 Task: Switch to Salesforce classic and create Few records for custom objects.
Action: Mouse moved to (779, 66)
Screenshot: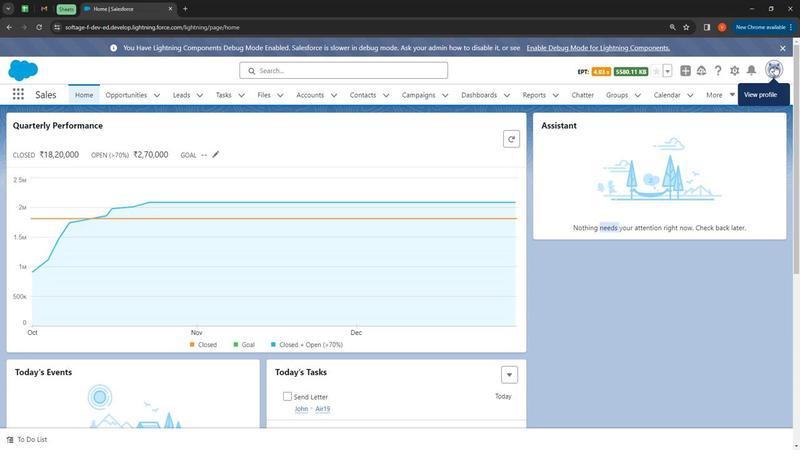 
Action: Mouse pressed left at (779, 66)
Screenshot: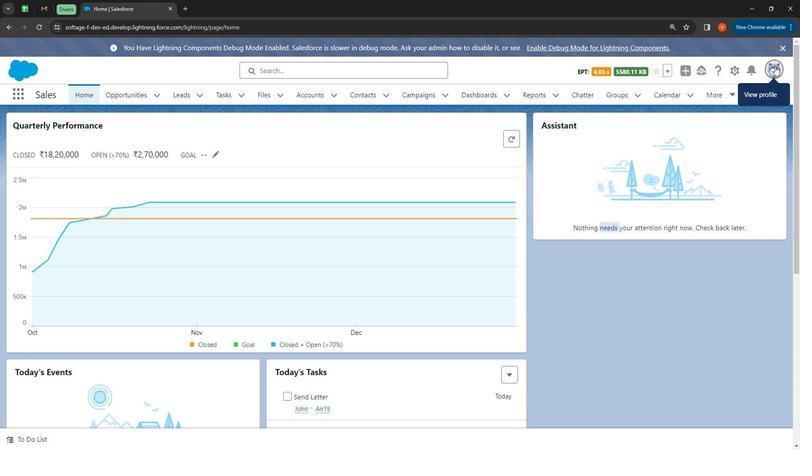 
Action: Mouse moved to (658, 228)
Screenshot: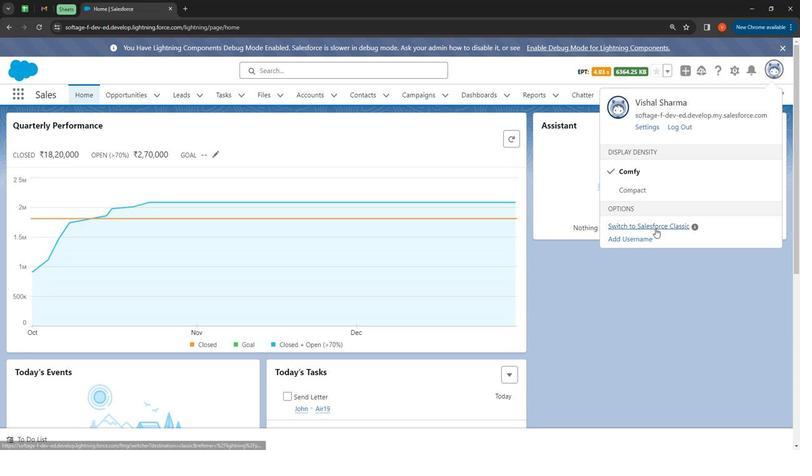 
Action: Mouse pressed left at (658, 228)
Screenshot: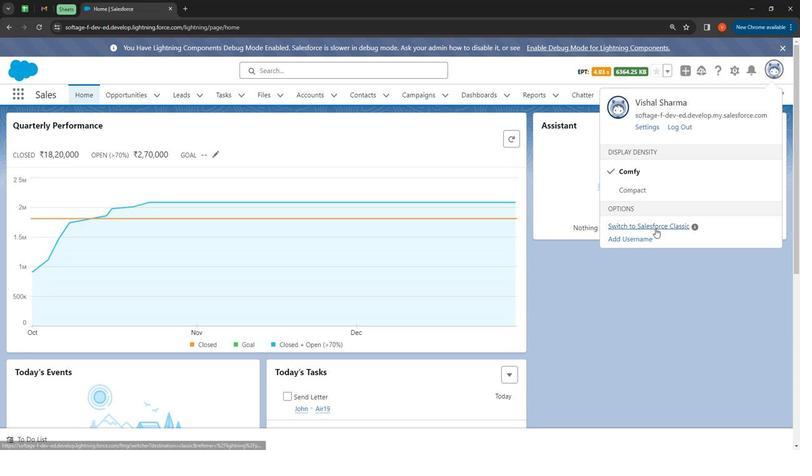 
Action: Mouse moved to (736, 78)
Screenshot: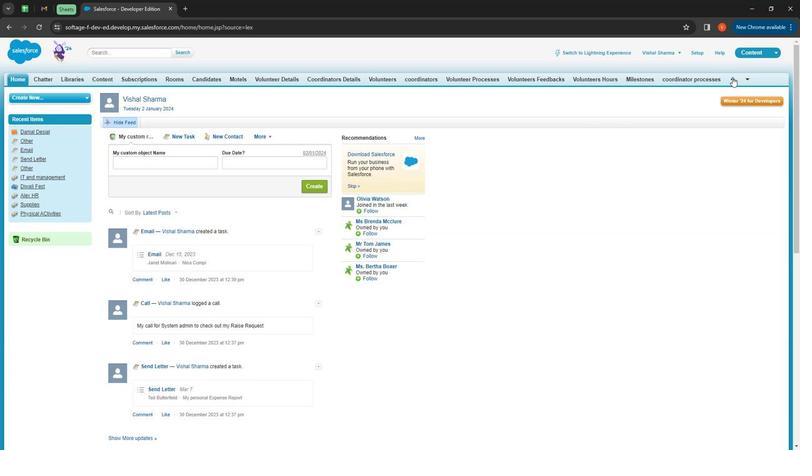 
Action: Mouse pressed left at (736, 78)
Screenshot: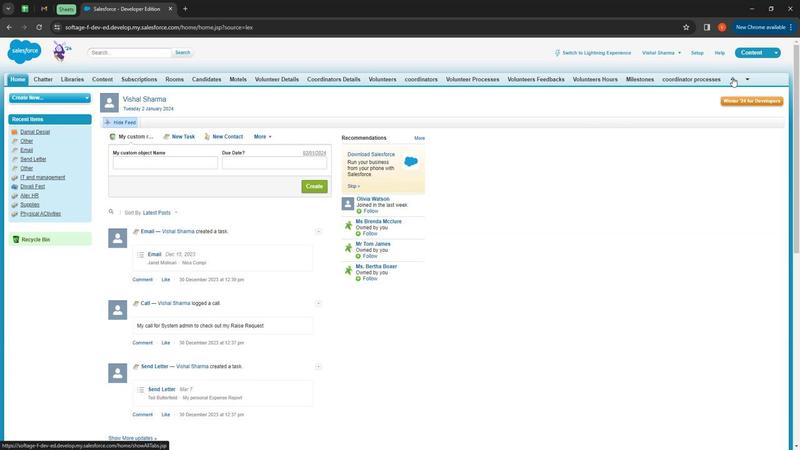 
Action: Mouse moved to (195, 266)
Screenshot: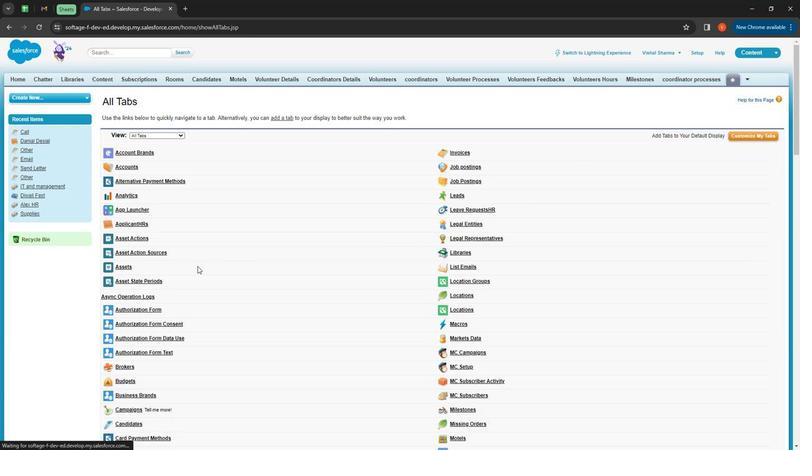 
Action: Mouse scrolled (195, 265) with delta (0, 0)
Screenshot: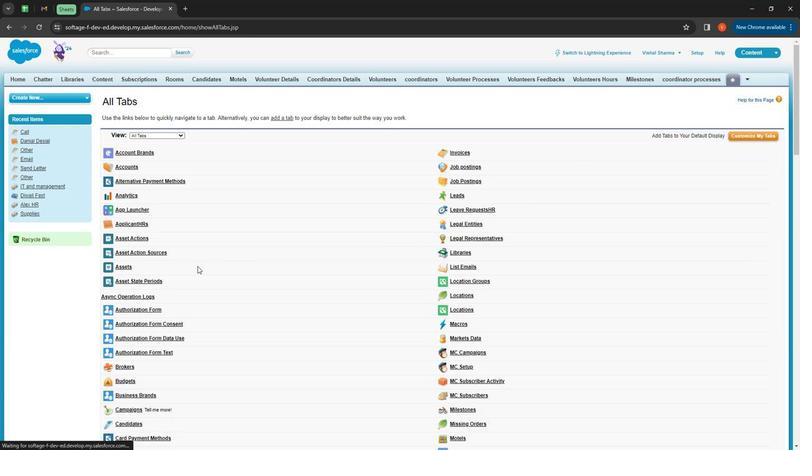 
Action: Mouse moved to (194, 266)
Screenshot: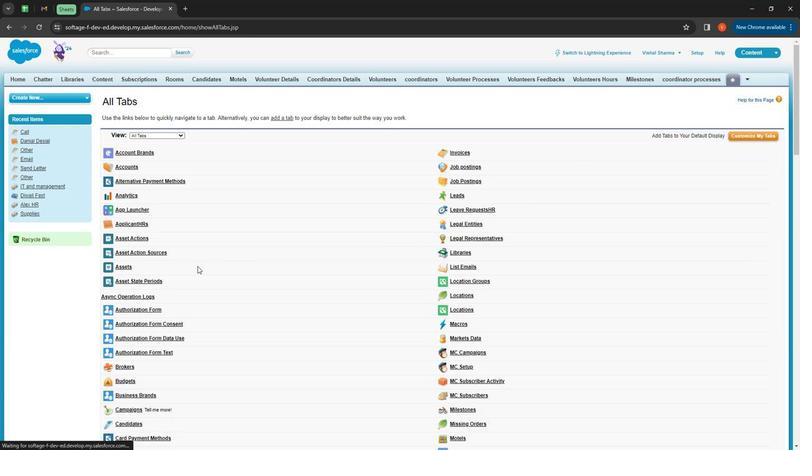 
Action: Mouse scrolled (194, 265) with delta (0, 0)
Screenshot: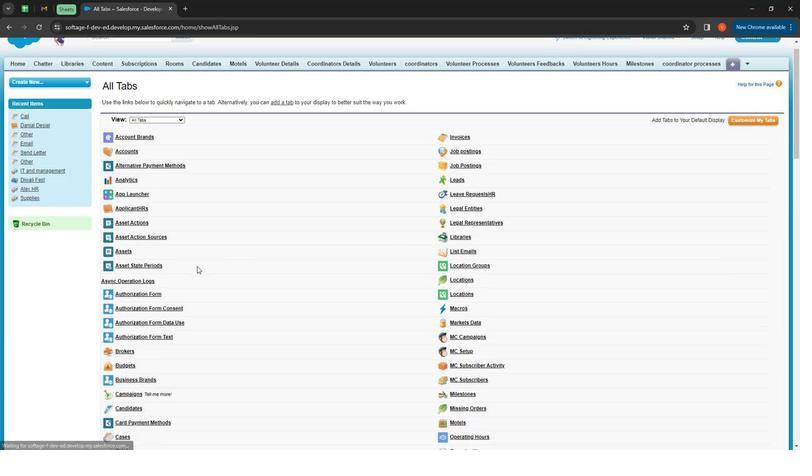 
Action: Mouse scrolled (194, 265) with delta (0, 0)
Screenshot: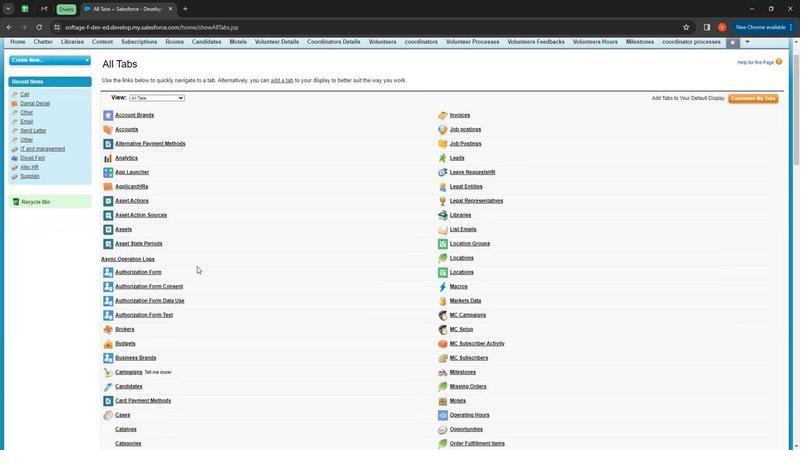
Action: Mouse moved to (193, 266)
Screenshot: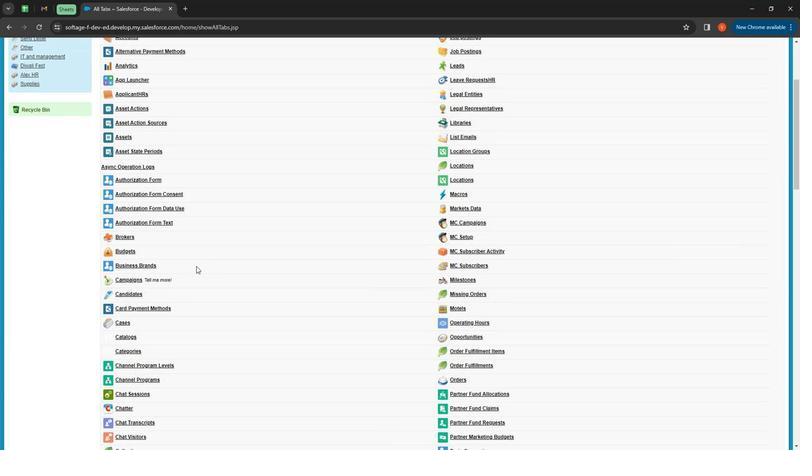 
Action: Mouse scrolled (193, 265) with delta (0, 0)
Screenshot: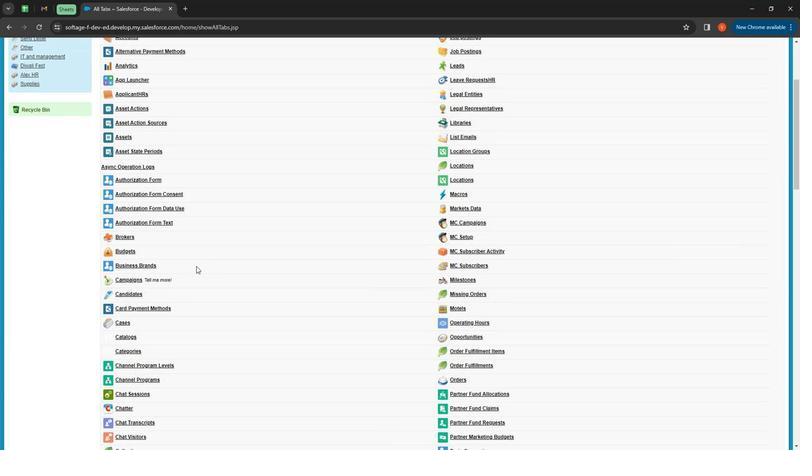 
Action: Mouse scrolled (193, 265) with delta (0, 0)
Screenshot: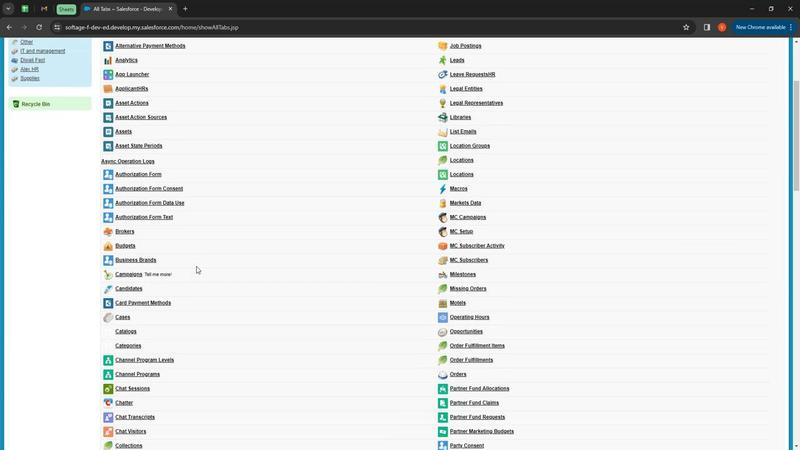 
Action: Mouse scrolled (193, 265) with delta (0, 0)
Screenshot: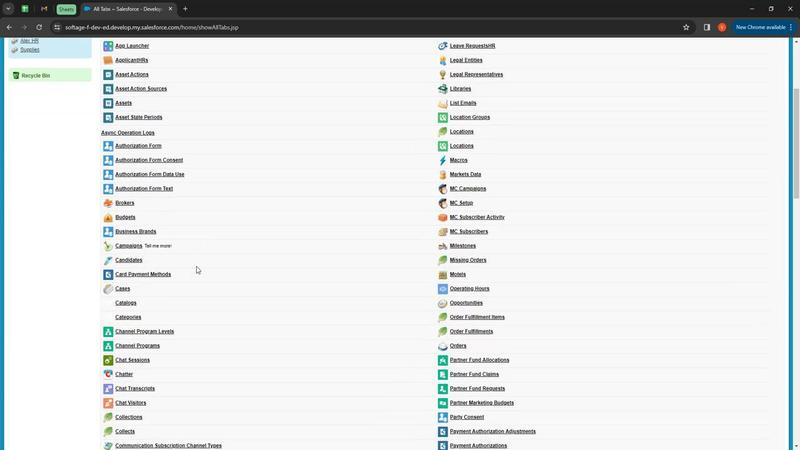 
Action: Mouse moved to (195, 266)
Screenshot: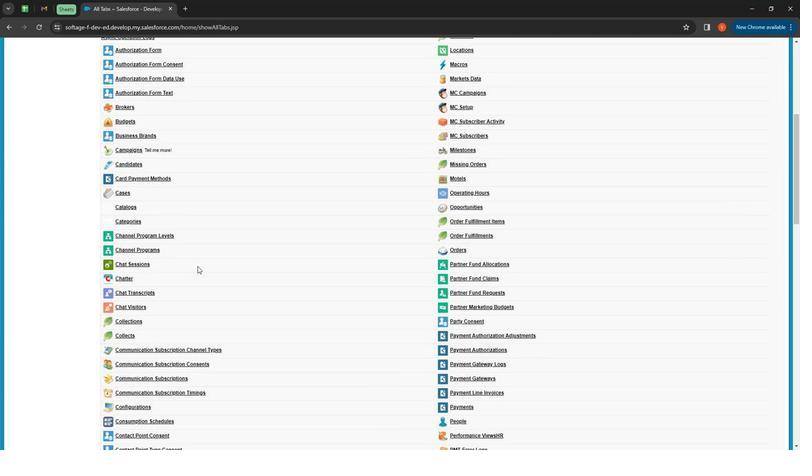
Action: Mouse scrolled (195, 265) with delta (0, 0)
Screenshot: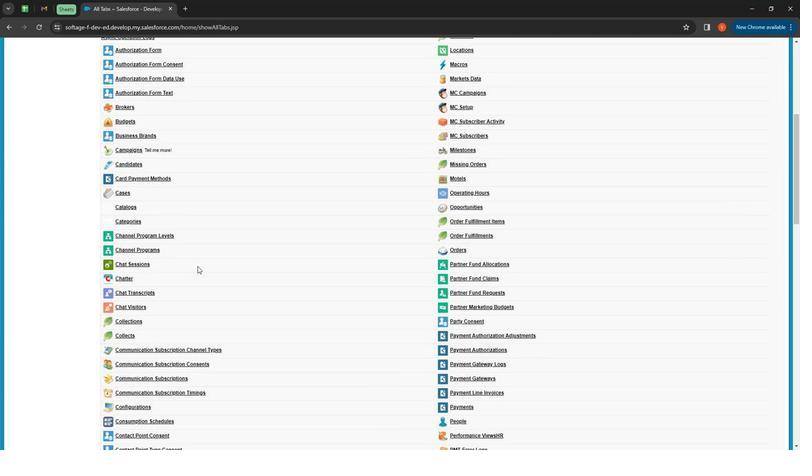 
Action: Mouse scrolled (195, 265) with delta (0, 0)
Screenshot: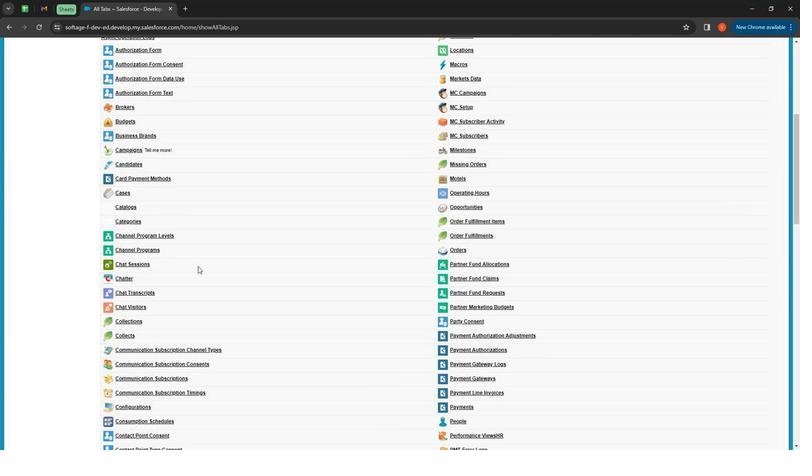 
Action: Mouse scrolled (195, 265) with delta (0, 0)
Screenshot: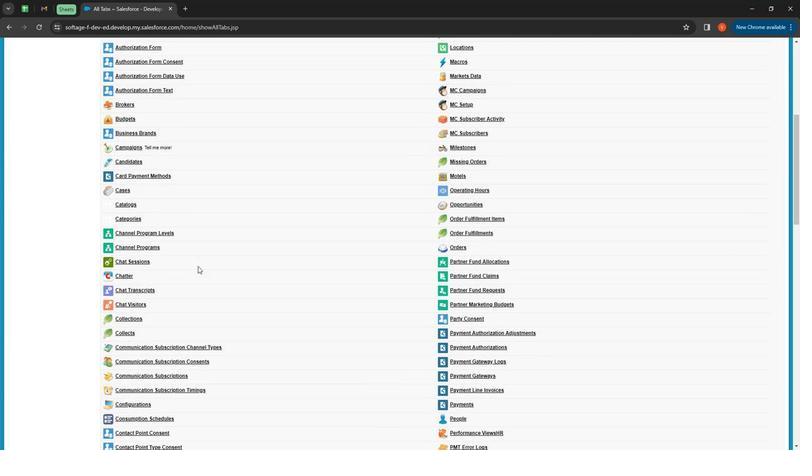 
Action: Mouse scrolled (195, 265) with delta (0, 0)
Screenshot: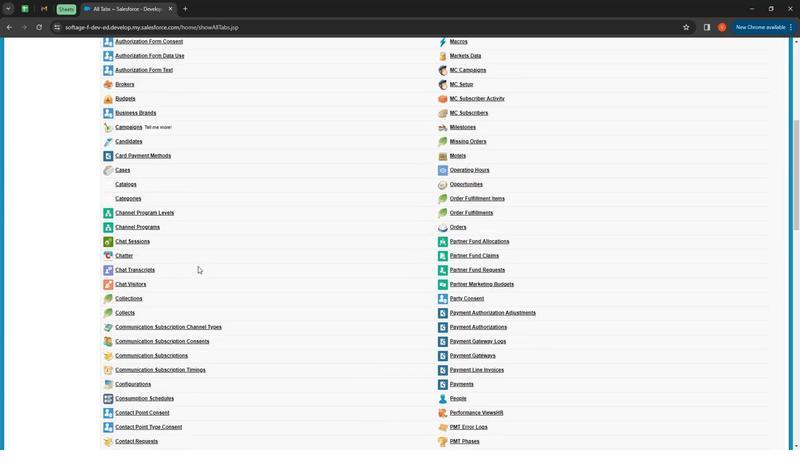
Action: Mouse scrolled (195, 265) with delta (0, 0)
Screenshot: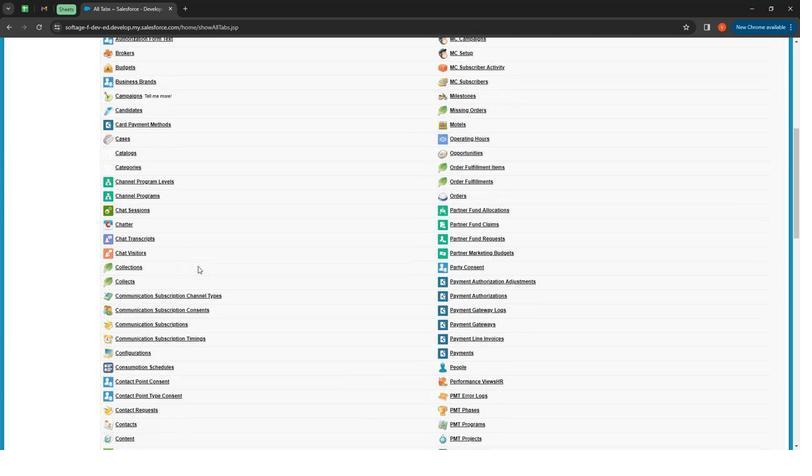 
Action: Mouse moved to (197, 264)
Screenshot: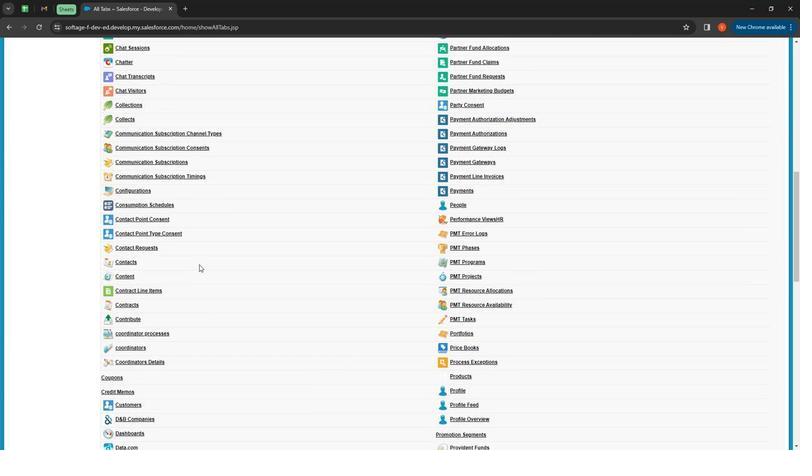 
Action: Mouse scrolled (197, 264) with delta (0, 0)
Screenshot: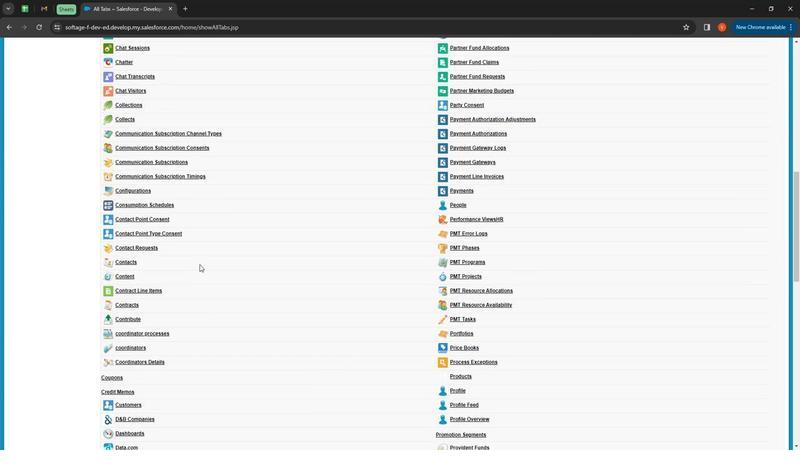 
Action: Mouse moved to (199, 264)
Screenshot: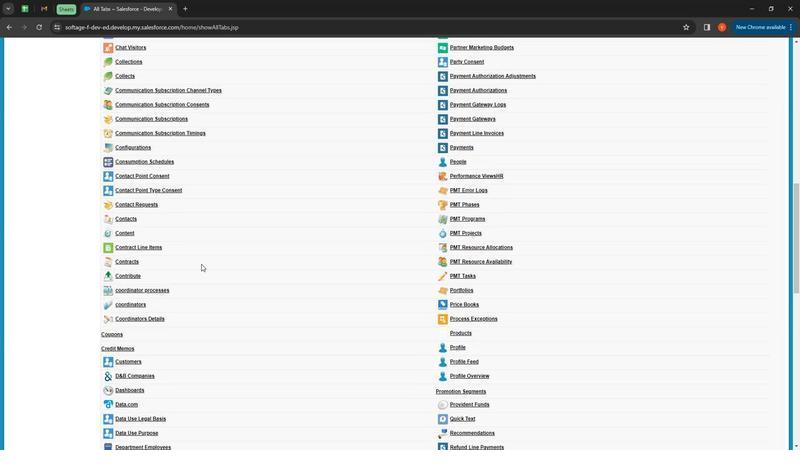 
Action: Mouse scrolled (199, 263) with delta (0, 0)
Screenshot: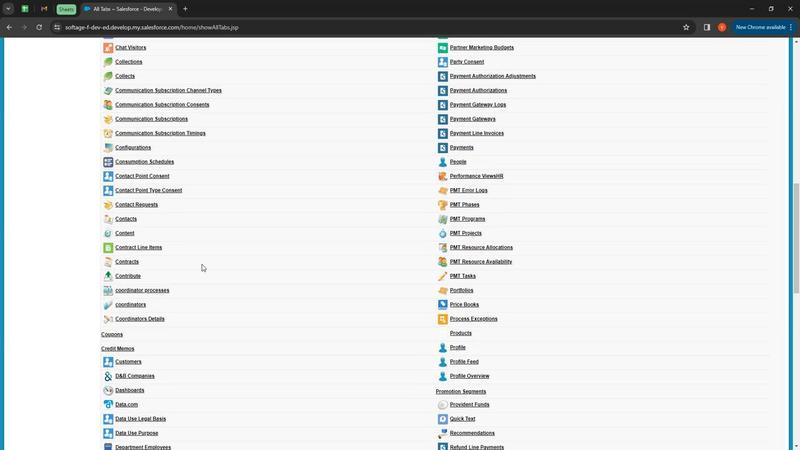 
Action: Mouse moved to (199, 264)
Screenshot: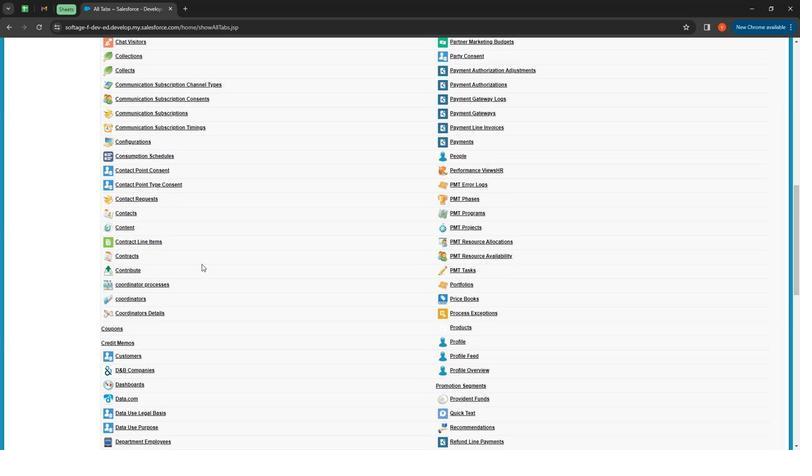 
Action: Mouse scrolled (199, 263) with delta (0, 0)
Screenshot: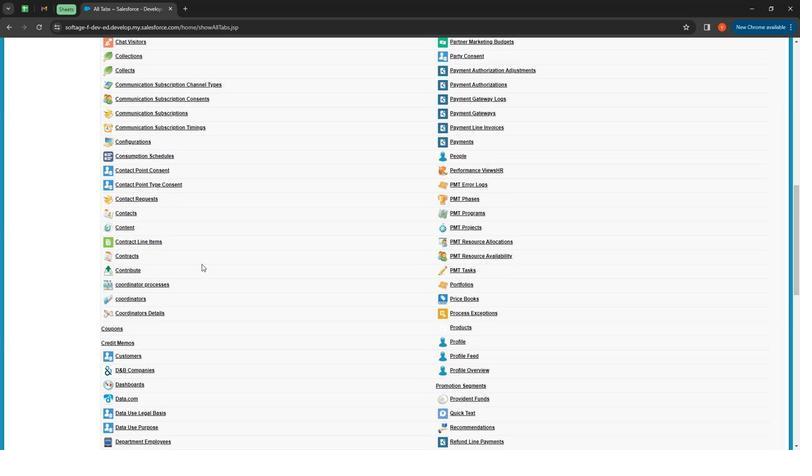 
Action: Mouse moved to (199, 265)
Screenshot: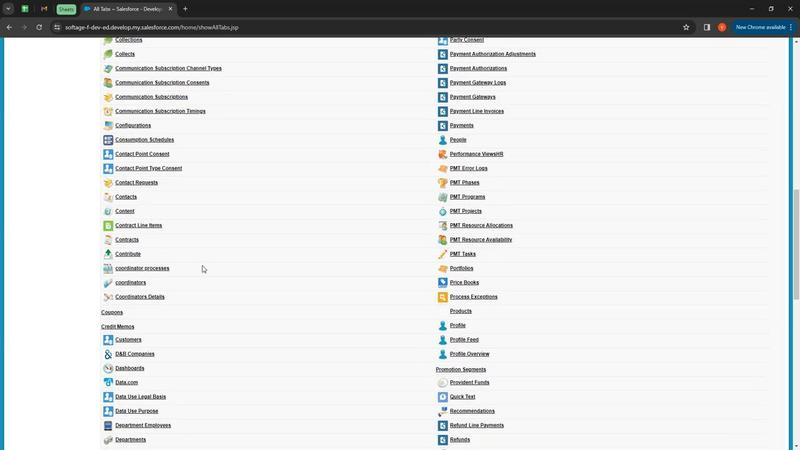 
Action: Mouse scrolled (199, 265) with delta (0, 0)
Screenshot: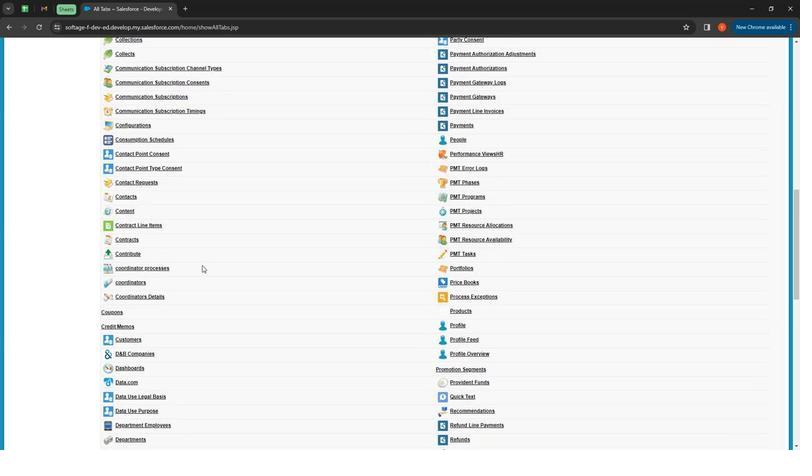
Action: Mouse scrolled (199, 265) with delta (0, 0)
Screenshot: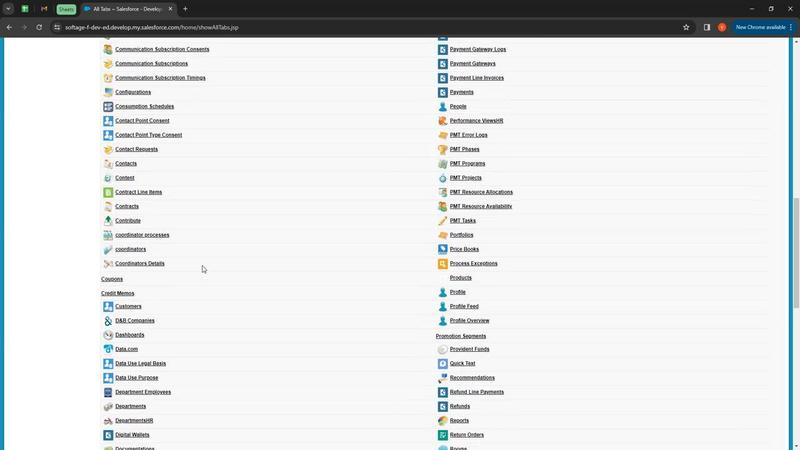 
Action: Mouse scrolled (199, 265) with delta (0, 0)
Screenshot: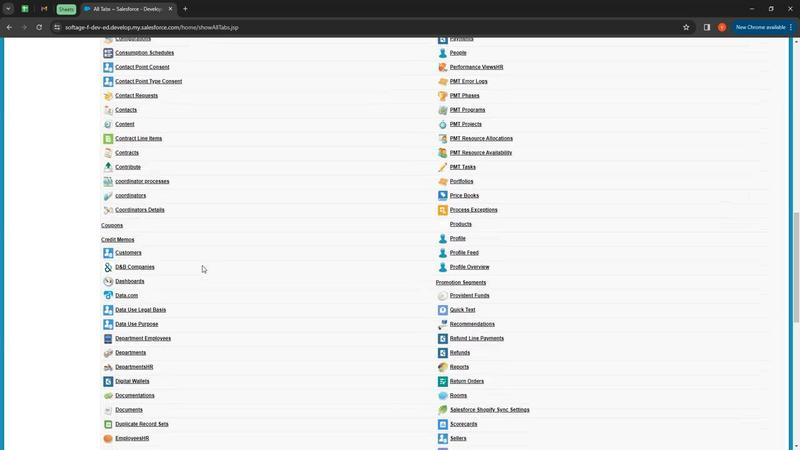 
Action: Mouse moved to (200, 262)
Screenshot: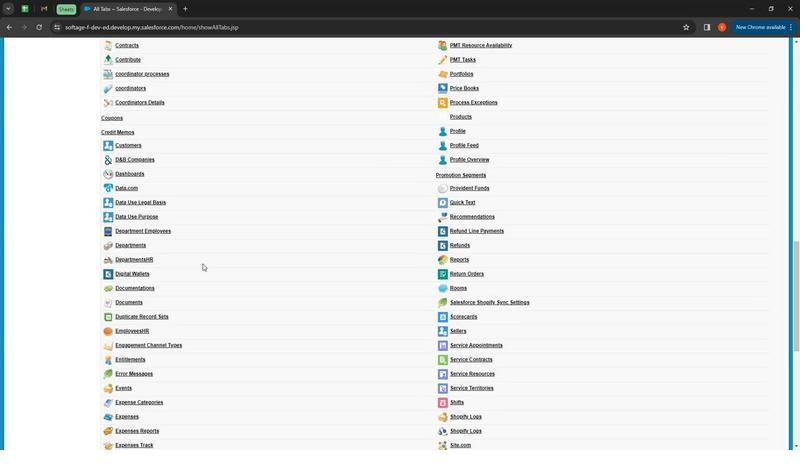 
Action: Mouse scrolled (200, 262) with delta (0, 0)
Screenshot: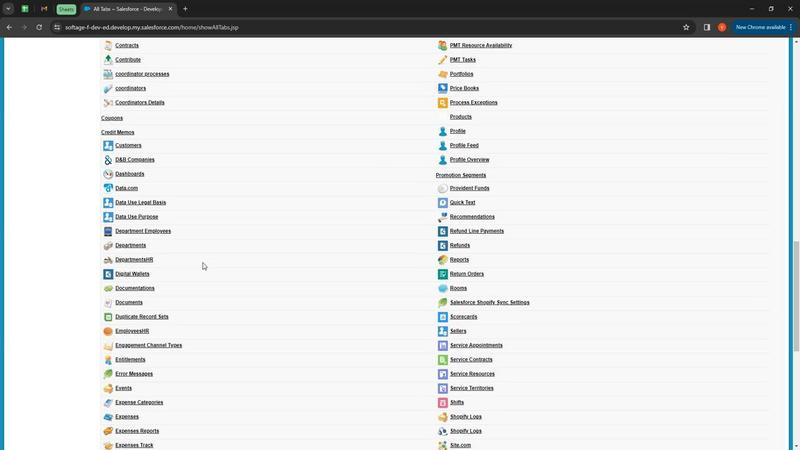 
Action: Mouse moved to (200, 262)
Screenshot: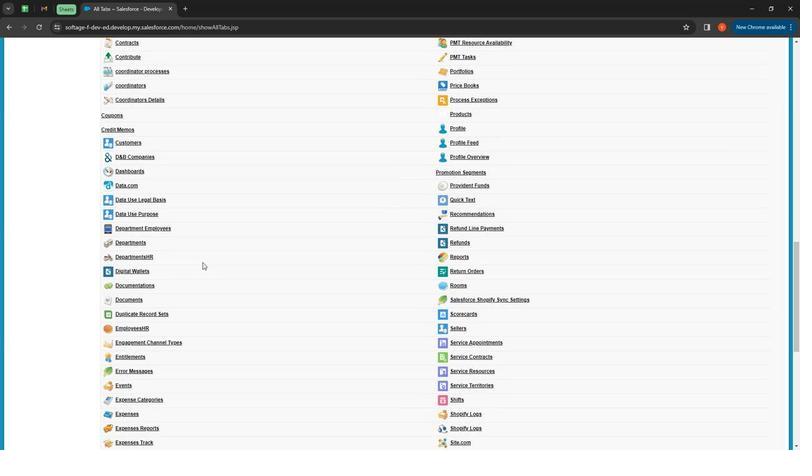 
Action: Mouse scrolled (200, 262) with delta (0, 0)
Screenshot: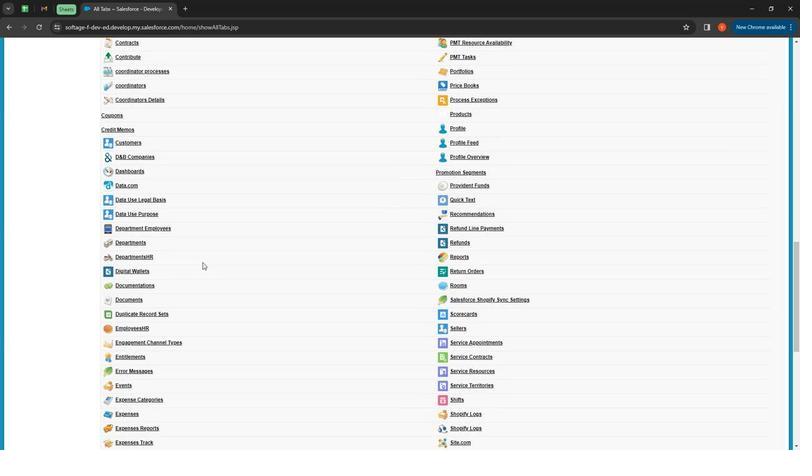 
Action: Mouse moved to (200, 263)
Screenshot: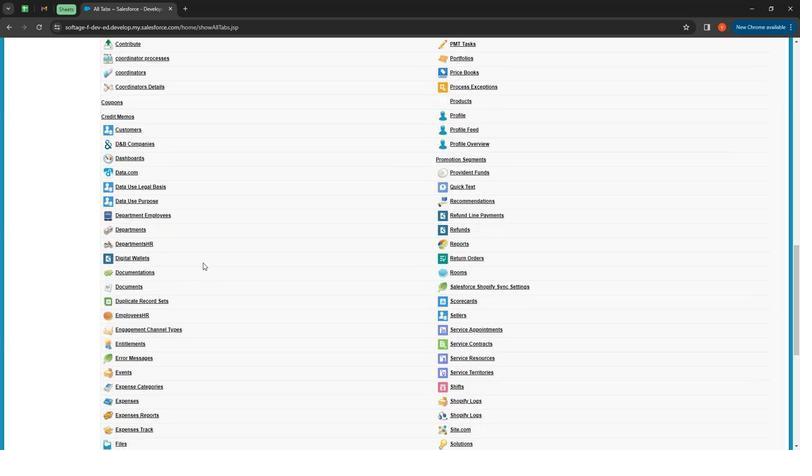 
Action: Mouse scrolled (200, 262) with delta (0, 0)
Screenshot: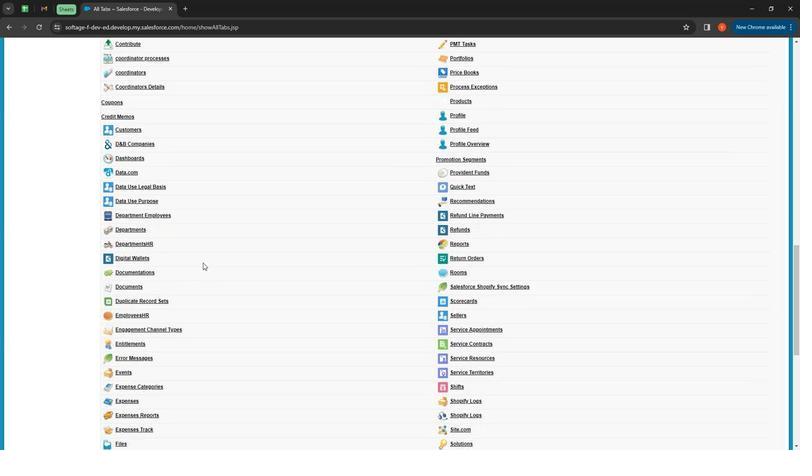 
Action: Mouse scrolled (200, 262) with delta (0, 0)
Screenshot: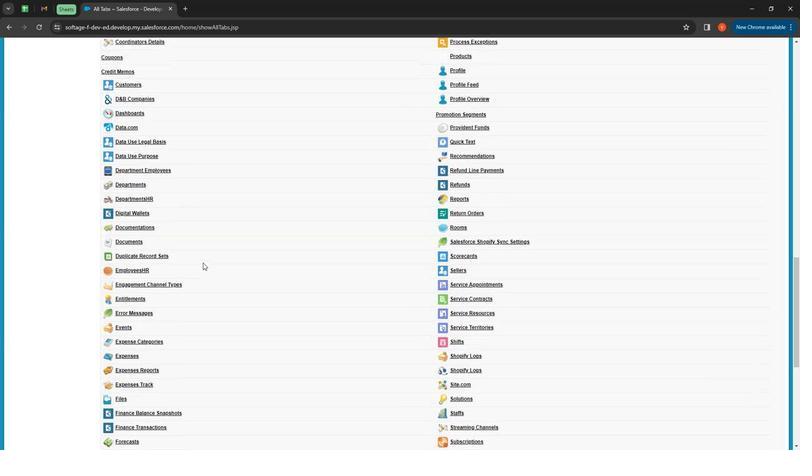 
Action: Mouse moved to (129, 243)
Screenshot: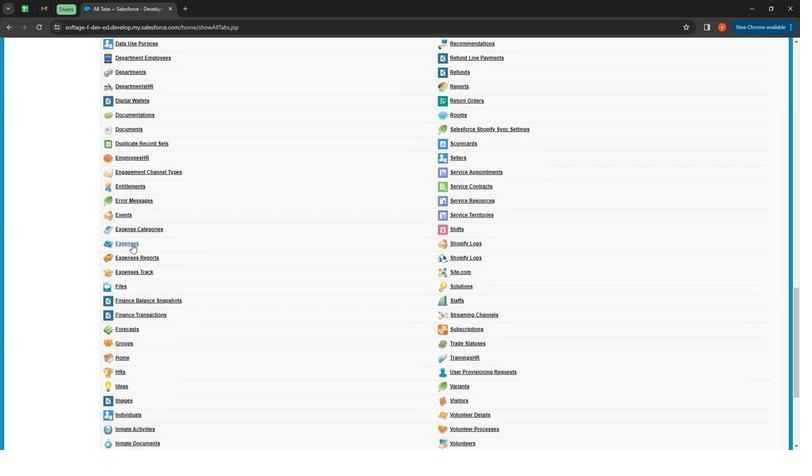 
Action: Mouse pressed left at (129, 243)
Screenshot: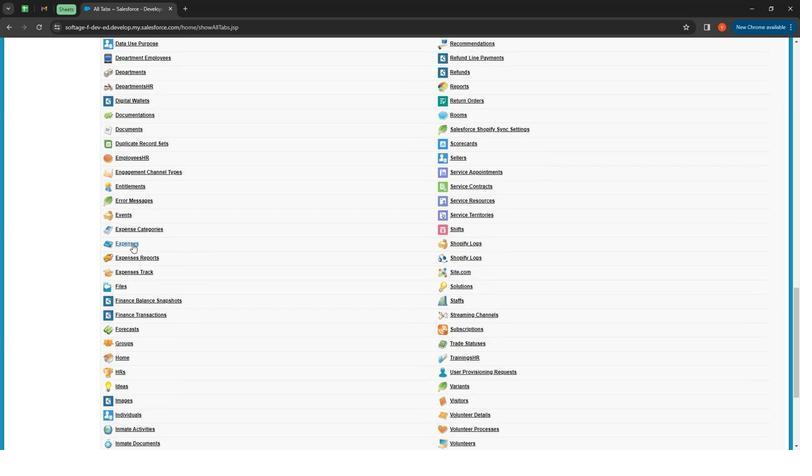
Action: Mouse moved to (313, 145)
Screenshot: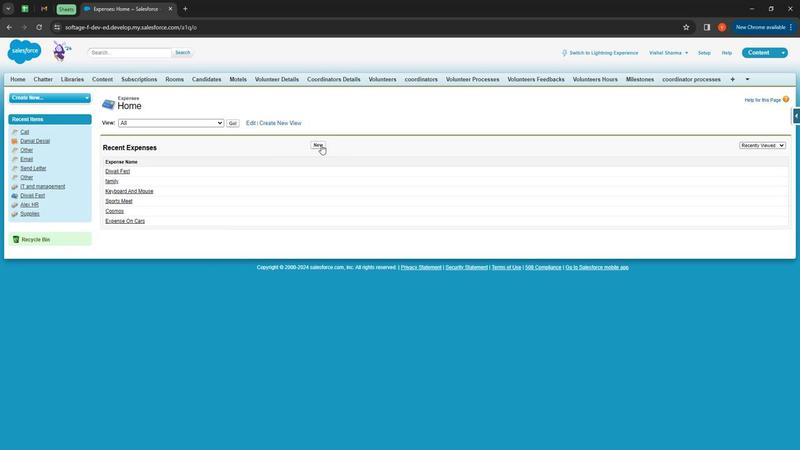 
Action: Mouse pressed left at (313, 145)
Screenshot: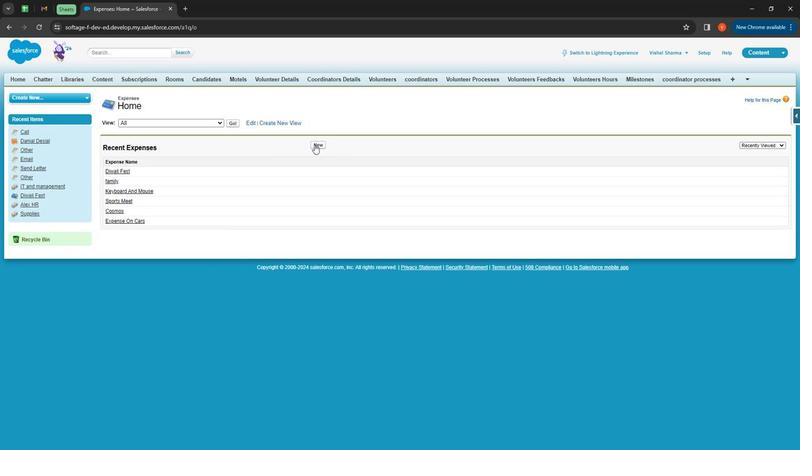 
Action: Mouse moved to (259, 158)
Screenshot: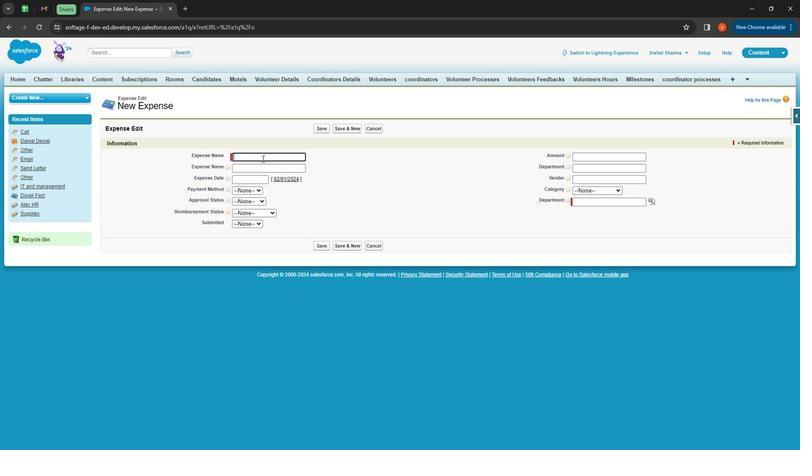 
Action: Mouse pressed left at (259, 158)
Screenshot: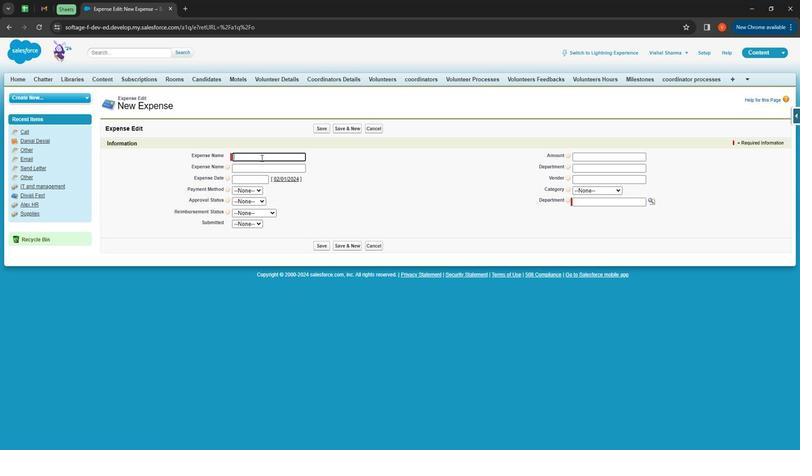 
Action: Mouse moved to (253, 142)
Screenshot: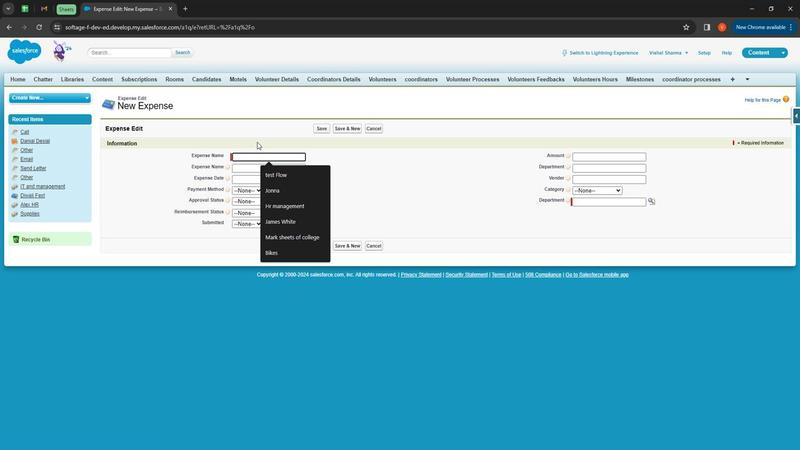 
Action: Key pressed <Key.shift>College<Key.space><Key.shift>Fee
Screenshot: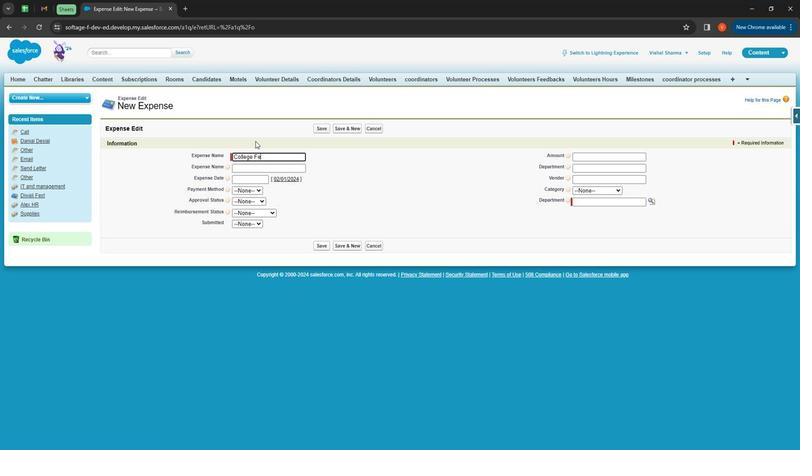
Action: Mouse moved to (257, 167)
Screenshot: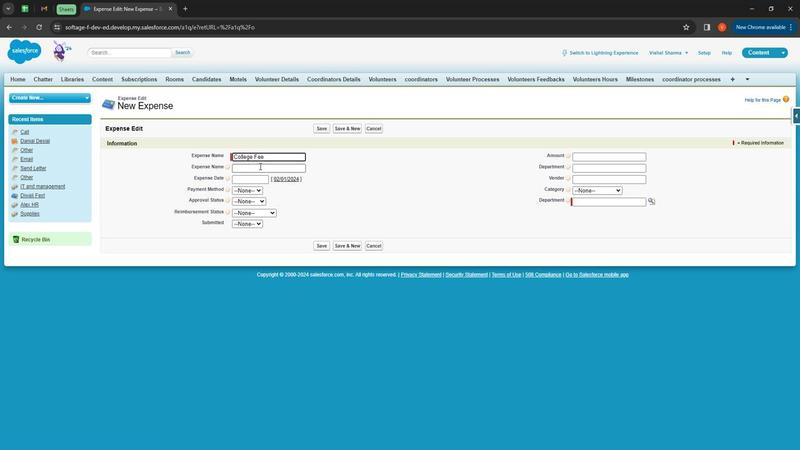 
Action: Mouse pressed left at (257, 167)
Screenshot: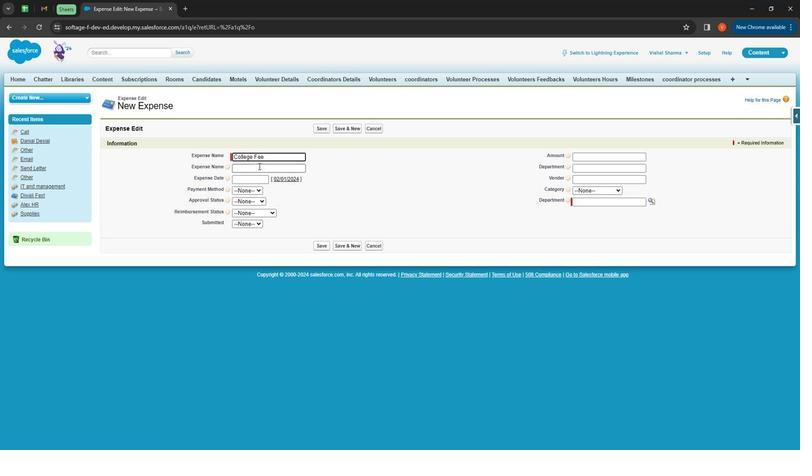 
Action: Mouse moved to (254, 157)
Screenshot: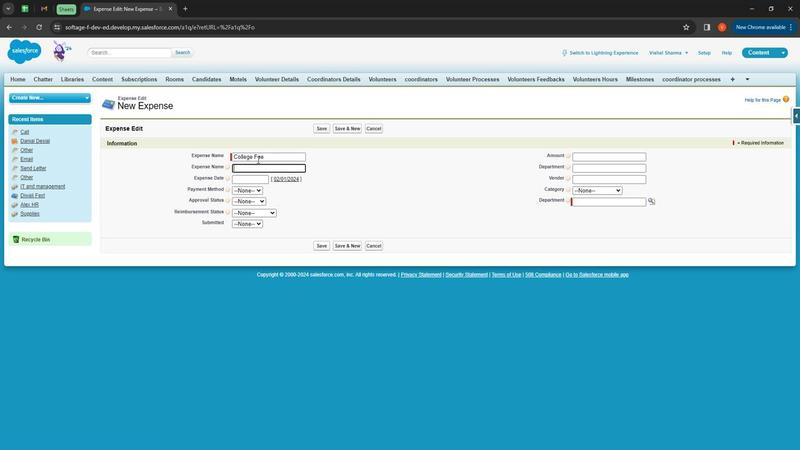 
Action: Key pressed <Key.shift>
Screenshot: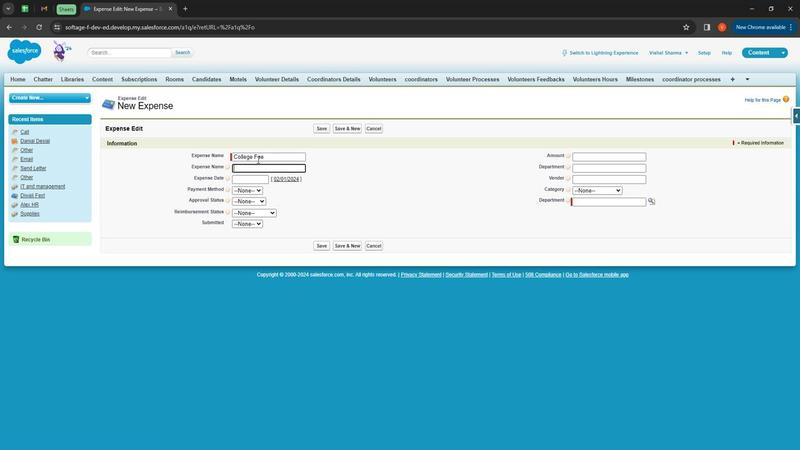 
Action: Mouse moved to (253, 157)
Screenshot: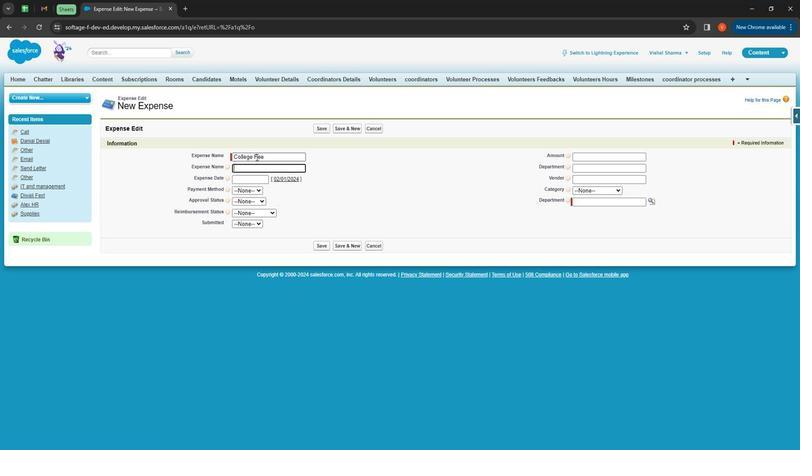
Action: Key pressed College<Key.space><Key.shift>Fee
Screenshot: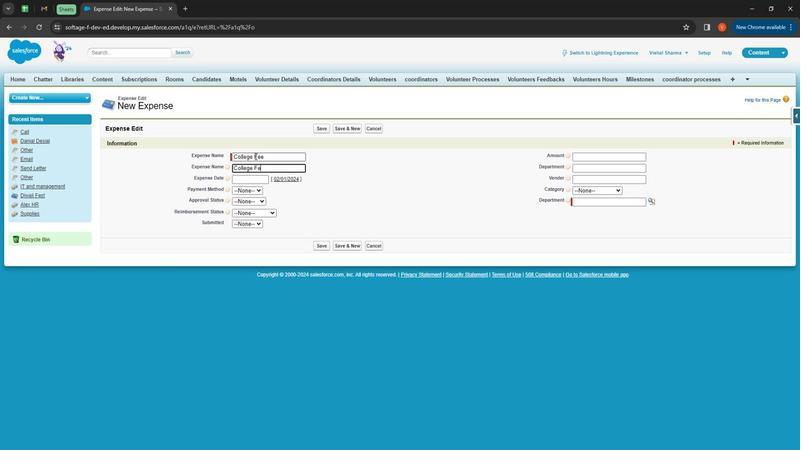 
Action: Mouse moved to (253, 177)
Screenshot: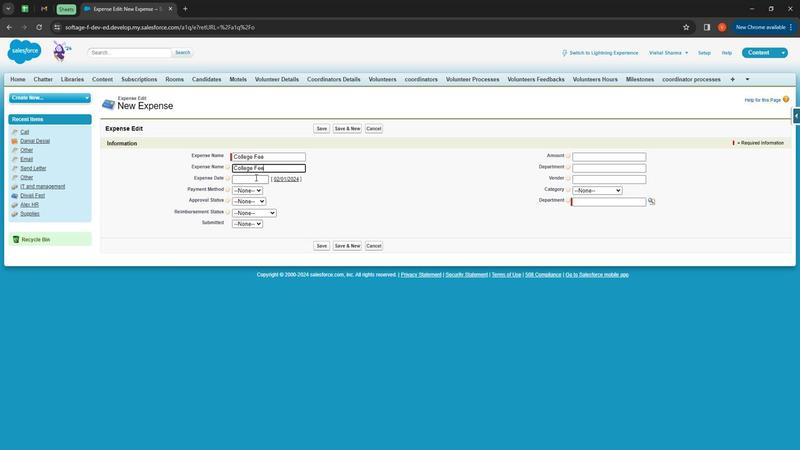 
Action: Mouse pressed left at (253, 177)
Screenshot: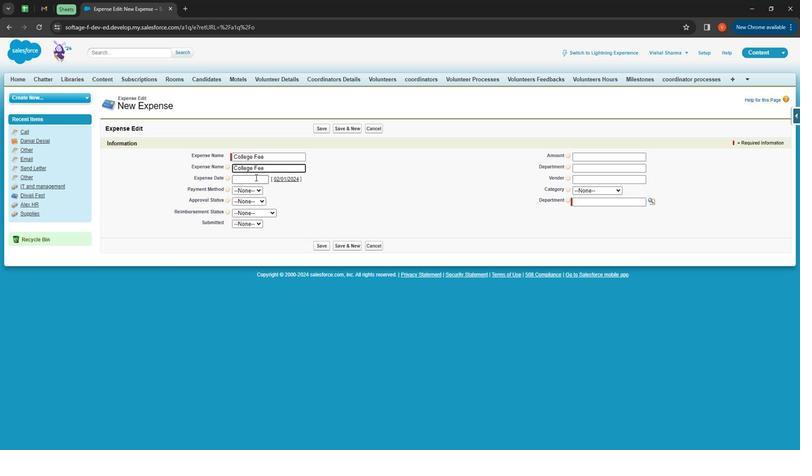 
Action: Mouse moved to (304, 193)
Screenshot: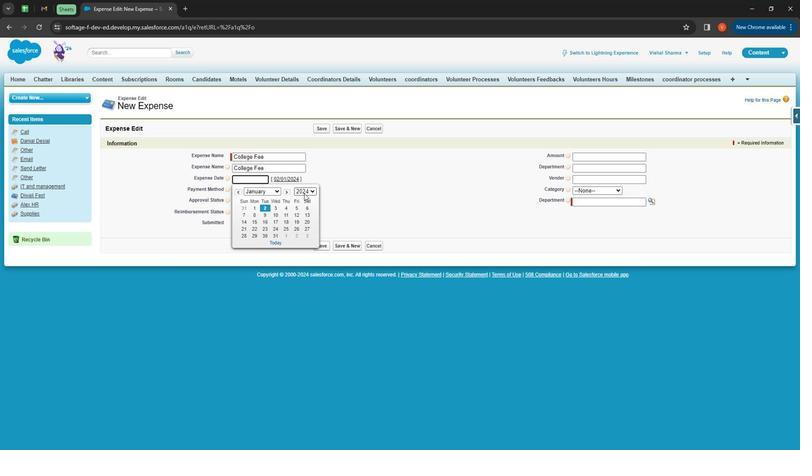 
Action: Mouse pressed left at (304, 193)
Screenshot: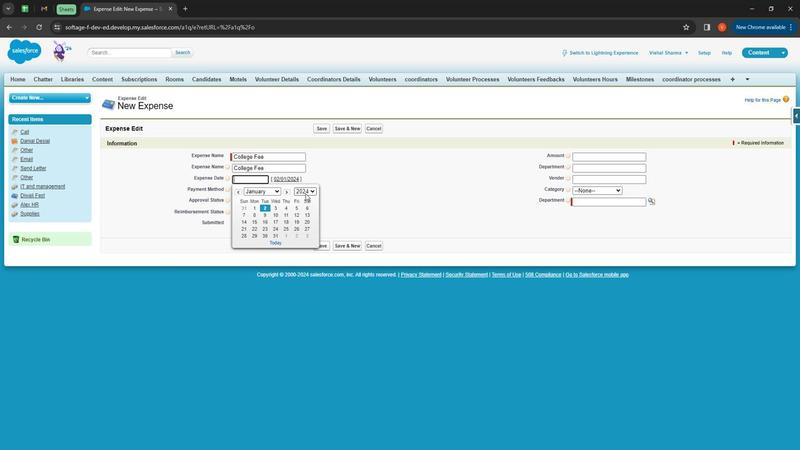 
Action: Mouse moved to (305, 206)
Screenshot: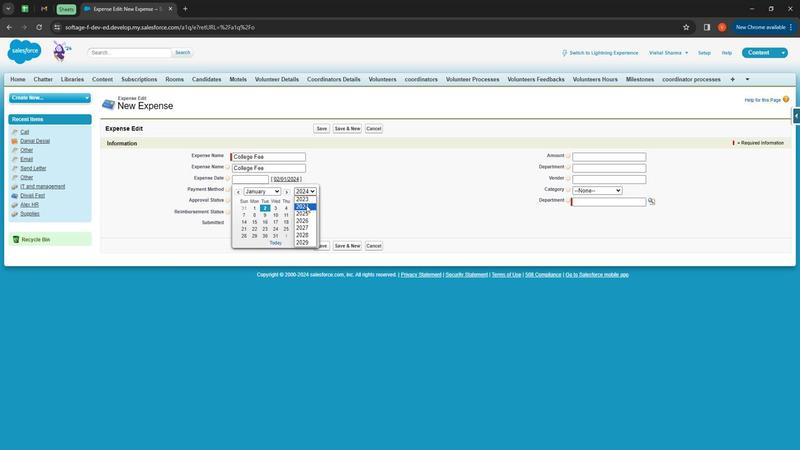 
Action: Mouse scrolled (305, 207) with delta (0, 0)
Screenshot: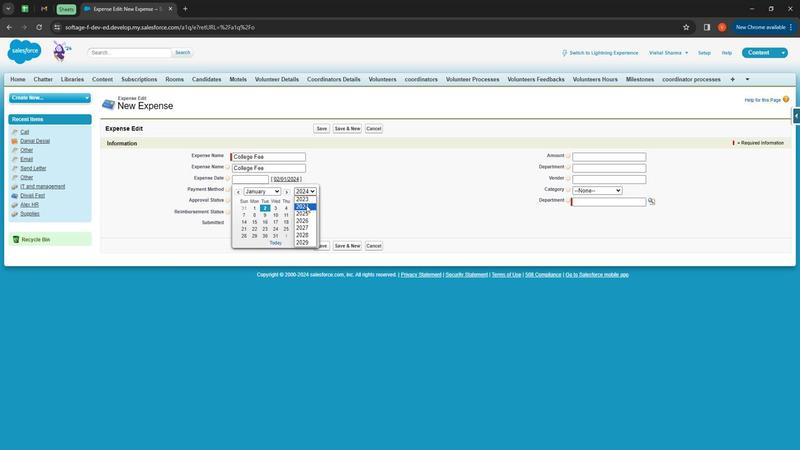 
Action: Mouse moved to (304, 198)
Screenshot: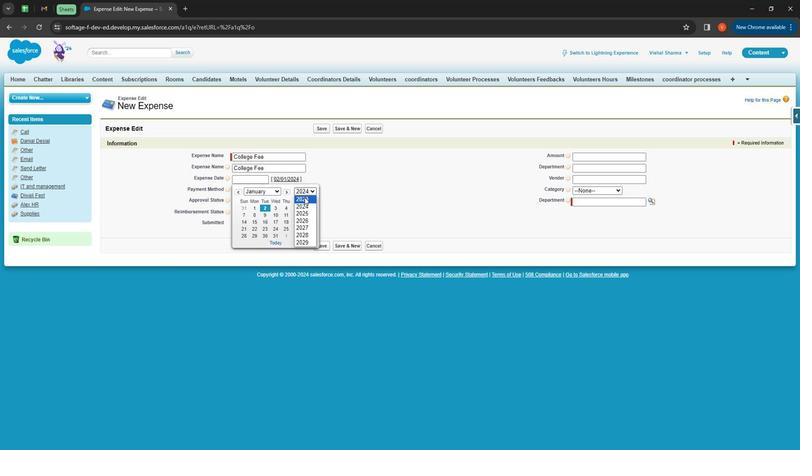 
Action: Mouse pressed left at (304, 198)
Screenshot: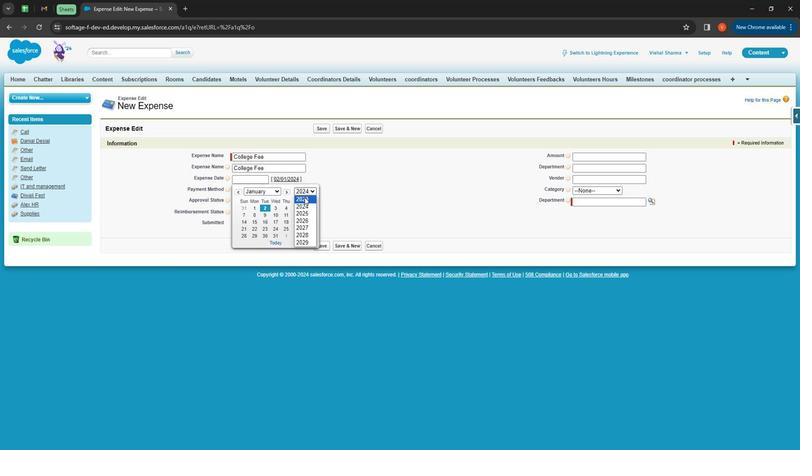 
Action: Mouse moved to (275, 190)
Screenshot: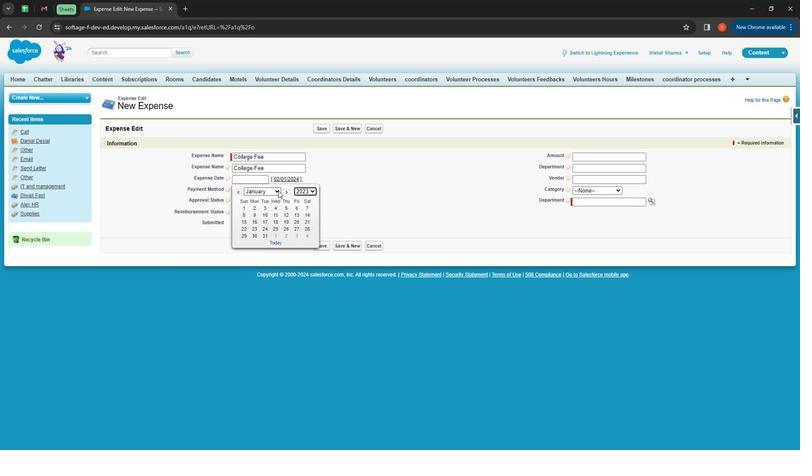 
Action: Mouse pressed left at (275, 190)
Screenshot: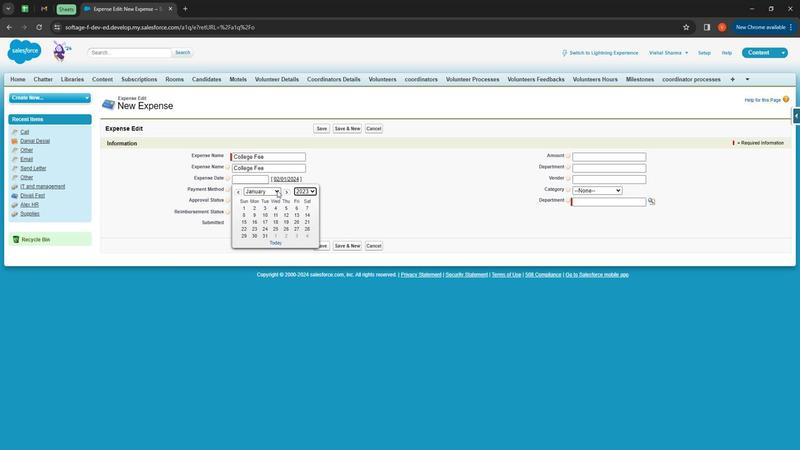 
Action: Mouse moved to (260, 258)
Screenshot: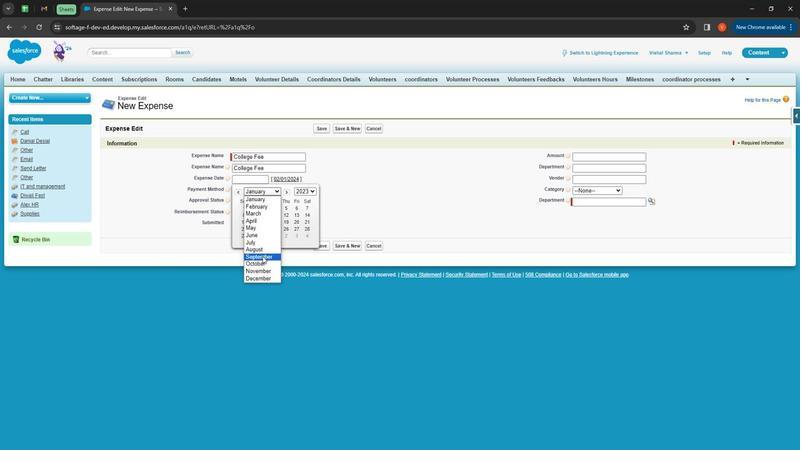 
Action: Mouse pressed left at (260, 258)
Screenshot: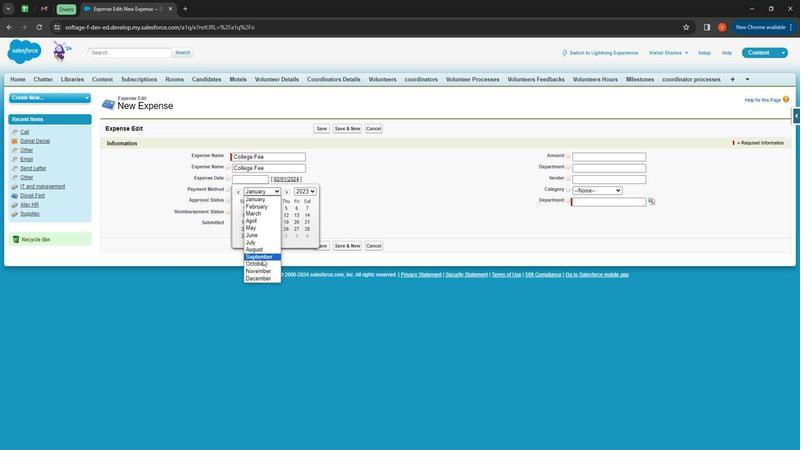 
Action: Mouse moved to (293, 228)
Screenshot: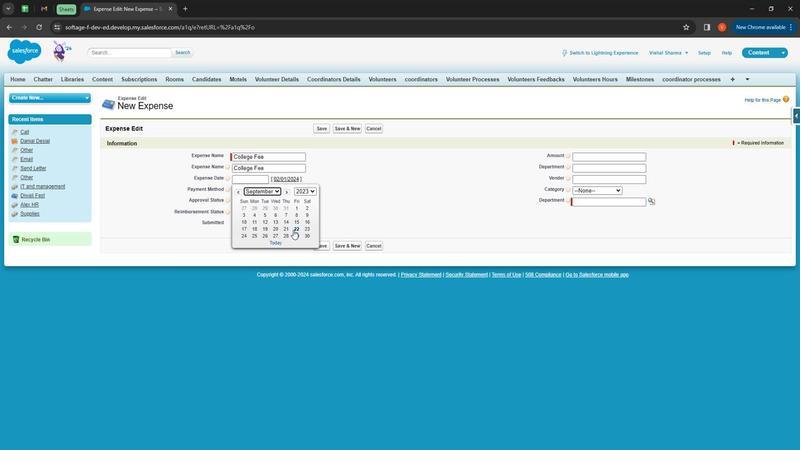 
Action: Mouse pressed left at (293, 228)
Screenshot: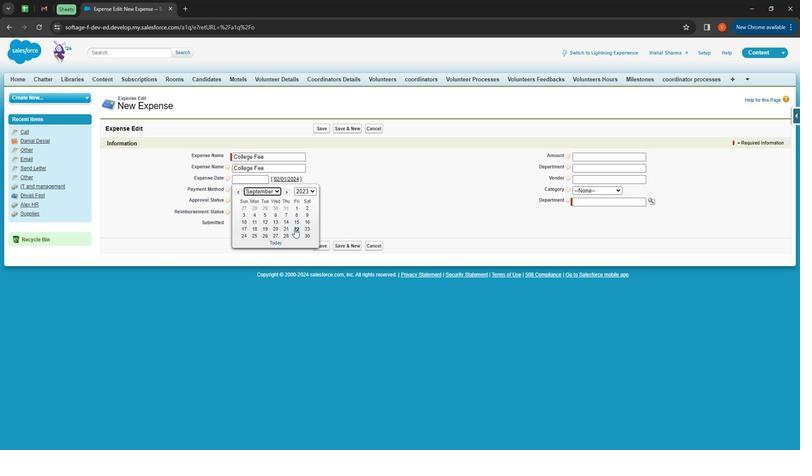 
Action: Mouse moved to (257, 178)
Screenshot: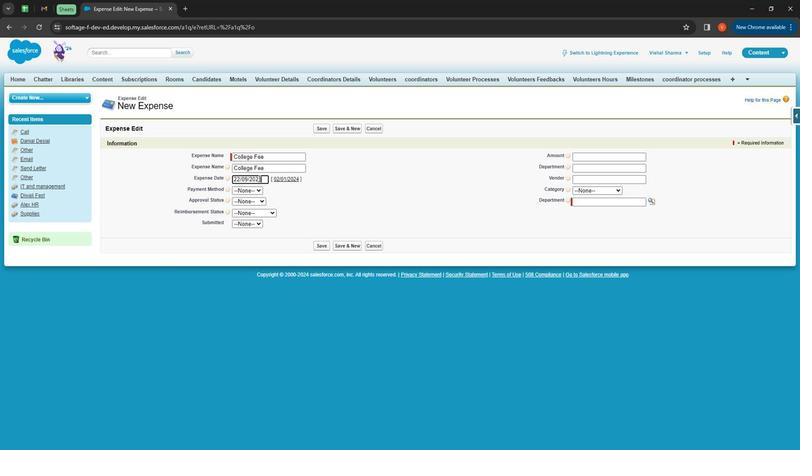 
Action: Mouse pressed left at (257, 178)
Screenshot: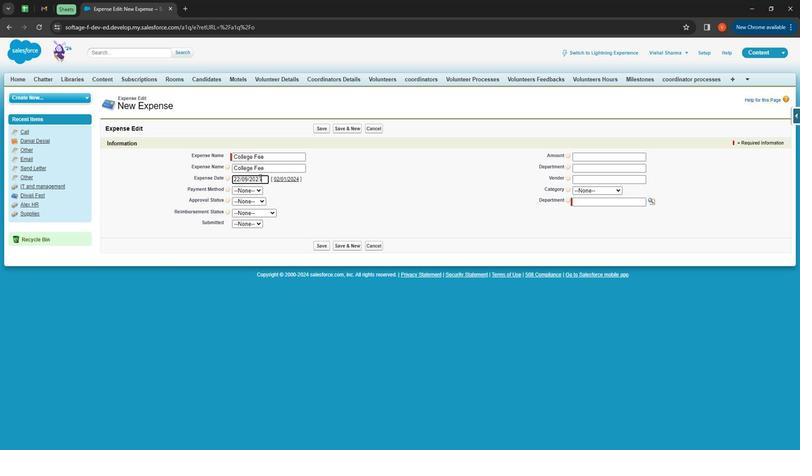 
Action: Mouse moved to (236, 145)
Screenshot: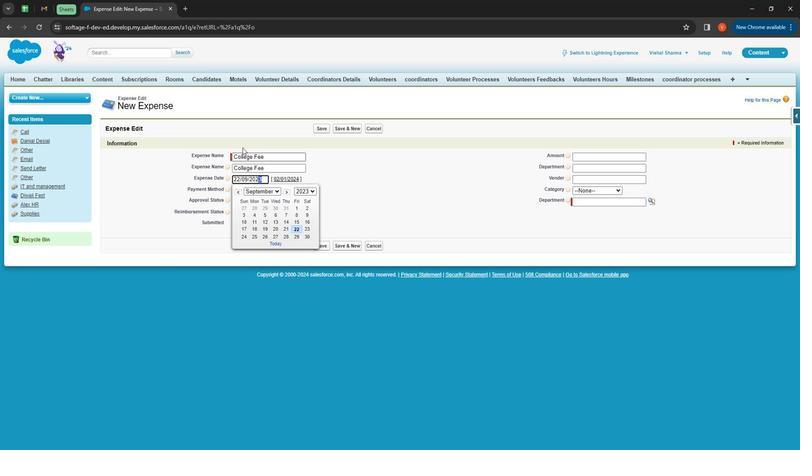 
Action: Key pressed 0
Screenshot: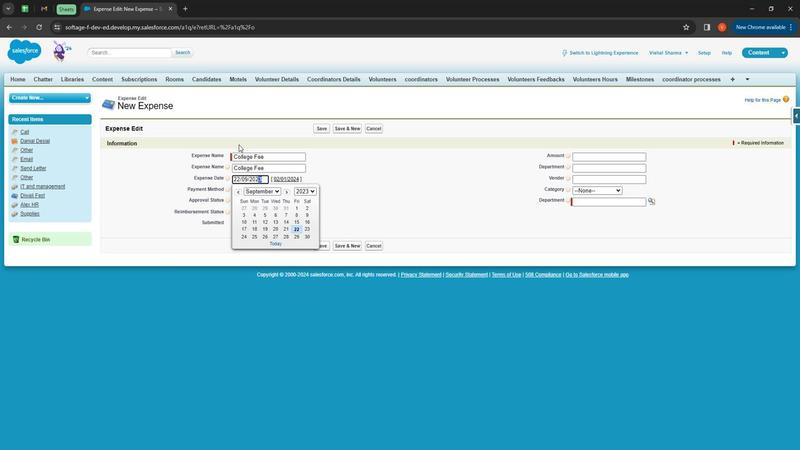 
Action: Mouse moved to (355, 210)
Screenshot: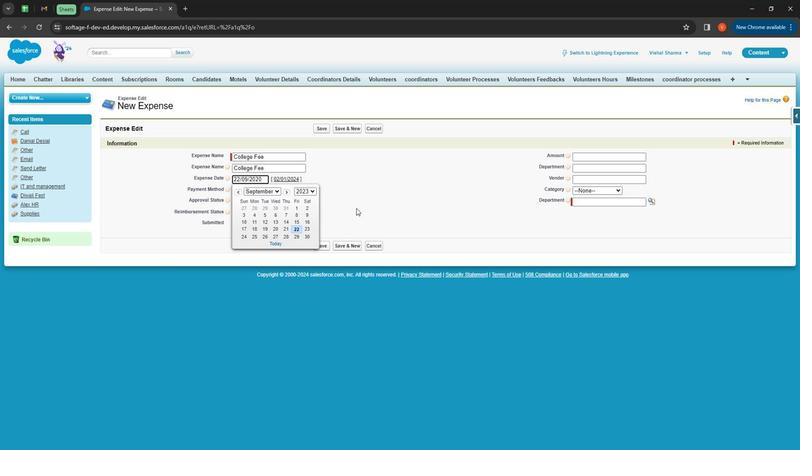 
Action: Mouse pressed left at (355, 210)
Screenshot: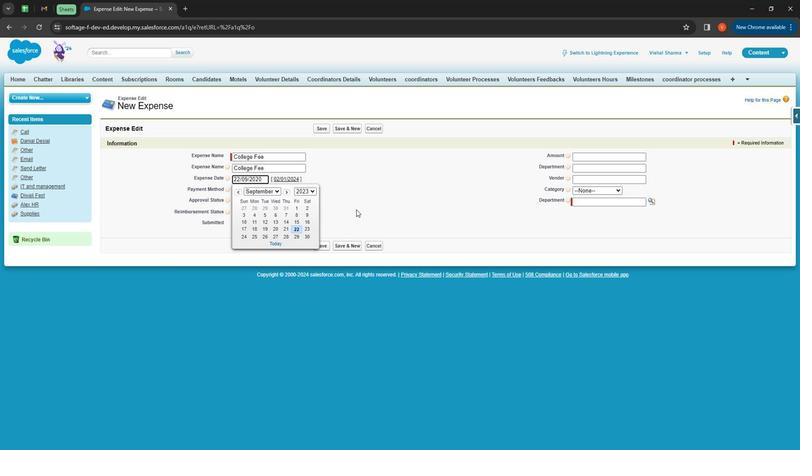 
Action: Mouse moved to (250, 193)
Screenshot: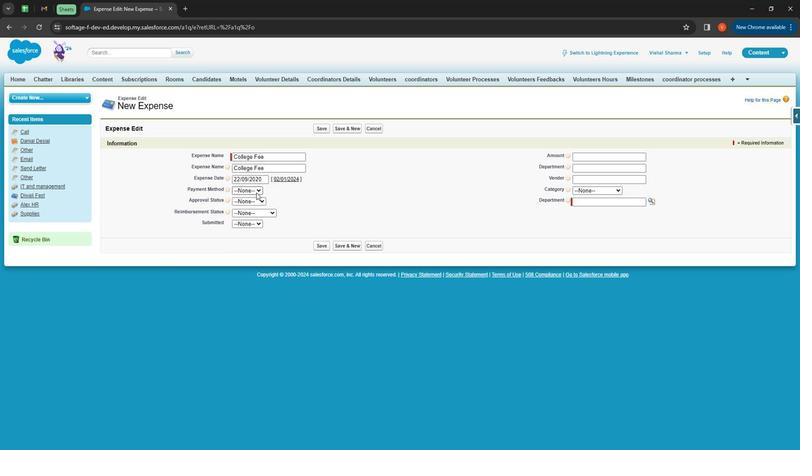 
Action: Mouse pressed left at (250, 193)
Screenshot: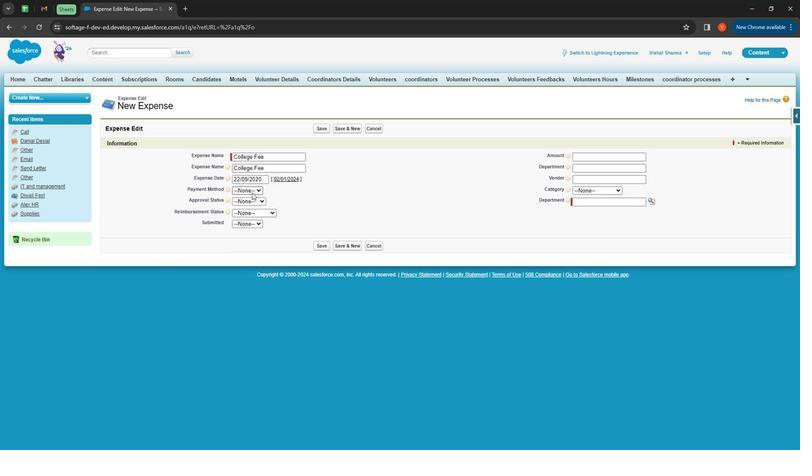 
Action: Mouse moved to (248, 213)
Screenshot: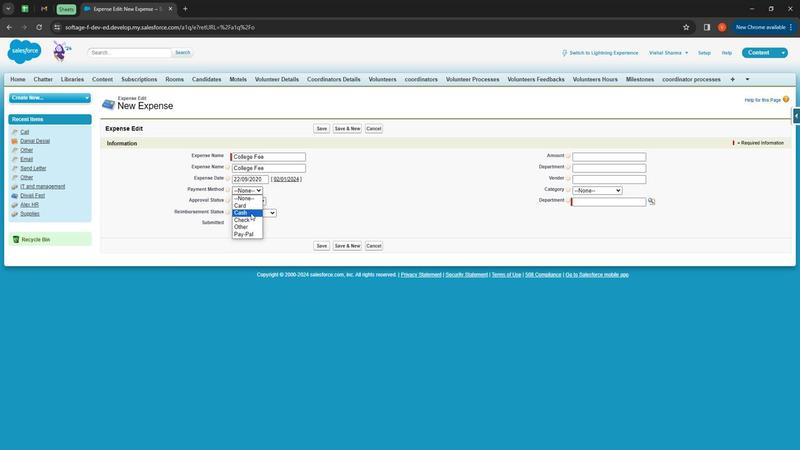 
Action: Mouse pressed left at (248, 213)
Screenshot: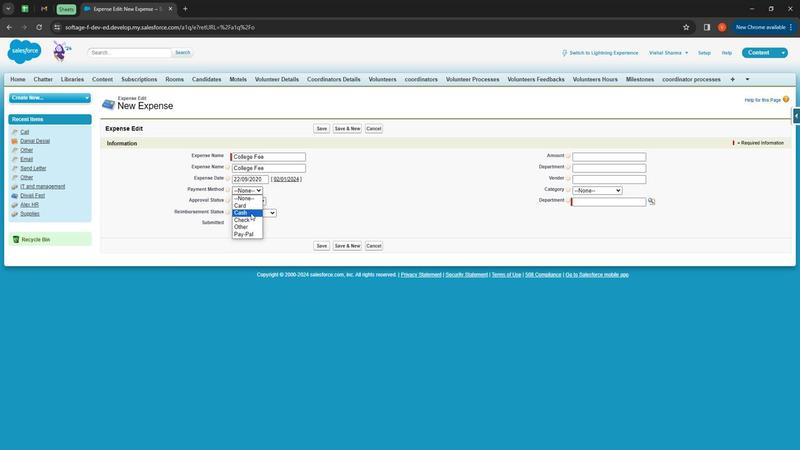
Action: Mouse moved to (253, 202)
Screenshot: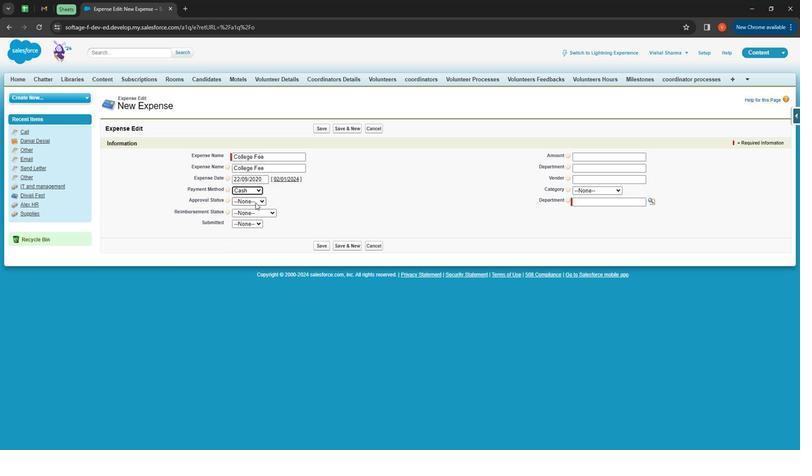 
Action: Mouse pressed left at (253, 202)
Screenshot: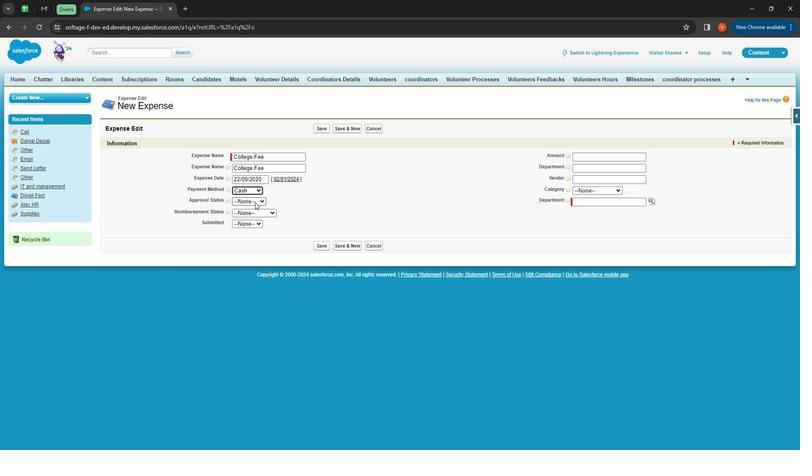 
Action: Mouse moved to (255, 217)
Screenshot: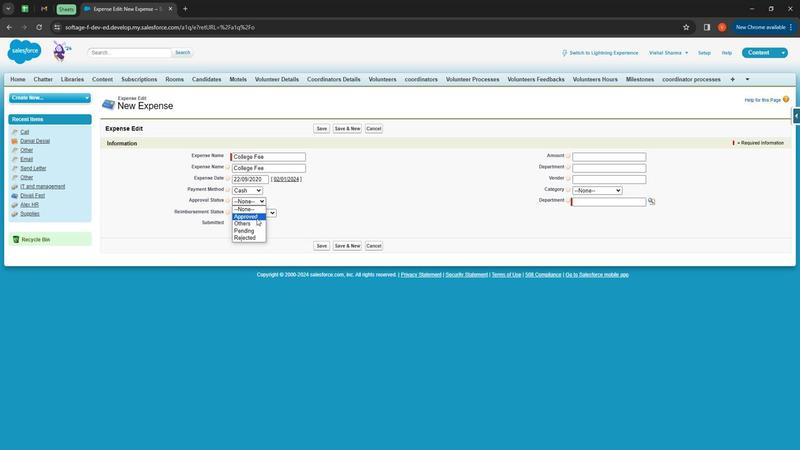 
Action: Mouse pressed left at (255, 217)
Screenshot: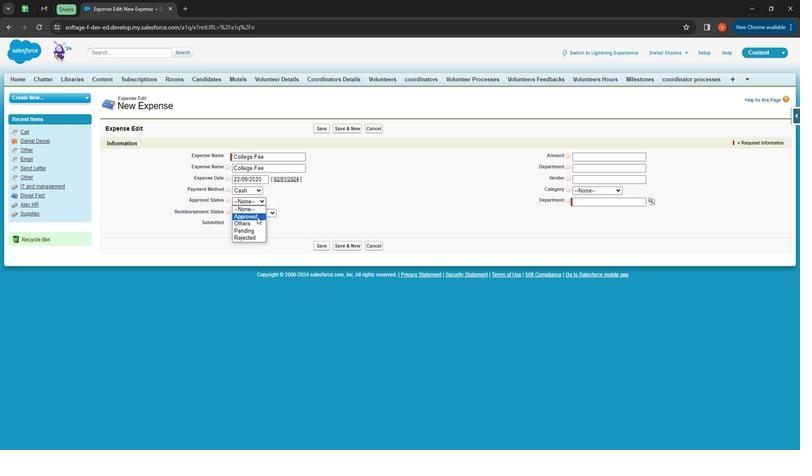 
Action: Mouse moved to (258, 212)
Screenshot: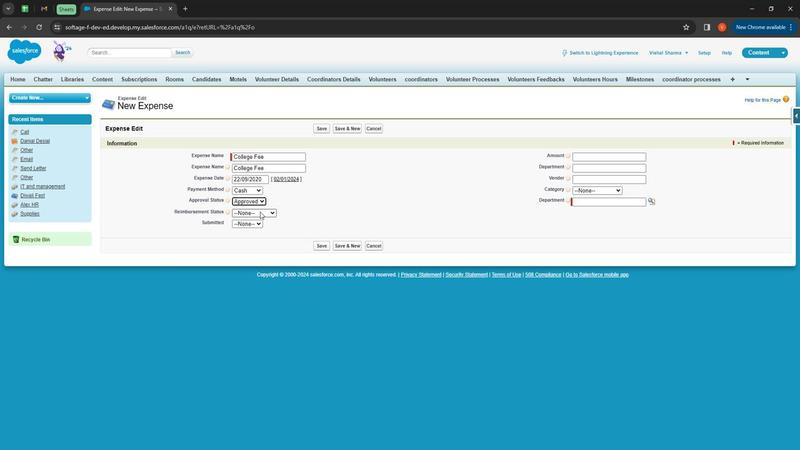 
Action: Mouse pressed left at (258, 212)
Screenshot: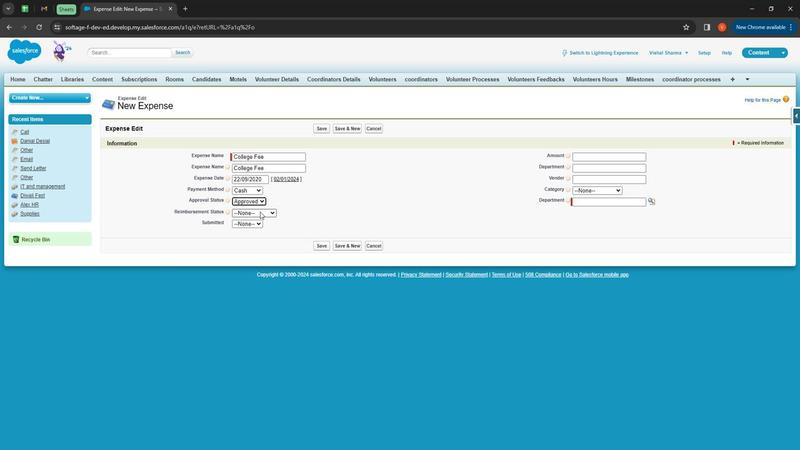 
Action: Mouse moved to (263, 232)
Screenshot: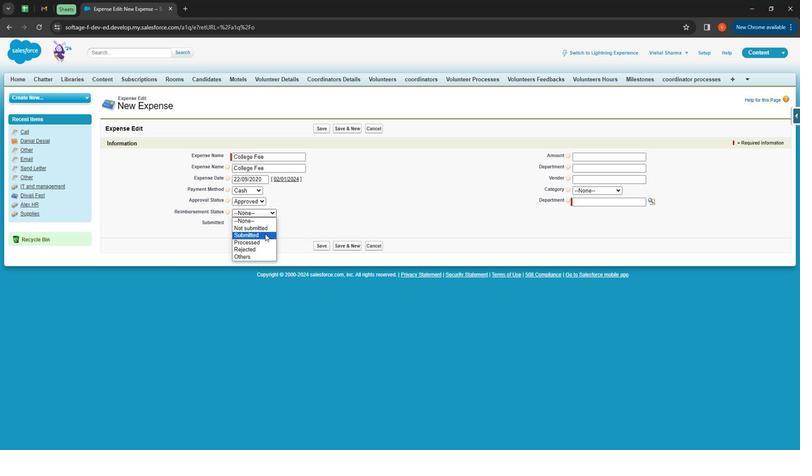 
Action: Mouse pressed left at (263, 232)
Screenshot: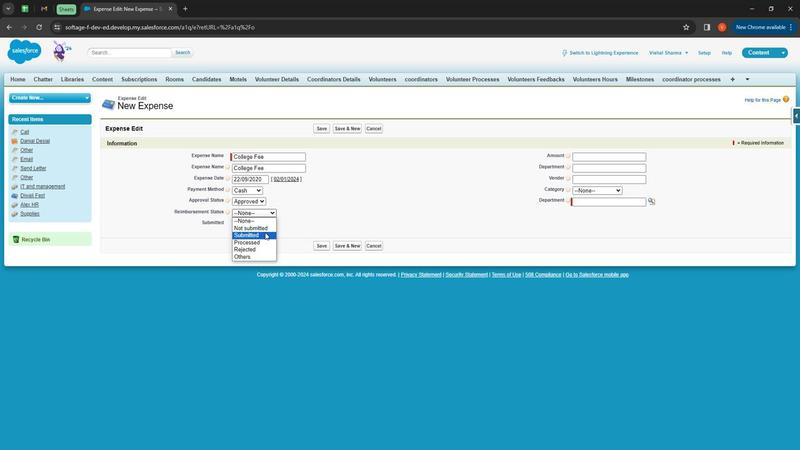 
Action: Mouse moved to (252, 225)
Screenshot: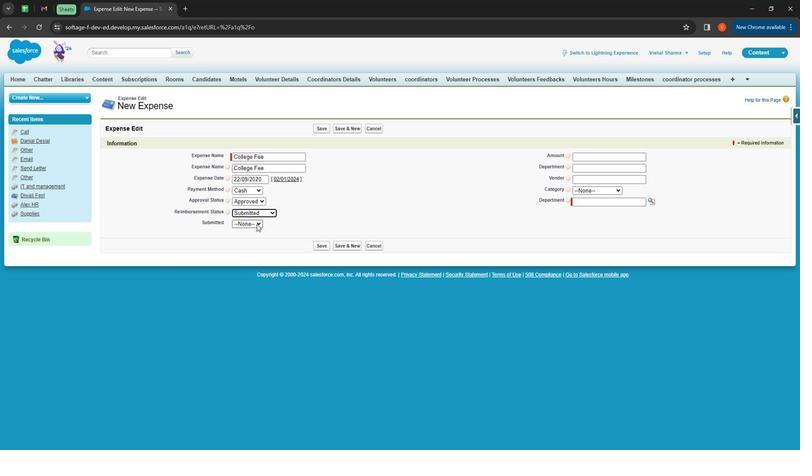 
Action: Mouse pressed left at (252, 225)
Screenshot: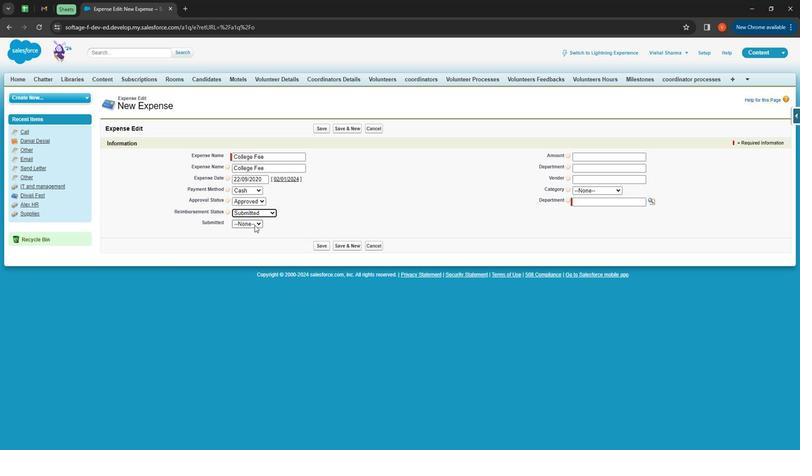 
Action: Mouse moved to (251, 240)
Screenshot: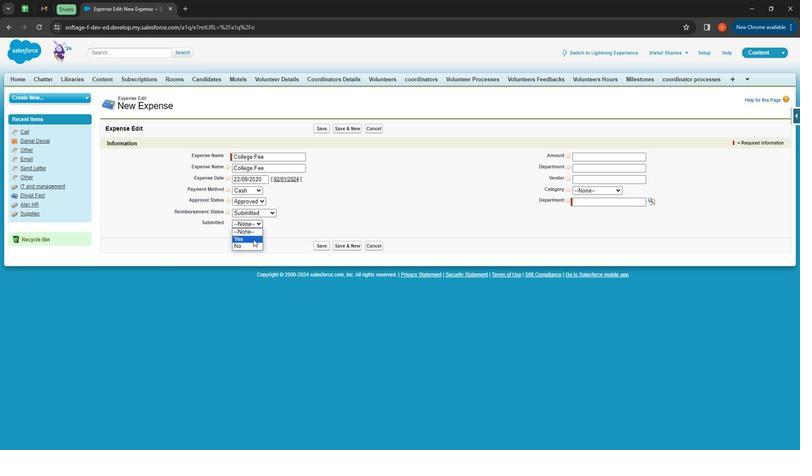 
Action: Mouse pressed left at (251, 240)
Screenshot: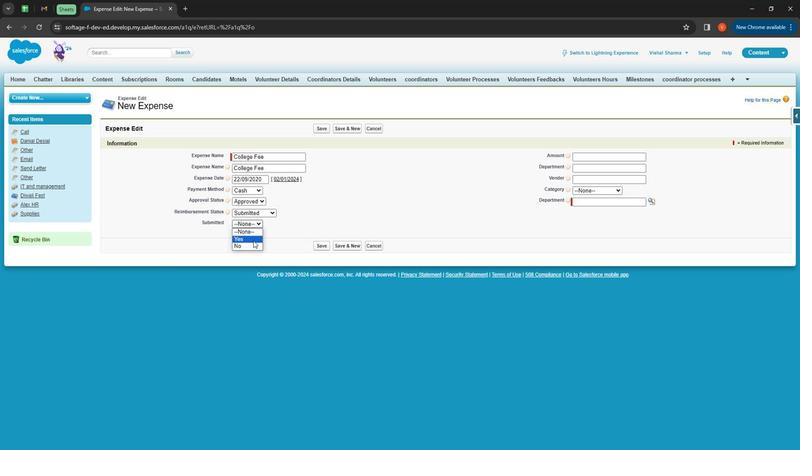 
Action: Mouse moved to (629, 158)
Screenshot: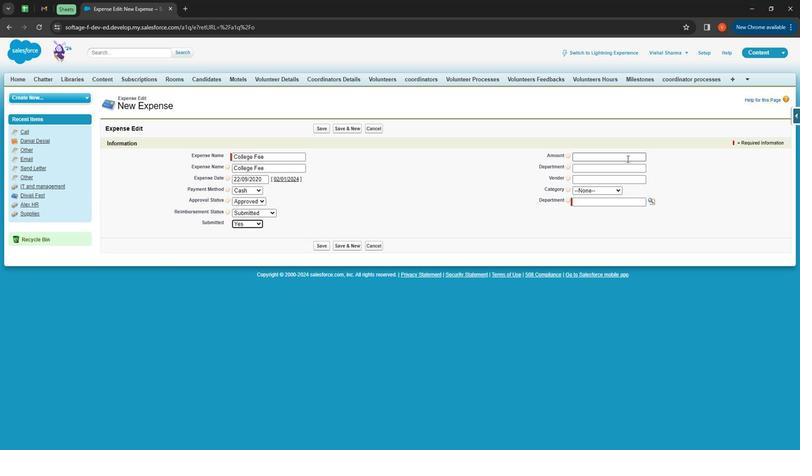 
Action: Mouse pressed left at (629, 158)
Screenshot: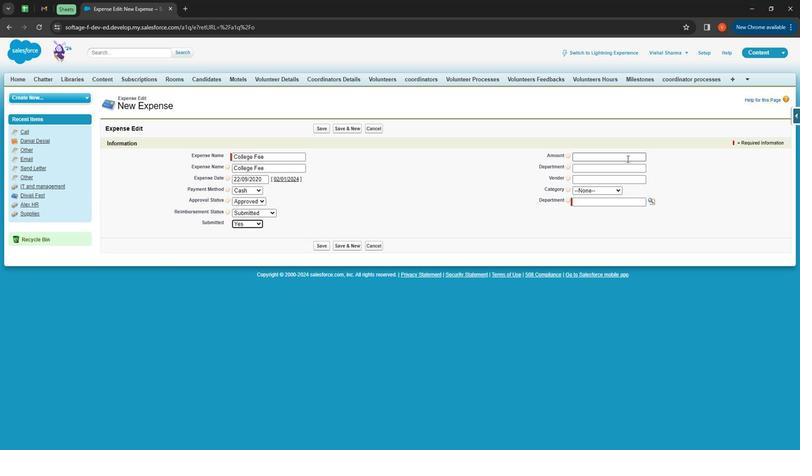 
Action: Mouse moved to (377, 33)
Screenshot: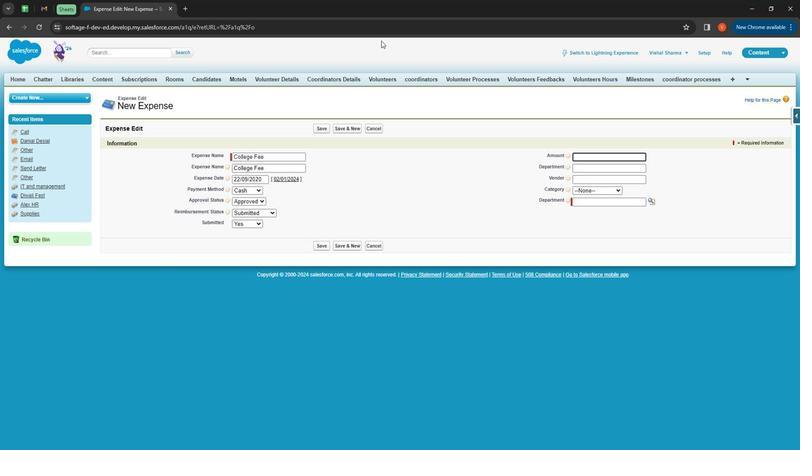 
Action: Key pressed 1500000
Screenshot: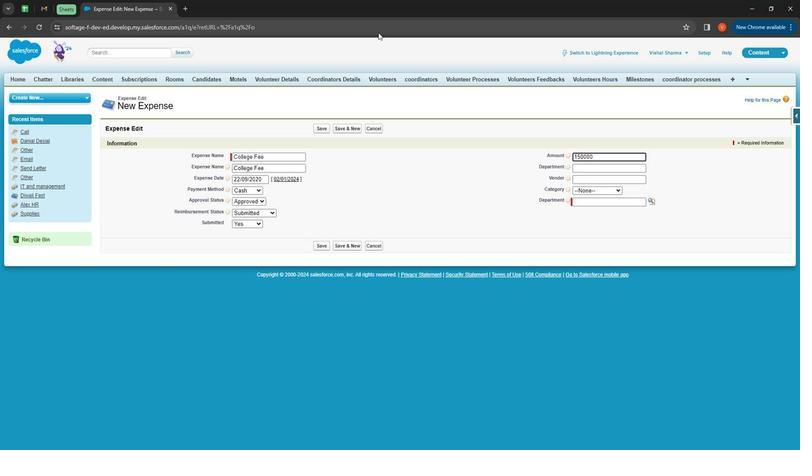 
Action: Mouse moved to (701, 157)
Screenshot: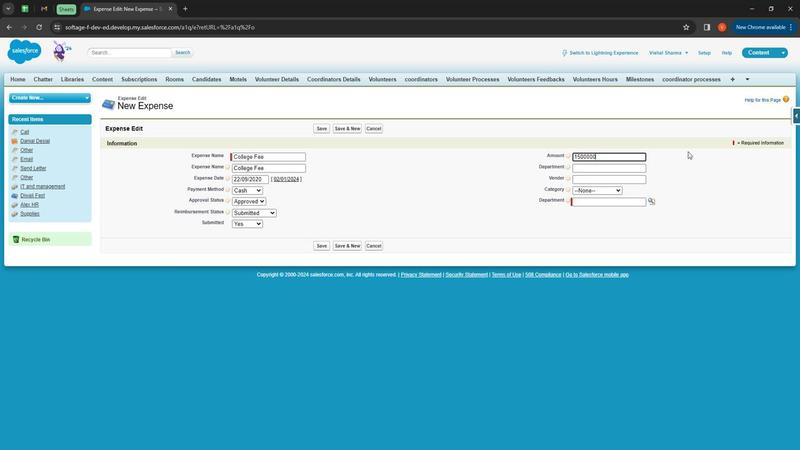 
Action: Mouse pressed left at (701, 157)
Screenshot: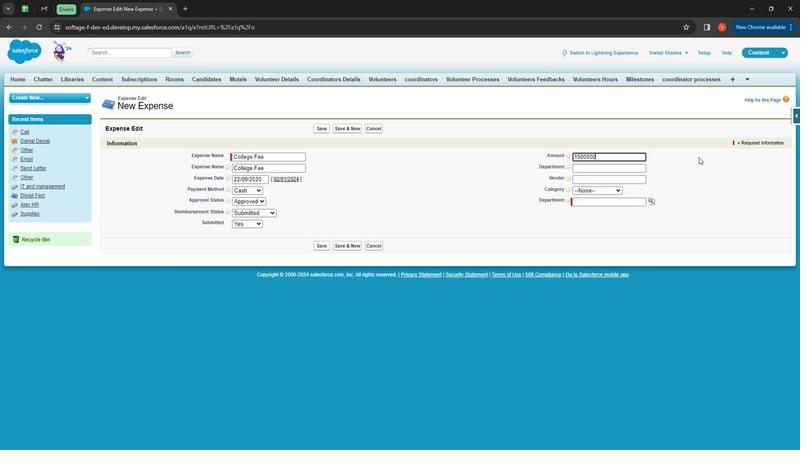 
Action: Mouse moved to (591, 159)
Screenshot: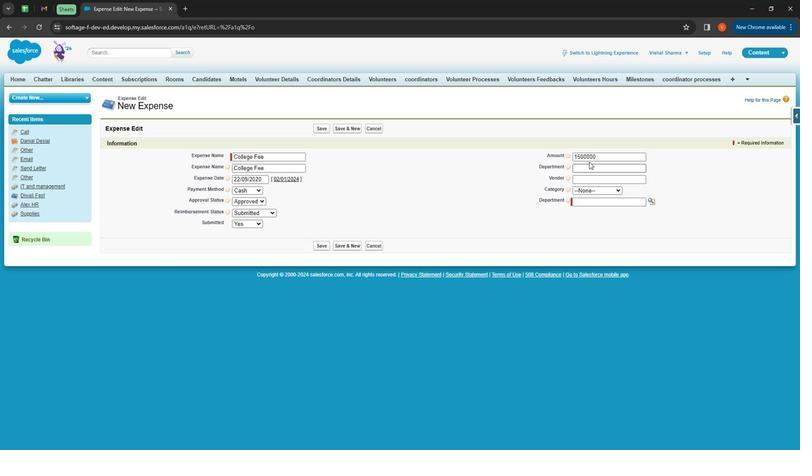 
Action: Mouse pressed left at (591, 159)
Screenshot: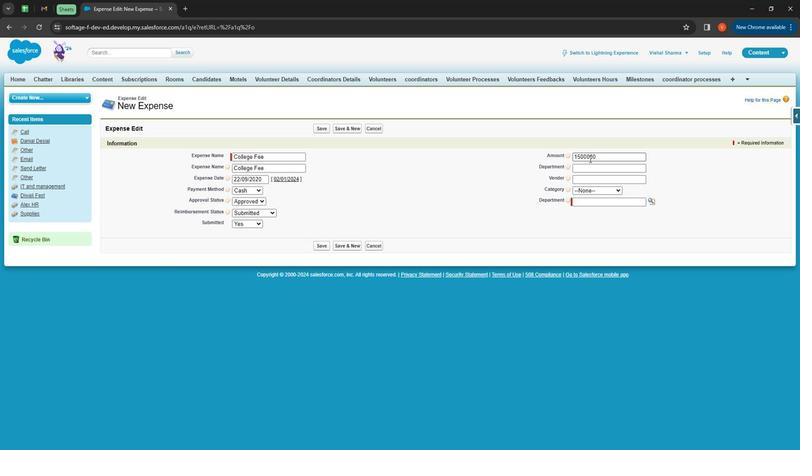 
Action: Mouse moved to (594, 163)
Screenshot: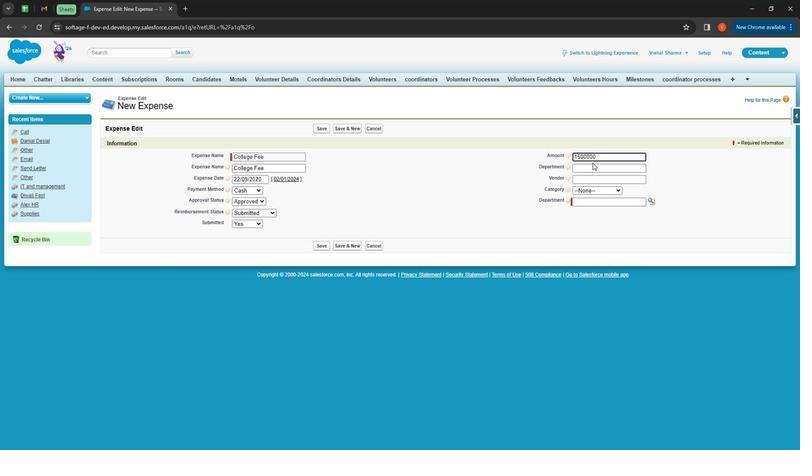 
Action: Mouse pressed left at (594, 163)
Screenshot: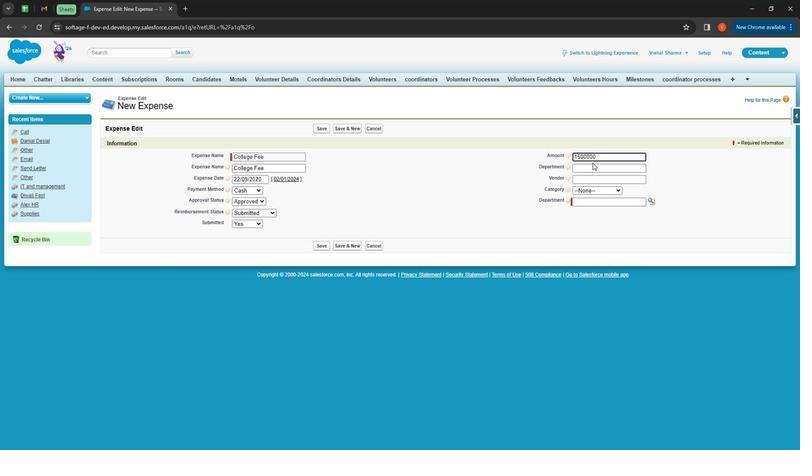 
Action: Mouse moved to (596, 164)
Screenshot: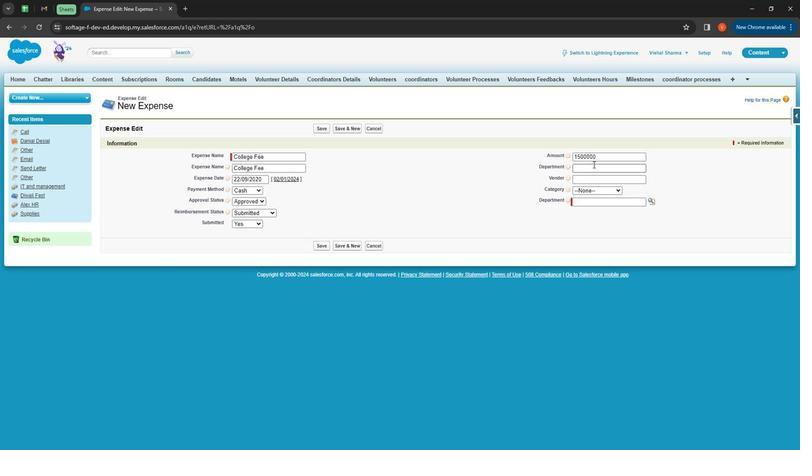 
Action: Mouse pressed left at (596, 164)
Screenshot: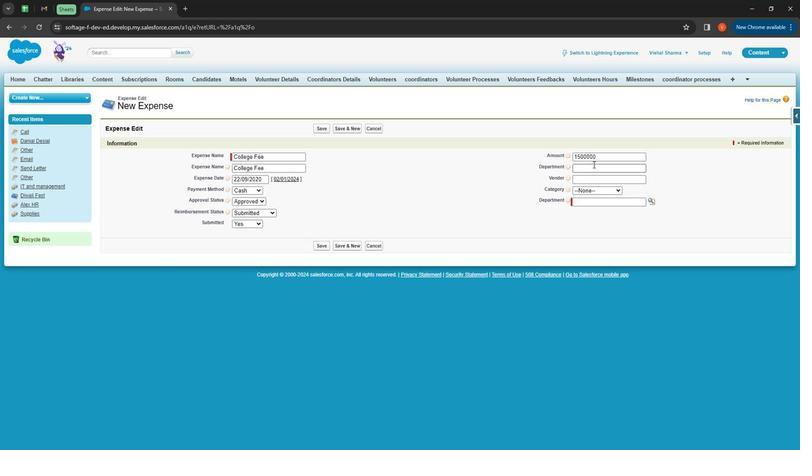 
Action: Mouse moved to (594, 169)
Screenshot: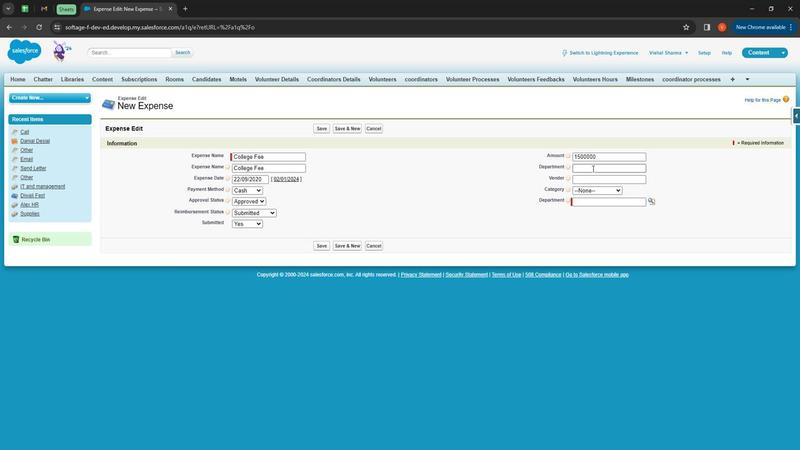 
Action: Mouse pressed left at (594, 169)
Screenshot: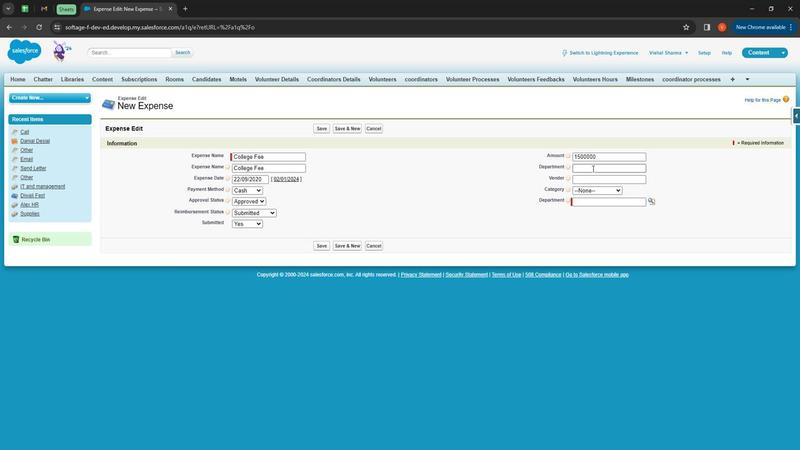 
Action: Mouse moved to (558, 123)
Screenshot: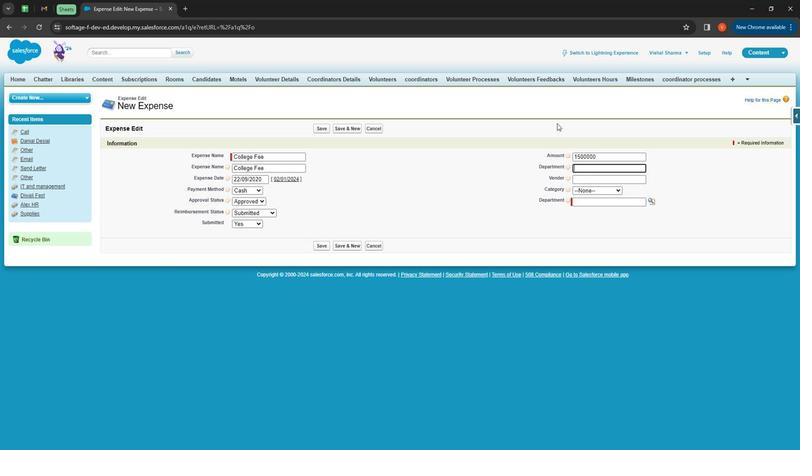 
Action: Key pressed <Key.shift><Key.shift><Key.shift><Key.shift><Key.shift><Key.shift><Key.shift><Key.shift><Key.shift><Key.shift><Key.shift><Key.shift><Key.shift><Key.shift><Key.shift><Key.shift><Key.shift><Key.shift><Key.shift><Key.shift><Key.shift><Key.shift><Key.shift><Key.shift><Key.shift><Key.shift><Key.shift><Key.shift><Key.shift><Key.shift><Key.shift><Key.shift><Key.shift><Key.shift><Key.shift><Key.shift><Key.shift><Key.shift><Key.shift><Key.shift><Key.shift><Key.shift><Key.shift><Key.shift><Key.shift>B-tech<Key.space><Key.shift><Key.shift><Key.shift><Key.shift><Key.shift><Key.shift><Key.shift><Key.shift><Key.shift><Key.shift><Key.shift>CL<Key.backspace>SE
Screenshot: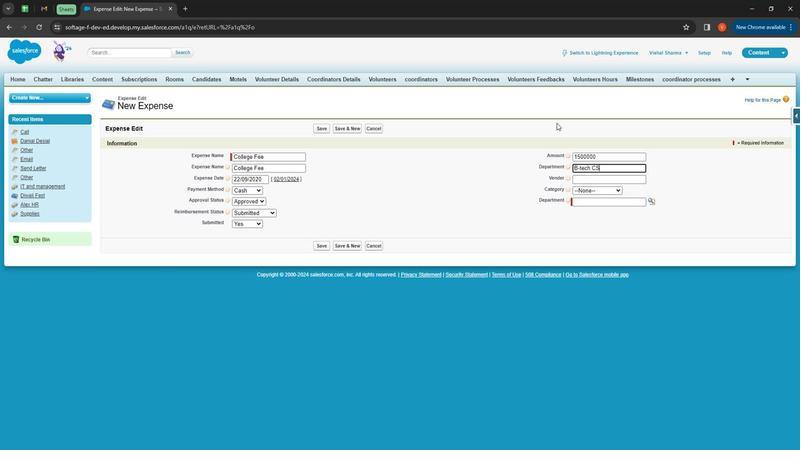 
Action: Mouse moved to (623, 188)
Screenshot: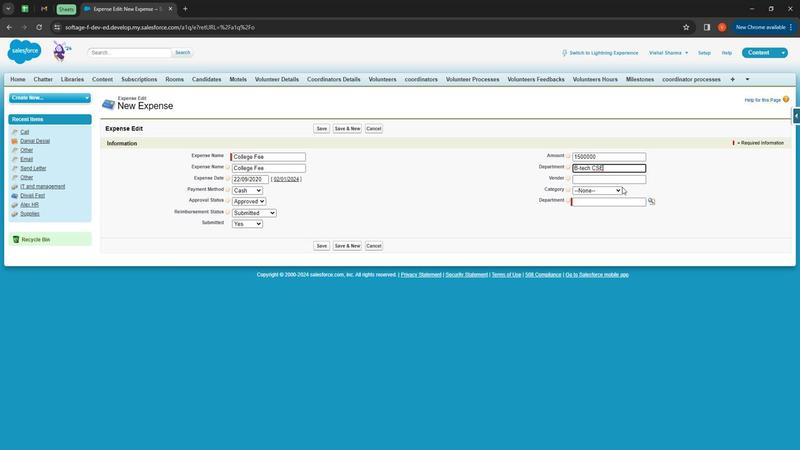 
Action: Mouse pressed left at (623, 188)
Screenshot: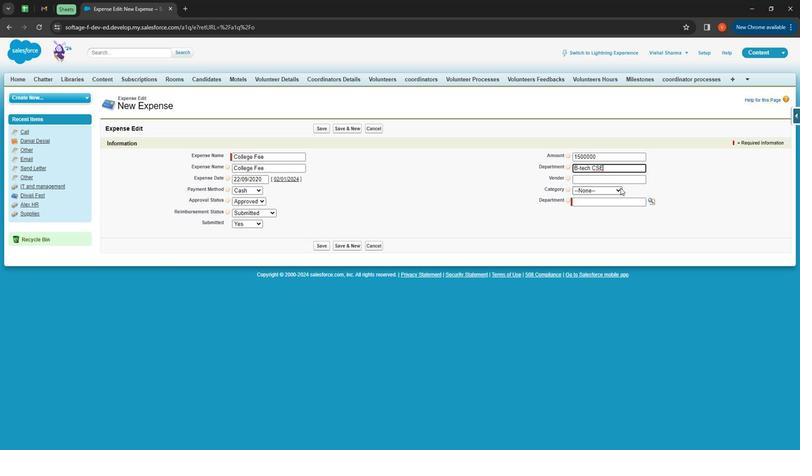 
Action: Mouse moved to (616, 179)
Screenshot: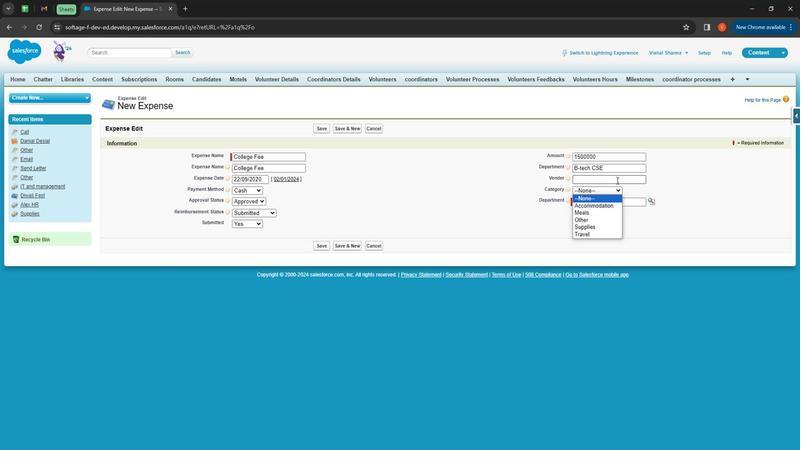 
Action: Mouse pressed left at (616, 179)
Screenshot: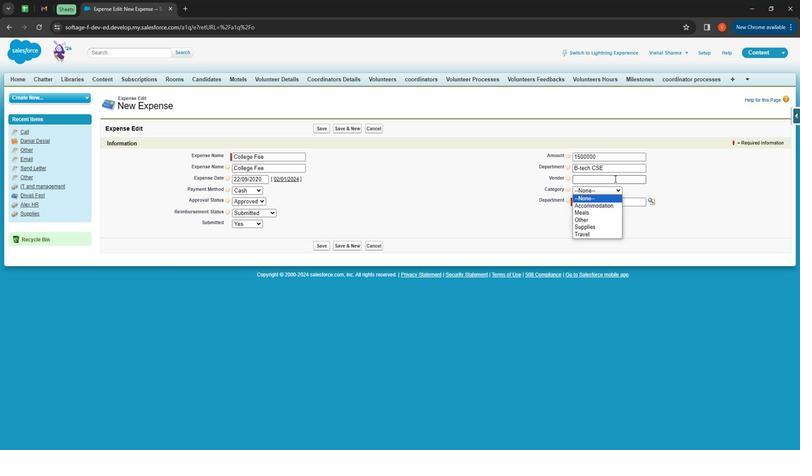 
Action: Mouse moved to (651, 146)
Screenshot: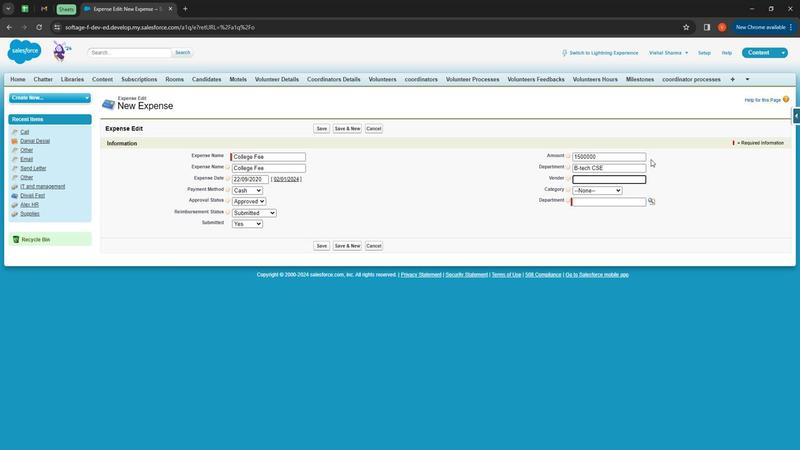 
Action: Key pressed <Key.shift>
Screenshot: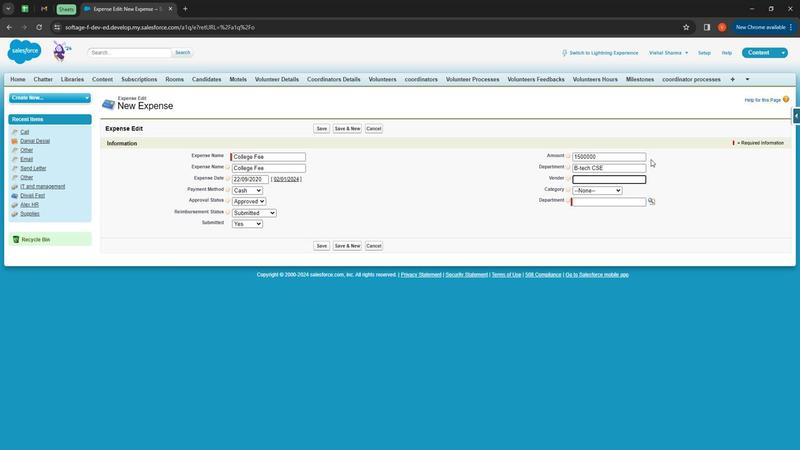 
Action: Mouse moved to (616, 96)
Screenshot: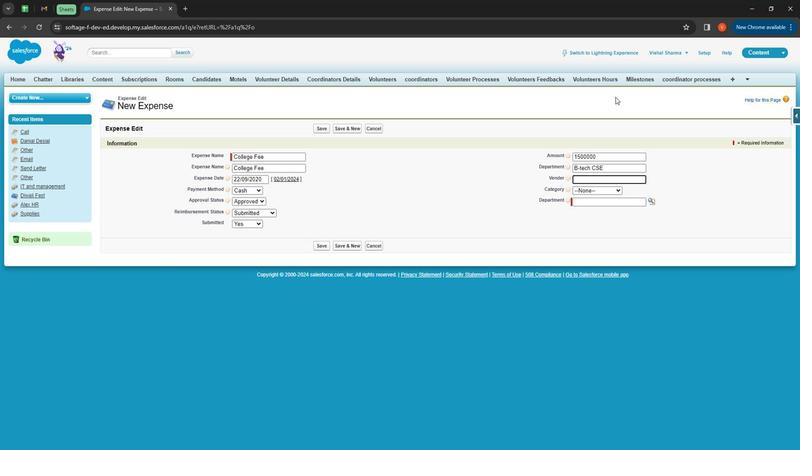 
Action: Key pressed Aruna
Screenshot: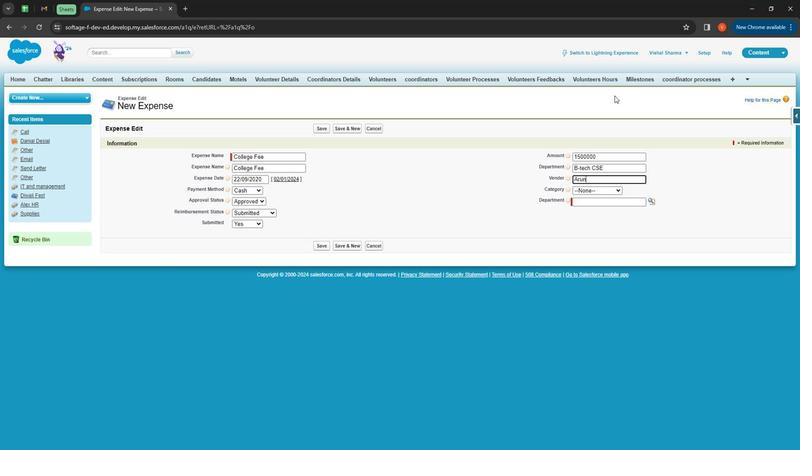 
Action: Mouse moved to (601, 193)
Screenshot: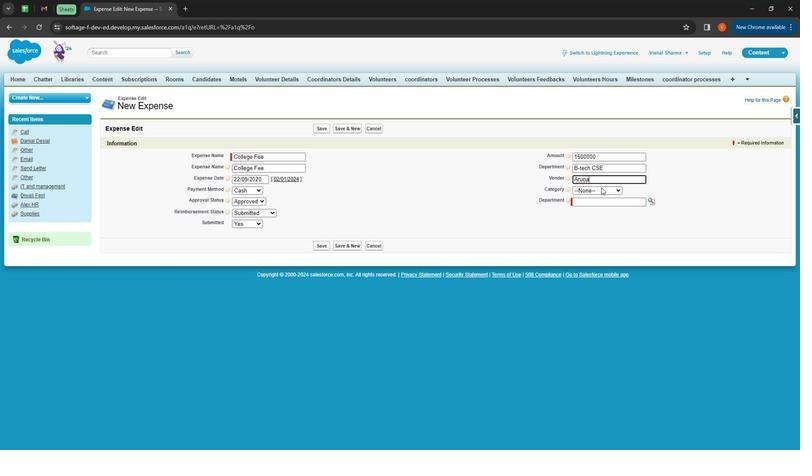 
Action: Mouse pressed left at (601, 193)
Screenshot: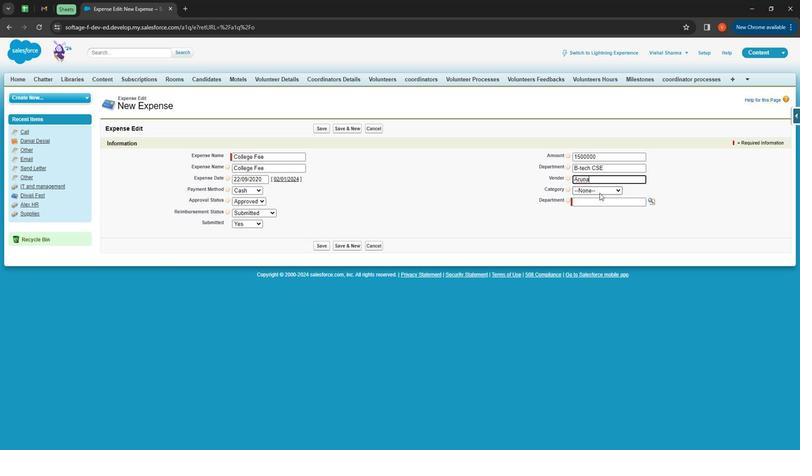 
Action: Mouse moved to (595, 220)
Screenshot: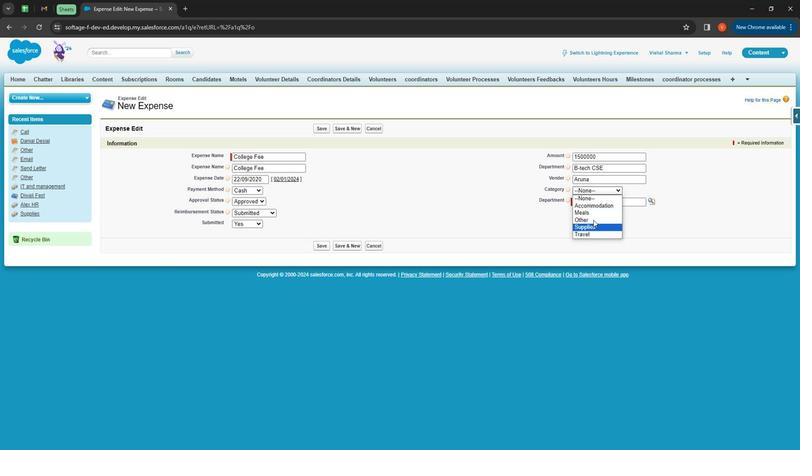 
Action: Mouse pressed left at (595, 220)
Screenshot: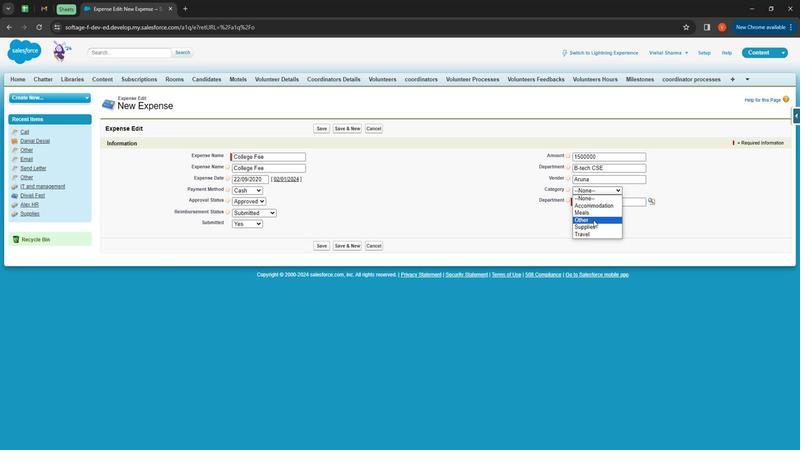 
Action: Mouse moved to (589, 198)
Screenshot: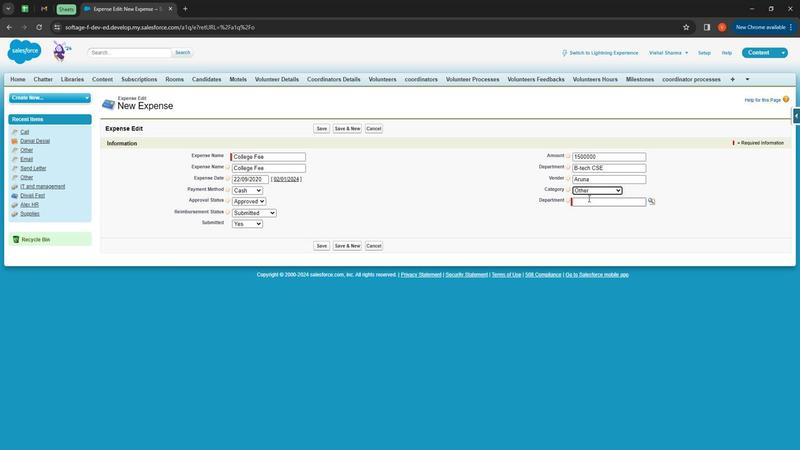 
Action: Mouse pressed left at (589, 198)
Screenshot: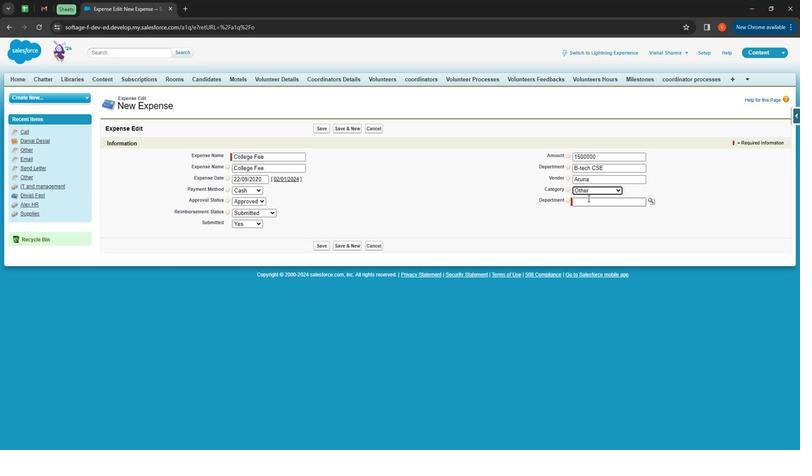 
Action: Mouse moved to (659, 203)
Screenshot: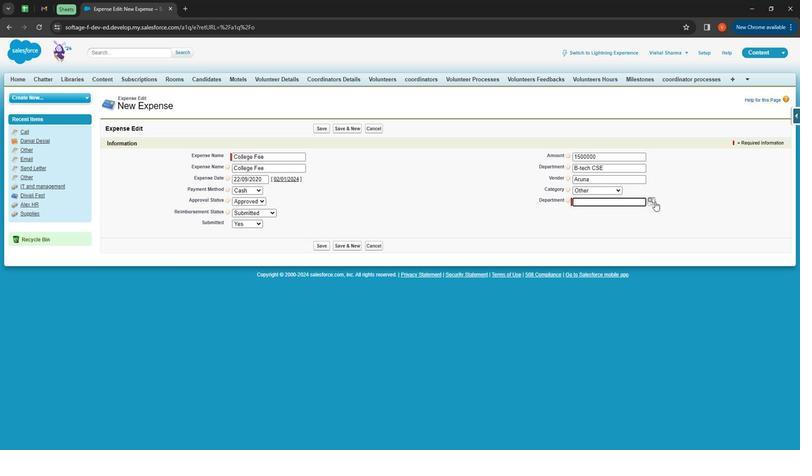 
Action: Mouse pressed left at (659, 203)
Screenshot: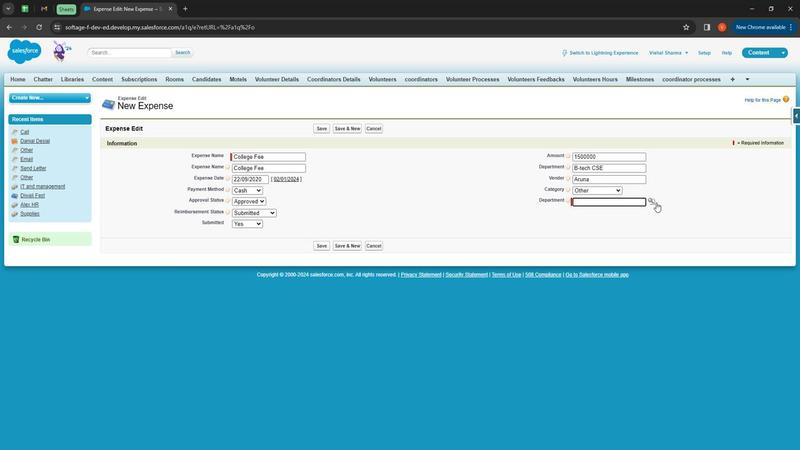
Action: Mouse moved to (655, 202)
Screenshot: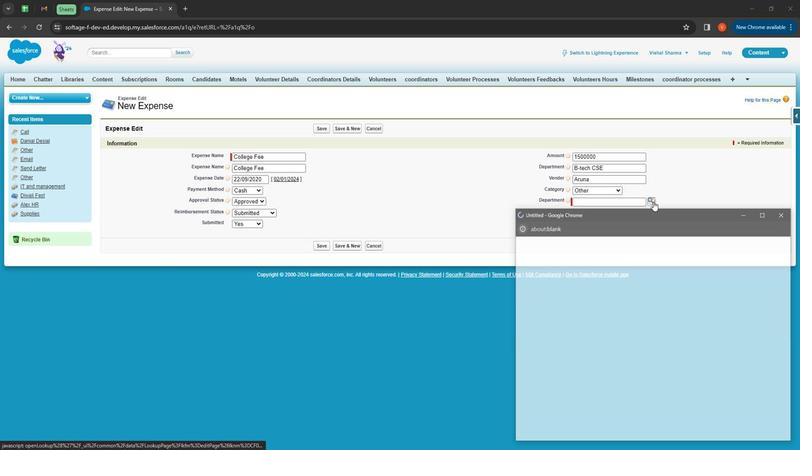 
Action: Mouse pressed left at (655, 202)
Screenshot: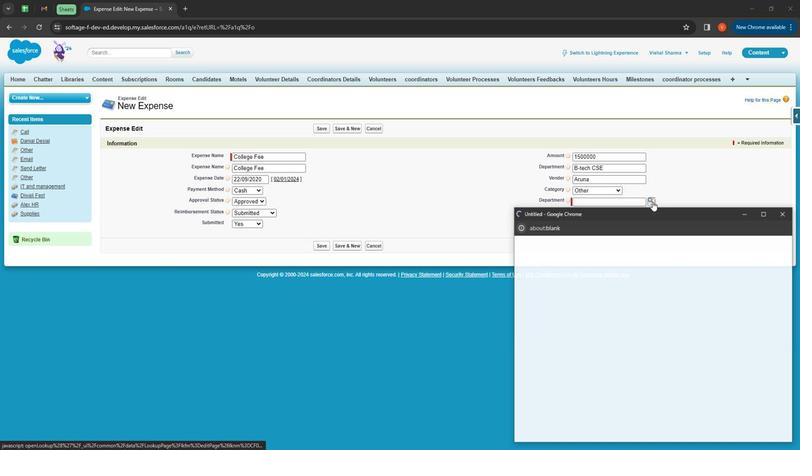 
Action: Mouse moved to (522, 340)
Screenshot: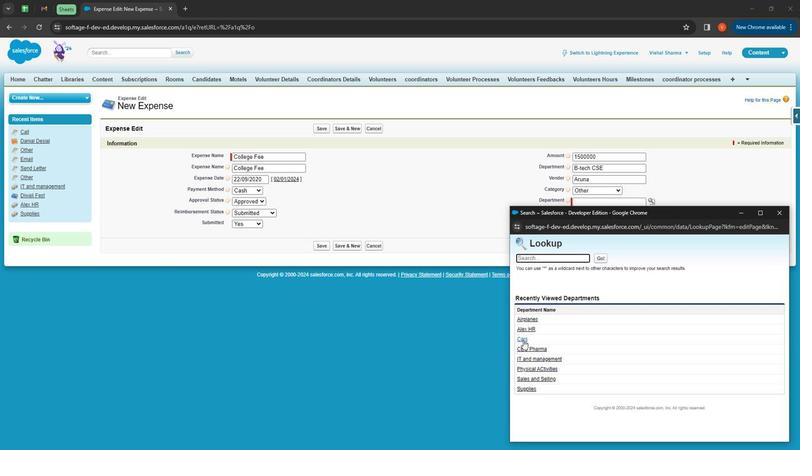 
Action: Mouse pressed left at (522, 340)
Screenshot: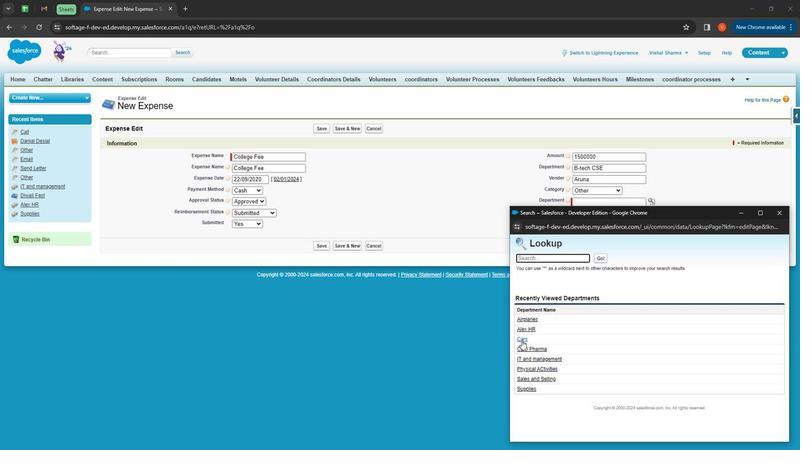 
Action: Mouse moved to (623, 238)
Screenshot: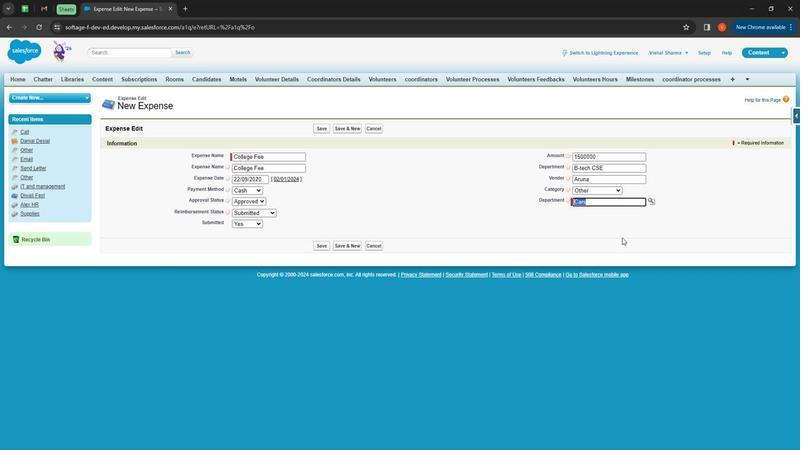 
Action: Mouse pressed left at (623, 238)
Screenshot: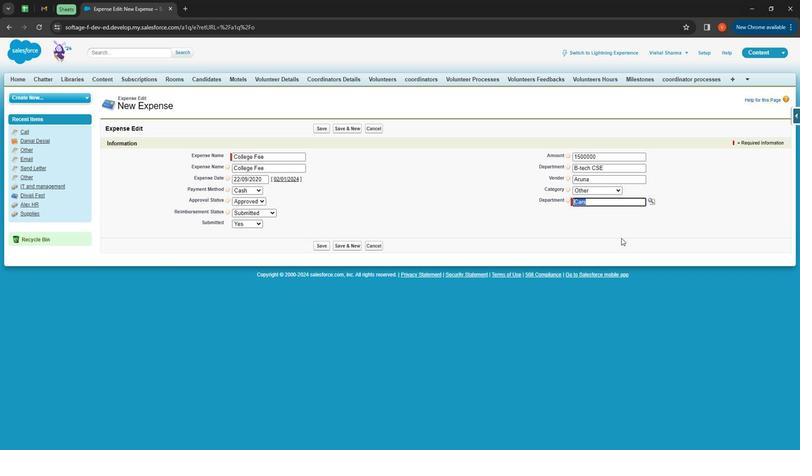 
Action: Mouse moved to (318, 242)
Screenshot: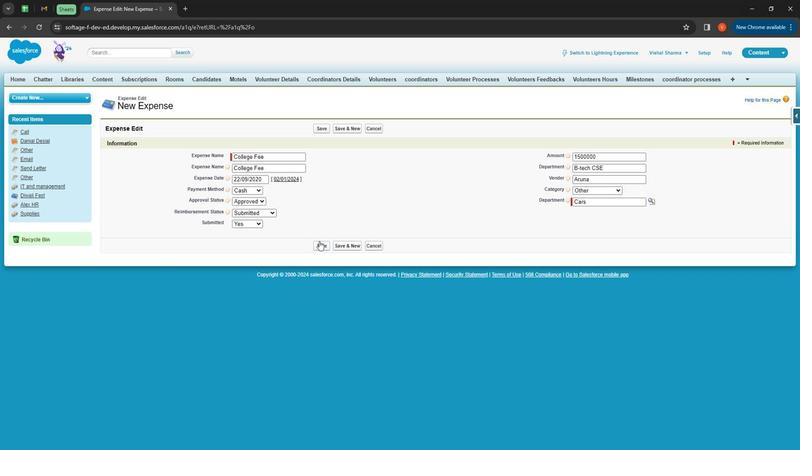 
Action: Mouse pressed left at (318, 242)
Screenshot: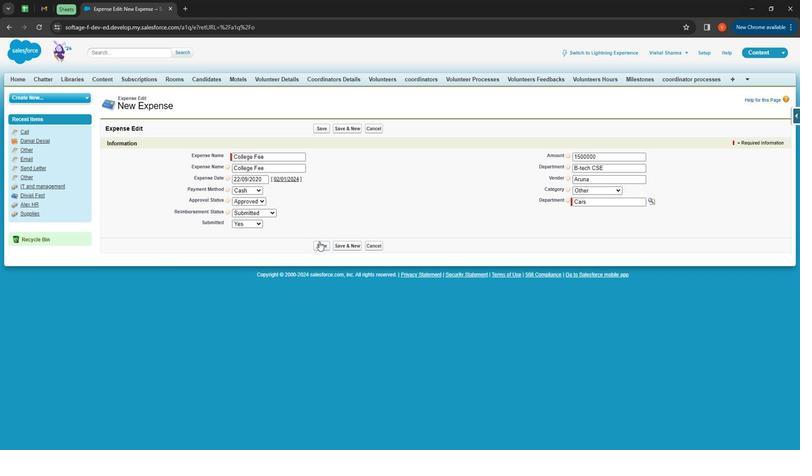 
Action: Mouse moved to (328, 240)
Screenshot: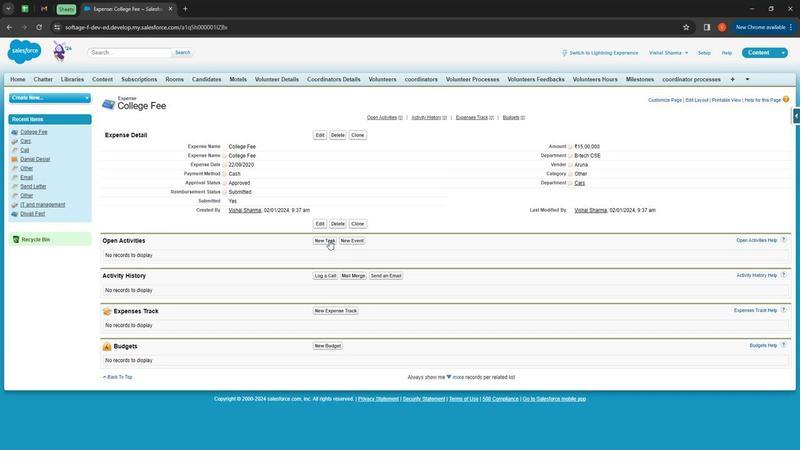 
Action: Mouse pressed left at (328, 240)
Screenshot: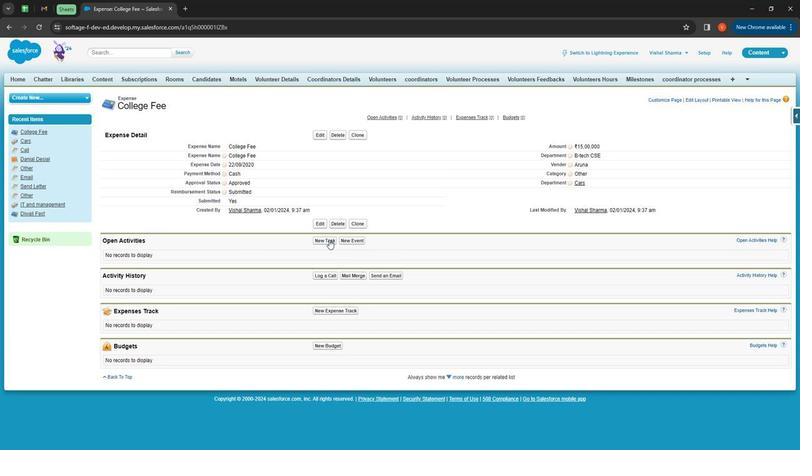 
Action: Mouse moved to (254, 181)
Screenshot: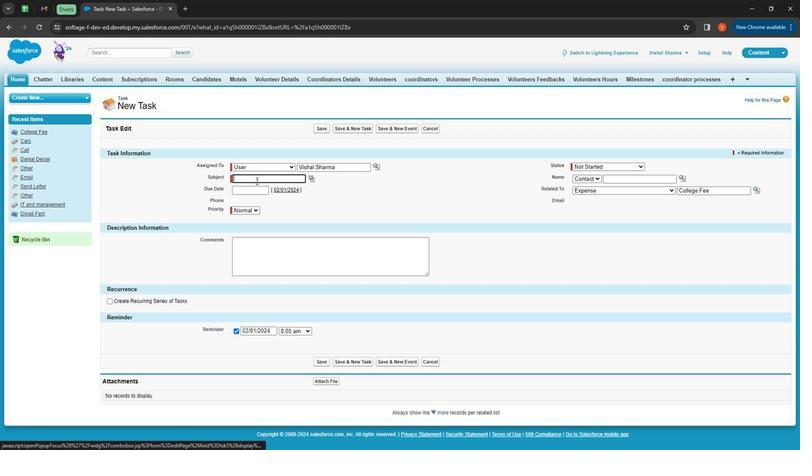 
Action: Mouse pressed left at (254, 181)
Screenshot: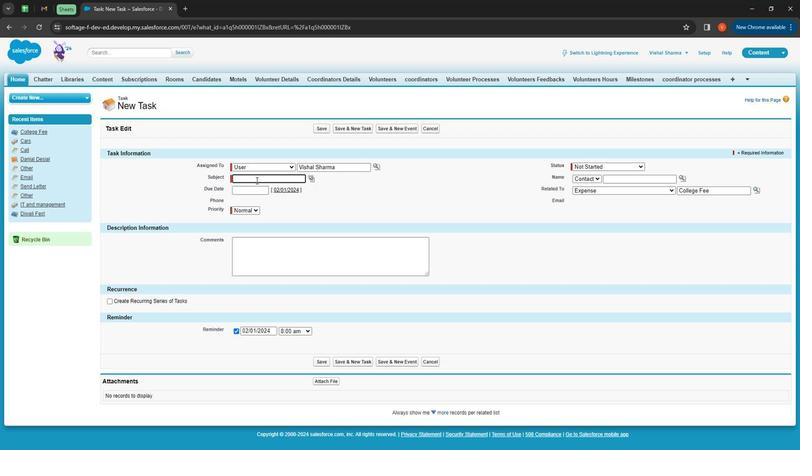 
Action: Mouse moved to (288, 183)
Screenshot: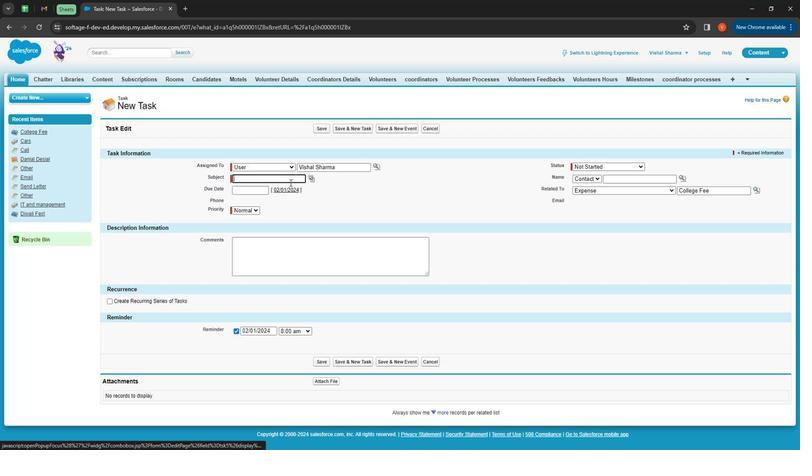 
Action: Mouse pressed left at (288, 183)
Screenshot: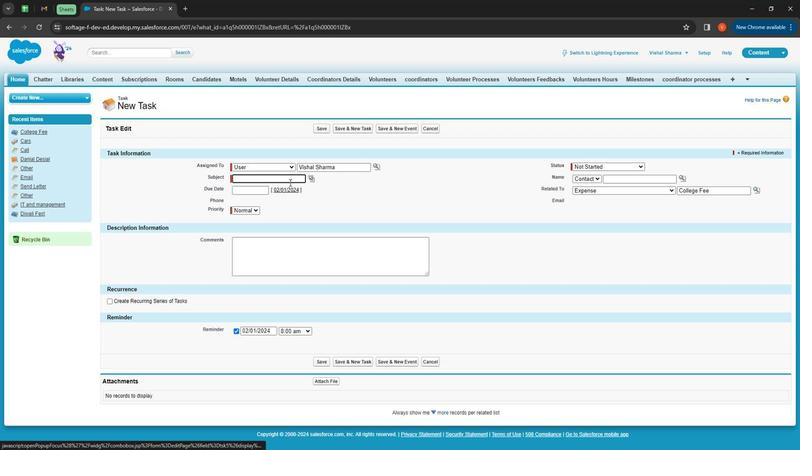 
Action: Mouse moved to (285, 181)
Screenshot: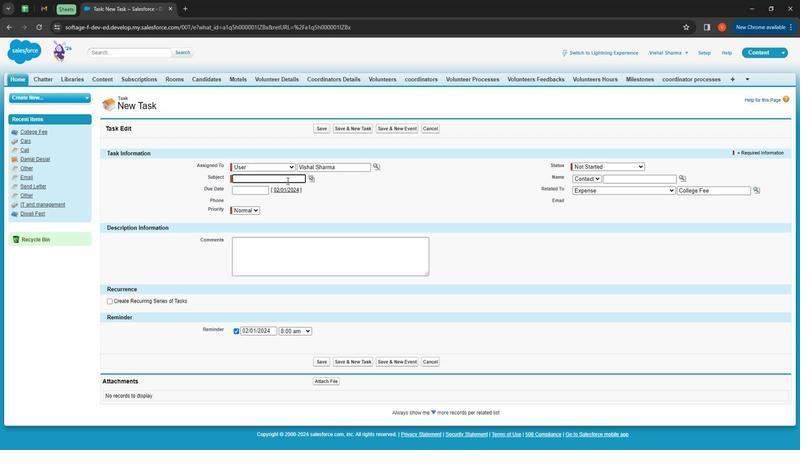 
Action: Key pressed <Key.shift><Key.shift><Key.shift><Key.shift><Key.shift><Key.shift><Key.shift><Key.shift><Key.shift><Key.shift><Key.shift><Key.shift><Key.shift><Key.shift>No<Key.shift><Key.space>Subjace<Key.backspace><Key.backspace><Key.backspace>ect<Key.space><Key.shift><Key.shift><Key.shift><Key.shift><Key.shift><Key.shift><Key.shift><Key.shift><Key.shift><Key.shift><Key.shift><Key.shift><Key.shift><Key.shift><Key.shift><Key.shift><Key.shift><Key.shift><Key.shift><Key.shift><Key.shift><Key.shift>Bar
Screenshot: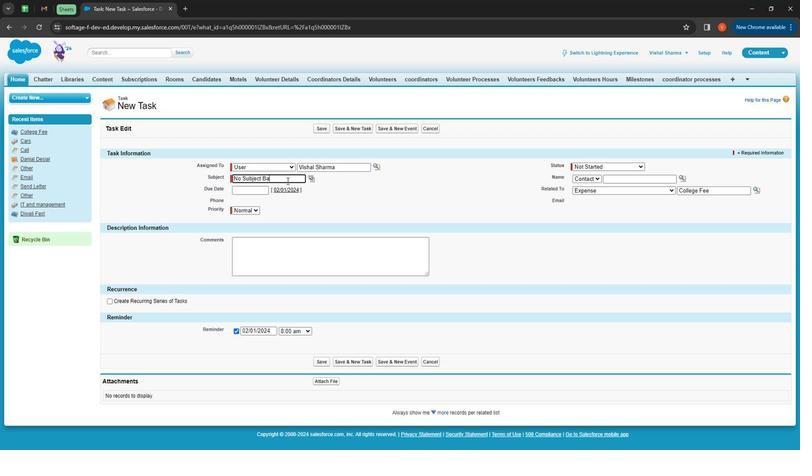 
Action: Mouse moved to (253, 188)
Screenshot: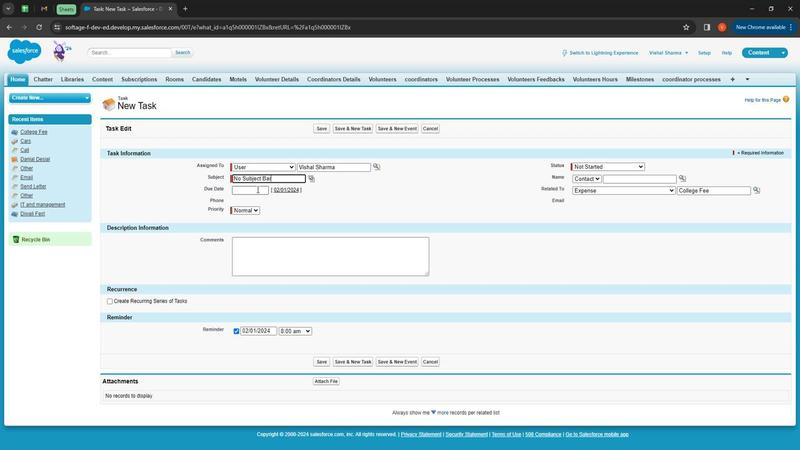 
Action: Mouse pressed left at (253, 188)
Screenshot: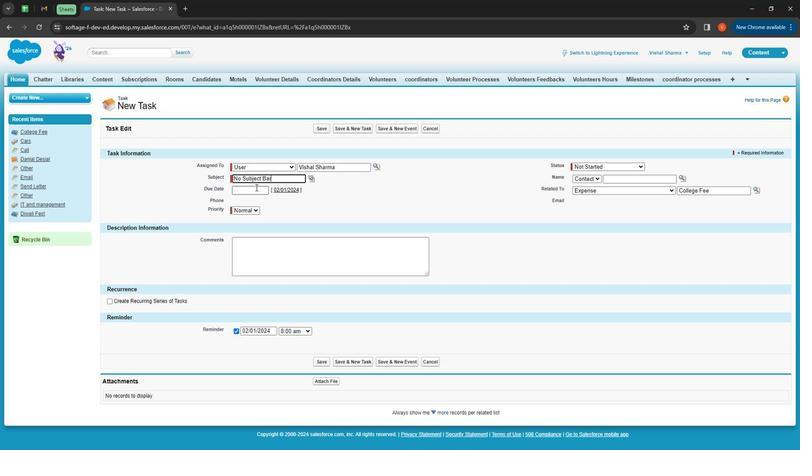 
Action: Mouse moved to (305, 232)
Screenshot: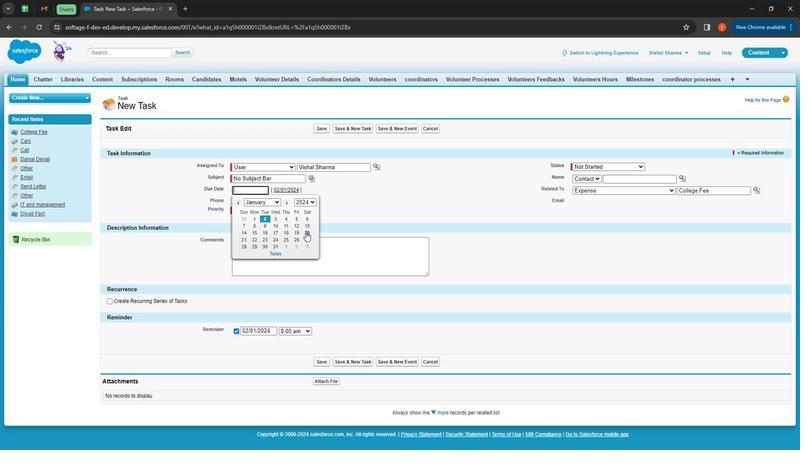 
Action: Mouse pressed left at (305, 232)
Screenshot: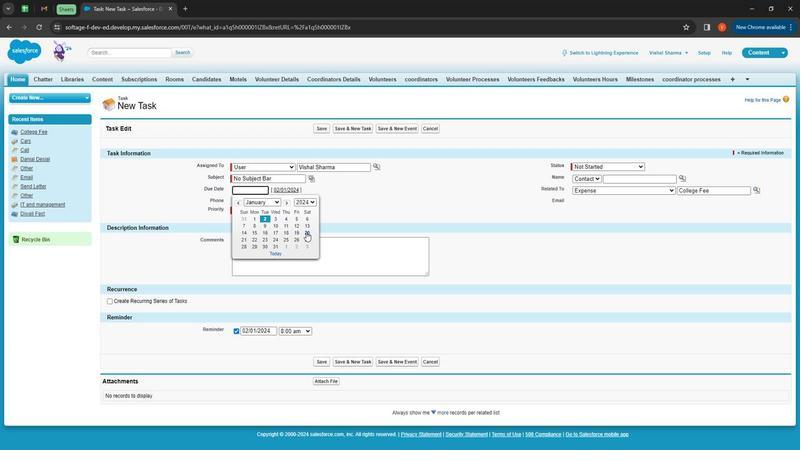 
Action: Mouse moved to (243, 210)
Screenshot: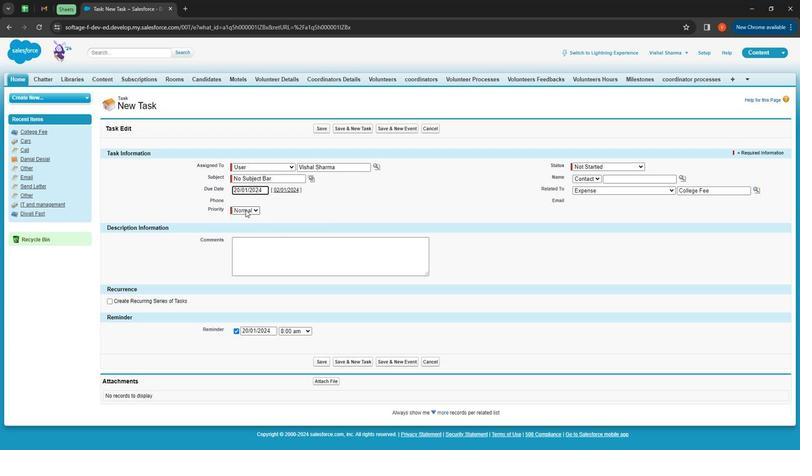 
Action: Mouse pressed left at (243, 210)
Screenshot: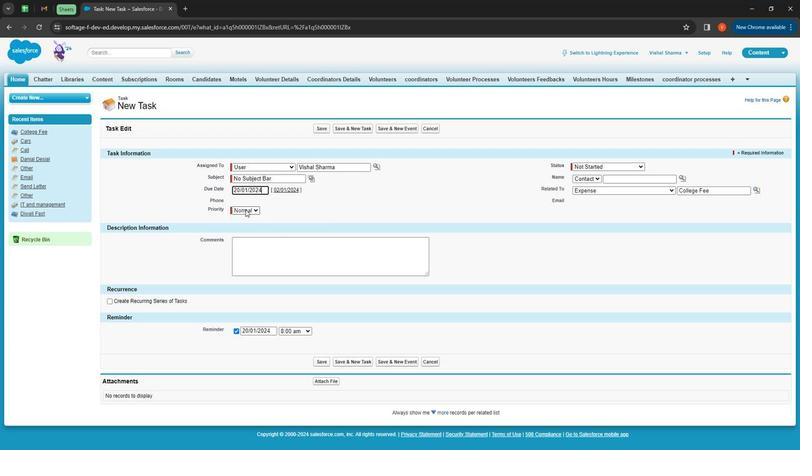 
Action: Mouse moved to (245, 233)
Screenshot: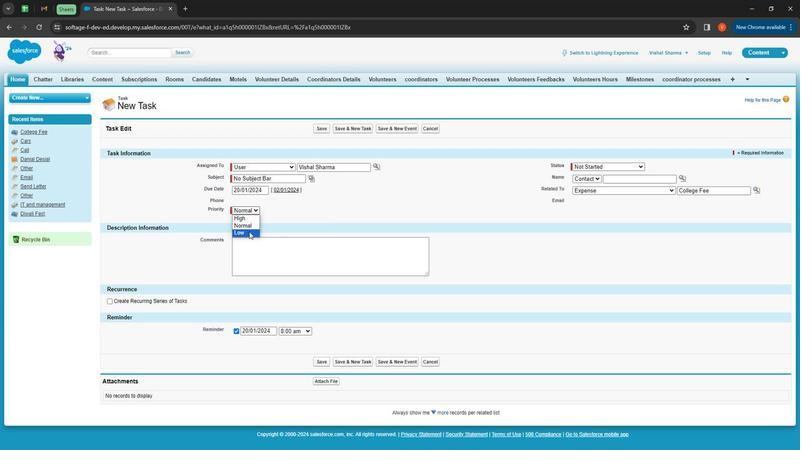 
Action: Mouse pressed left at (245, 233)
Screenshot: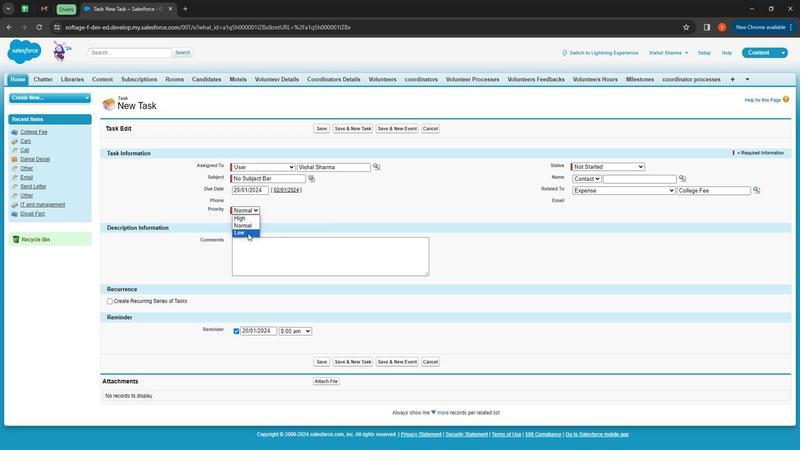 
Action: Mouse moved to (267, 254)
Screenshot: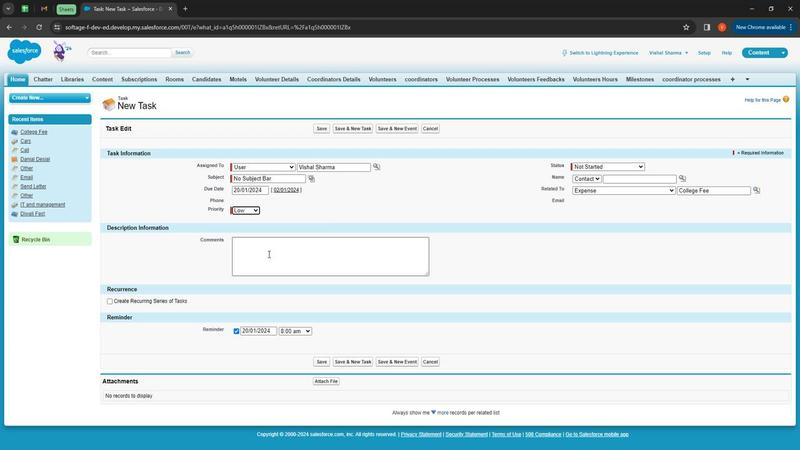 
Action: Mouse pressed left at (267, 254)
Screenshot: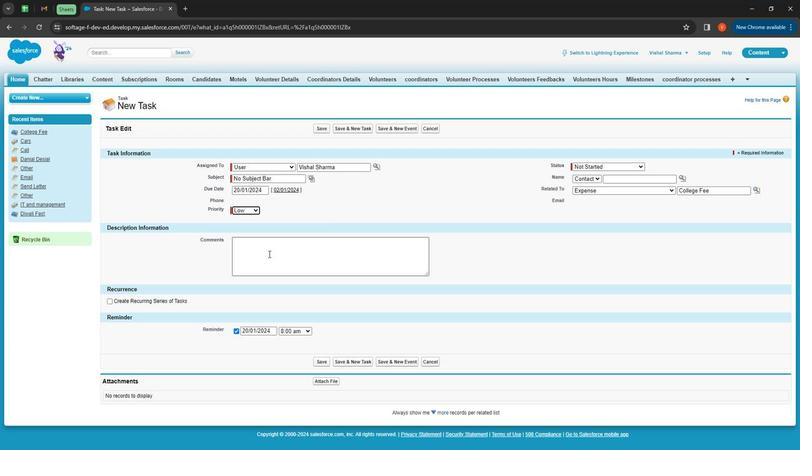 
Action: Mouse moved to (270, 243)
Screenshot: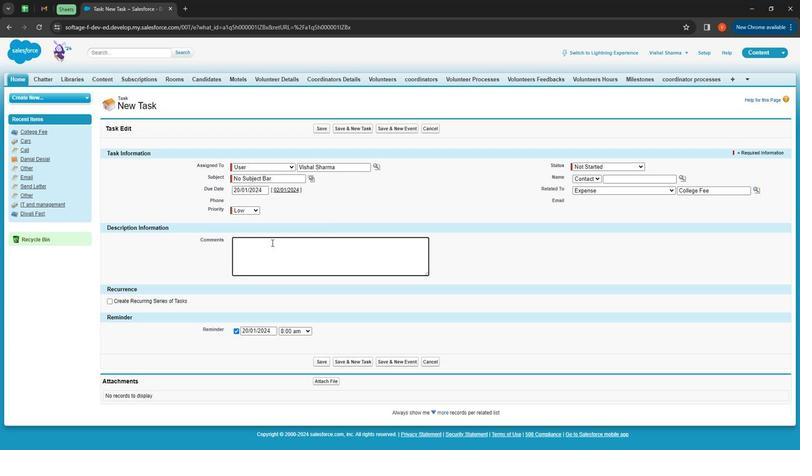 
Action: Key pressed <Key.shift><Key.shift><Key.shift><Key.shift><Key.shift><Key.shift><Key.shift><Key.shift><Key.shift><Key.shift><Key.shift><Key.shift><Key.shift><Key.shift><Key.shift><Key.shift><Key.shift><Key.shift><Key.shift><Key.shift><Key.shift><Key.shift><Key.shift><Key.shift><Key.shift><Key.shift><Key.shift><Key.shift><Key.shift><Key.shift><Key.shift><Key.shift><Key.shift><Key.shift><Key.shift><Key.shift><Key.shift><Key.shift><Key.shift><Key.shift><Key.shift><Key.shift><Key.shift><Key.shift><Key.shift><Key.shift><Key.shift><Key.shift><Key.shift><Key.shift><Key.shift><Key.shift><Key.shift><Key.shift>You<Key.space>so<Key.backspace>hould<Key.space>go<Key.space>on<Key.space>time.
Screenshot: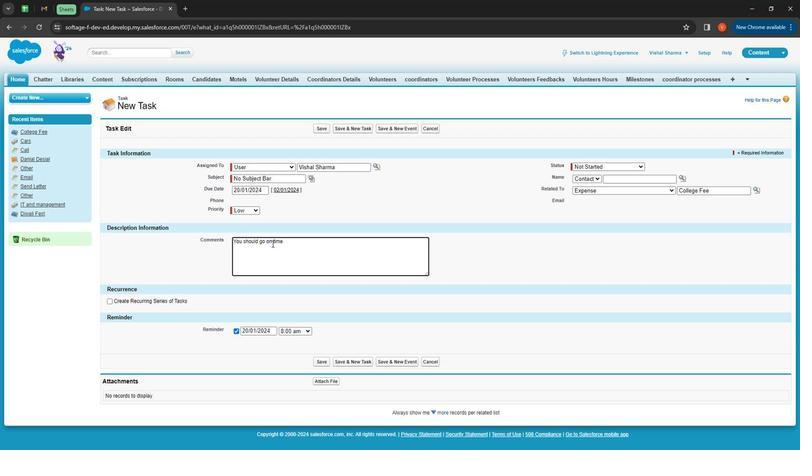 
Action: Mouse moved to (309, 177)
Screenshot: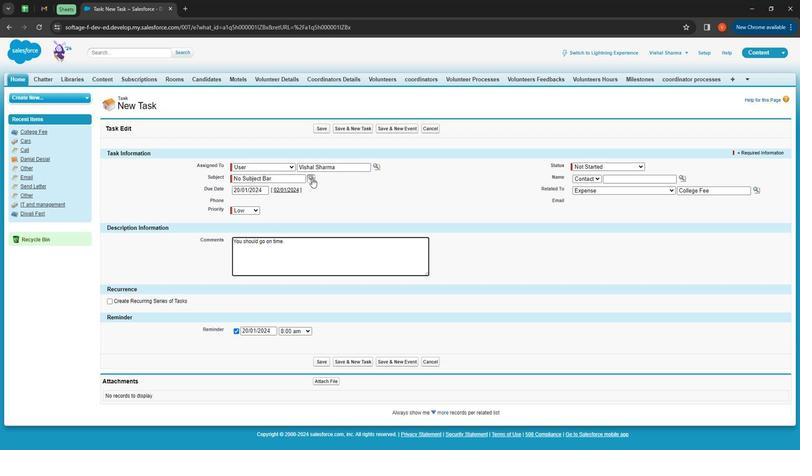 
Action: Mouse pressed left at (309, 177)
Screenshot: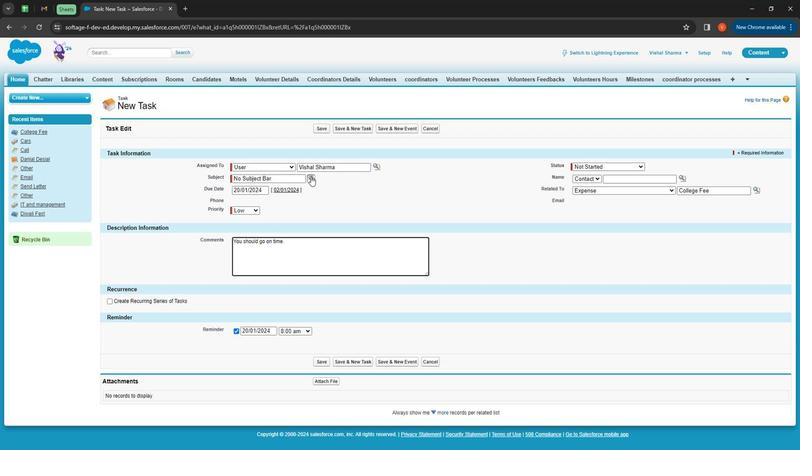 
Action: Mouse moved to (224, 252)
Screenshot: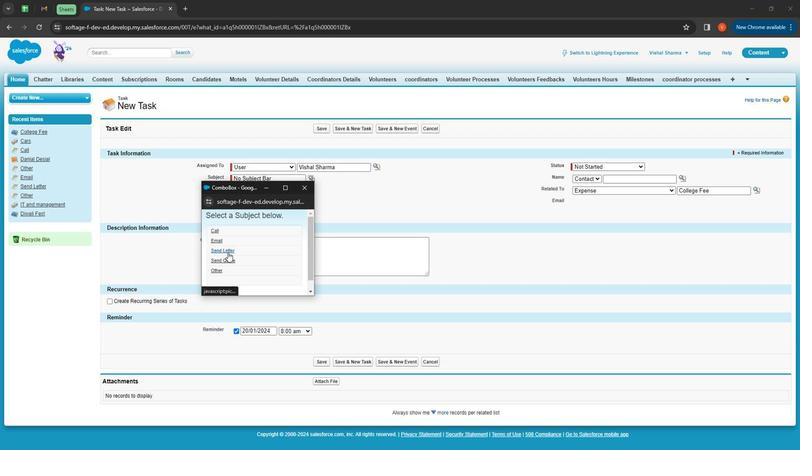 
Action: Mouse pressed left at (224, 252)
Screenshot: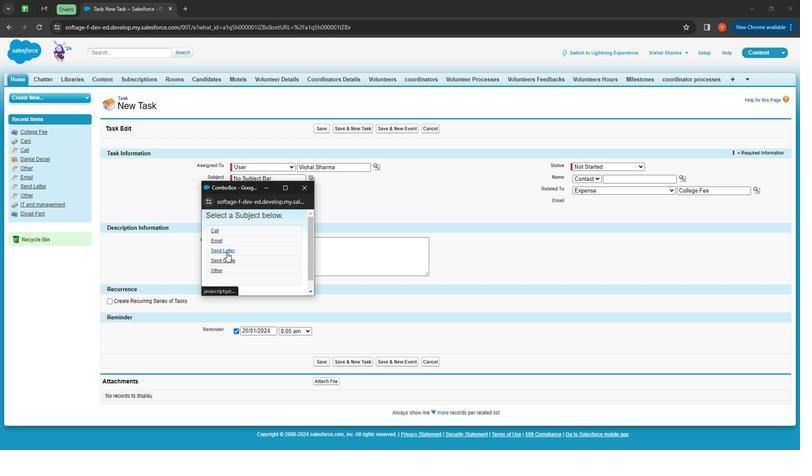 
Action: Mouse moved to (294, 212)
Screenshot: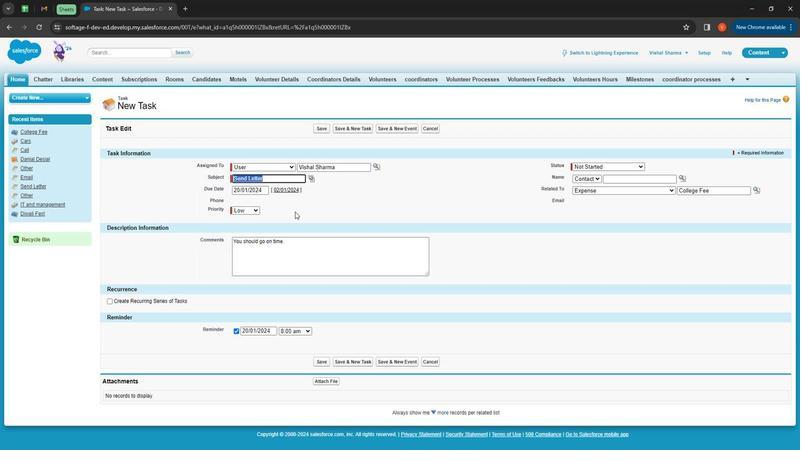 
Action: Mouse pressed left at (294, 212)
Screenshot: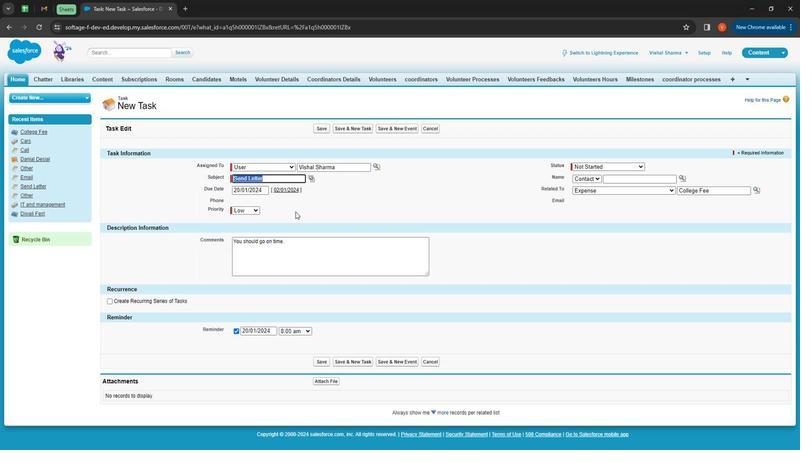 
Action: Mouse moved to (287, 240)
Screenshot: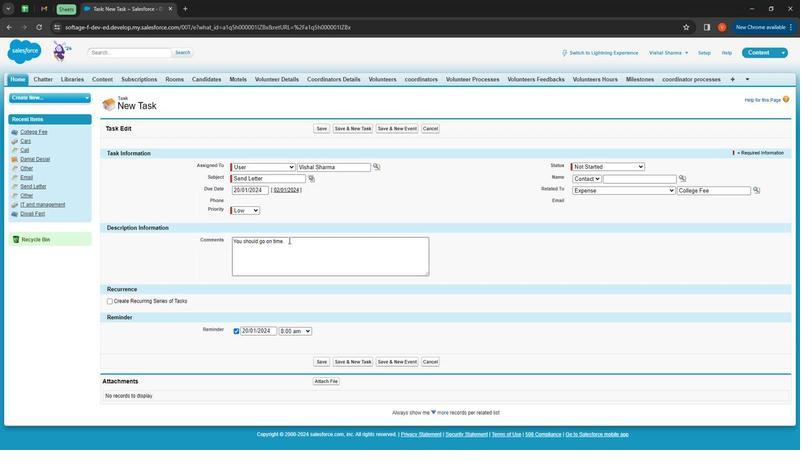 
Action: Mouse pressed left at (287, 240)
Screenshot: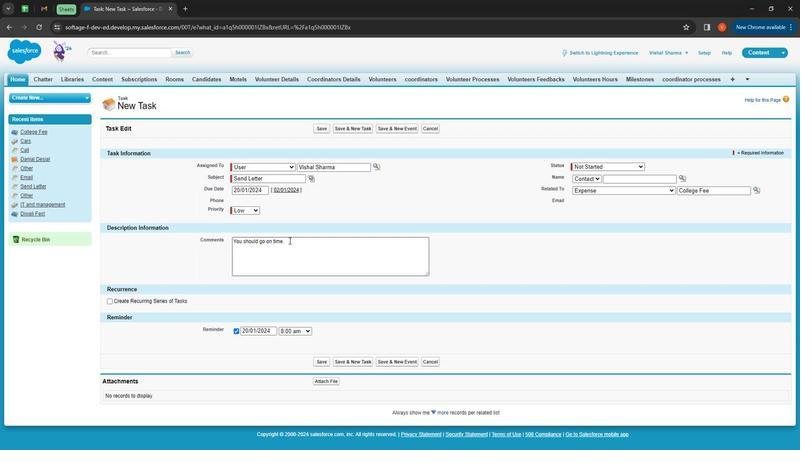 
Action: Mouse moved to (284, 250)
Screenshot: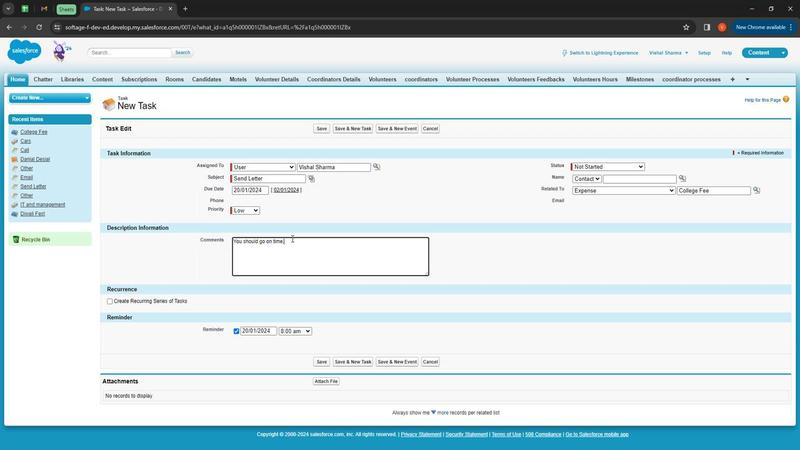 
Action: Key pressed <Key.space>for<Key.space>payment<Key.space>and<Key.space>please<Key.space>do<Key.space>one<Key.space>thing<Key.space>give<Key.space>proper<Key.space>letter<Key.space>to<Key.space>the<Key.space>admin.
Screenshot: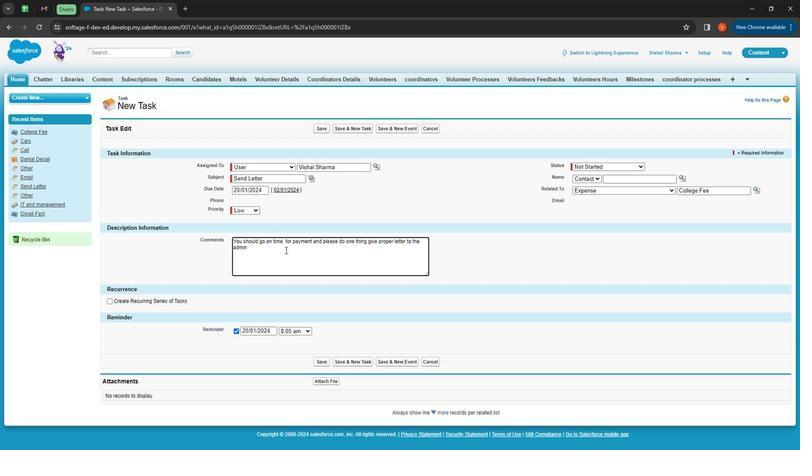 
Action: Mouse moved to (322, 357)
Screenshot: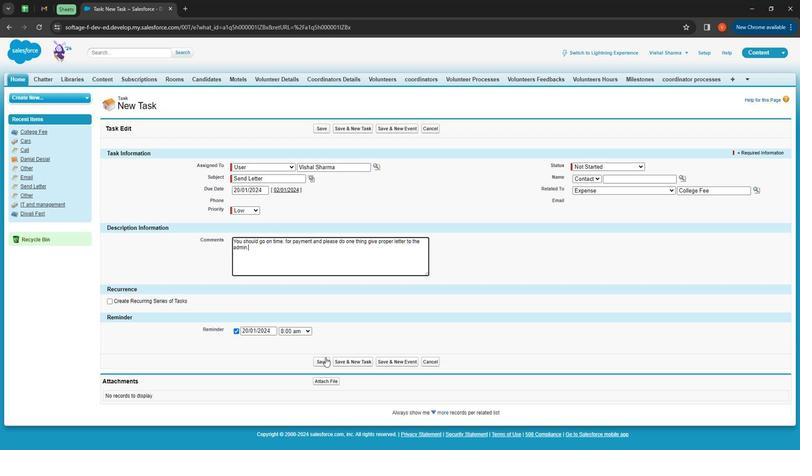 
Action: Mouse pressed left at (322, 357)
Screenshot: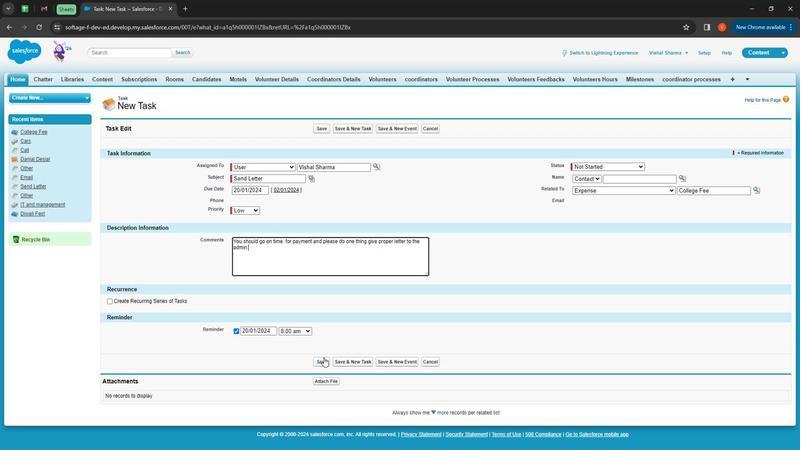 
Action: Mouse moved to (111, 264)
Screenshot: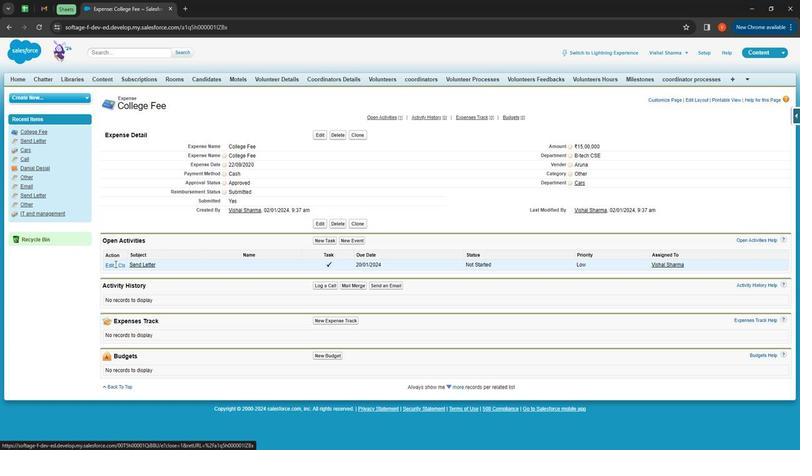 
Action: Mouse pressed left at (111, 264)
Screenshot: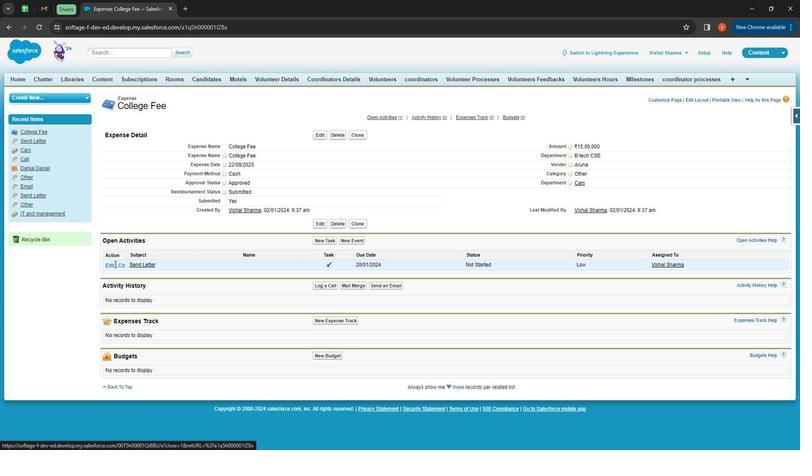 
Action: Mouse moved to (108, 265)
Screenshot: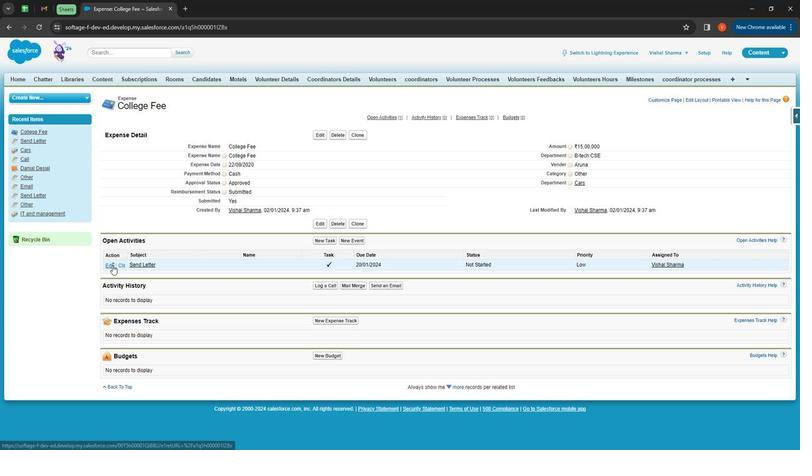 
Action: Mouse pressed left at (108, 265)
Screenshot: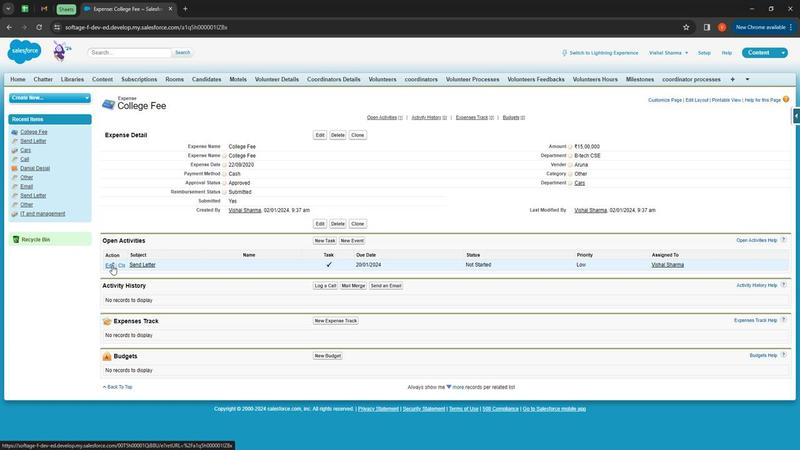 
Action: Mouse moved to (609, 163)
Screenshot: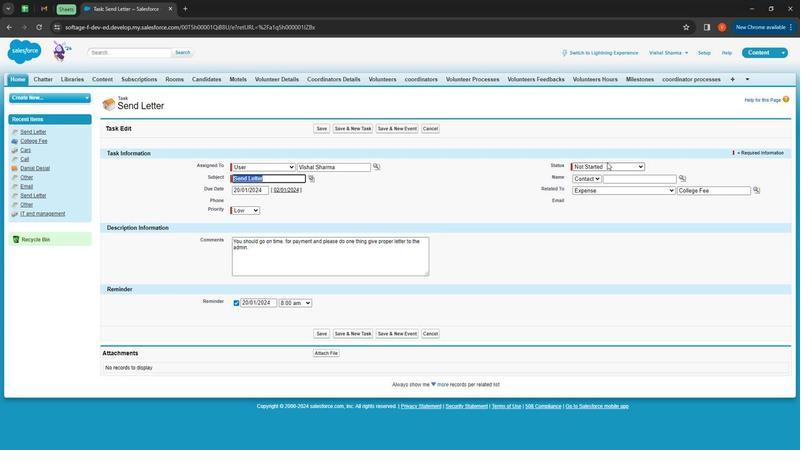 
Action: Mouse pressed left at (609, 163)
Screenshot: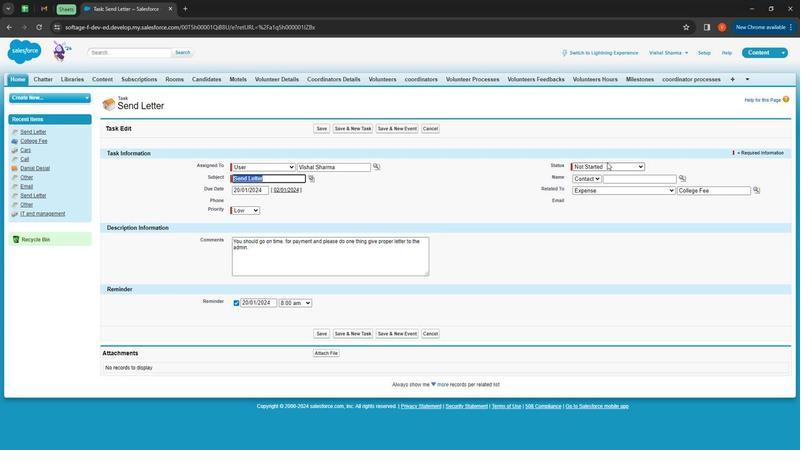 
Action: Mouse moved to (616, 168)
Screenshot: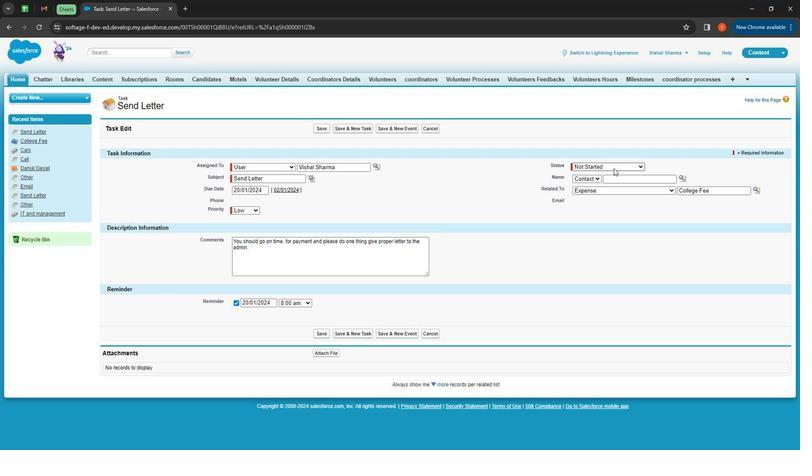 
Action: Mouse pressed left at (616, 168)
Screenshot: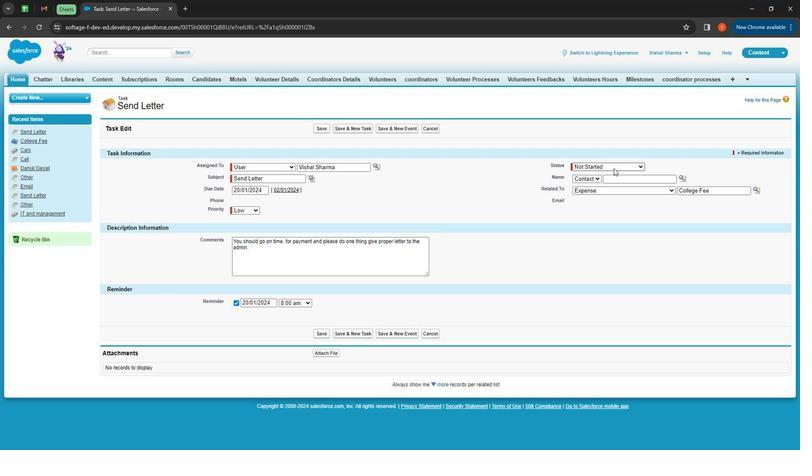 
Action: Mouse moved to (604, 188)
Screenshot: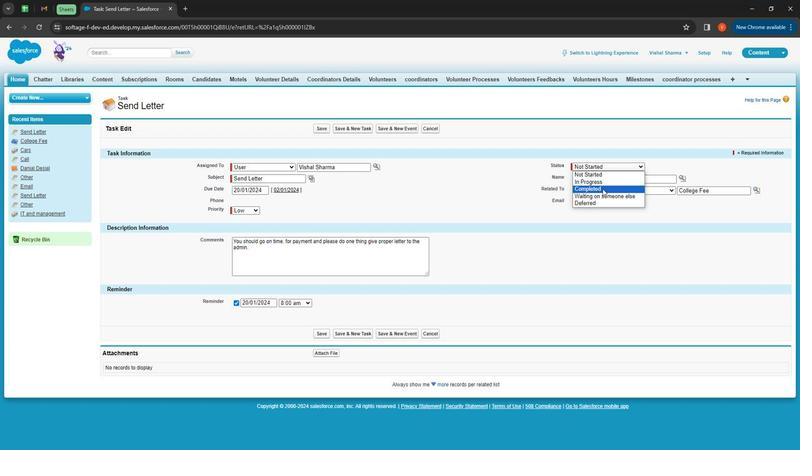 
Action: Mouse pressed left at (604, 188)
Screenshot: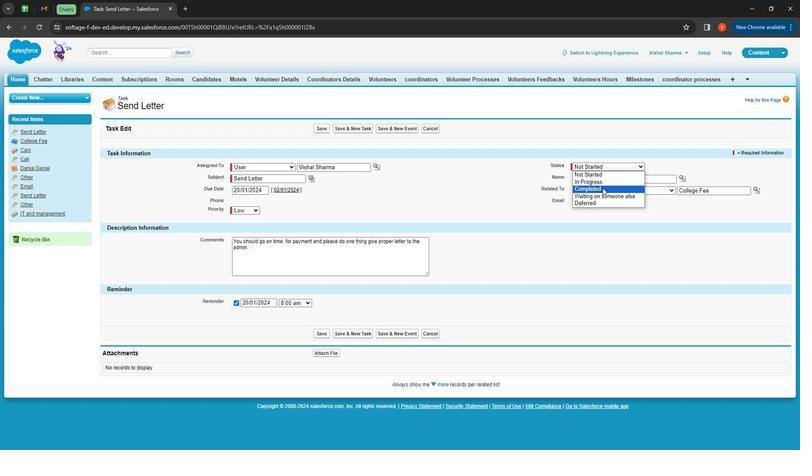 
Action: Mouse moved to (326, 127)
Screenshot: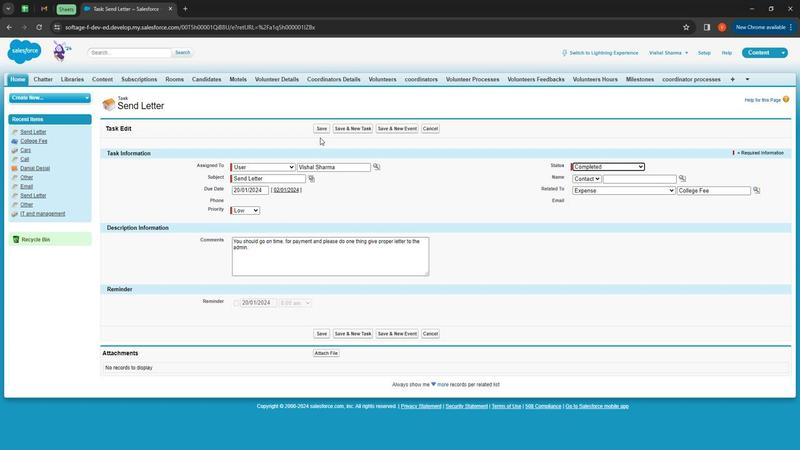 
Action: Mouse pressed left at (326, 127)
Screenshot: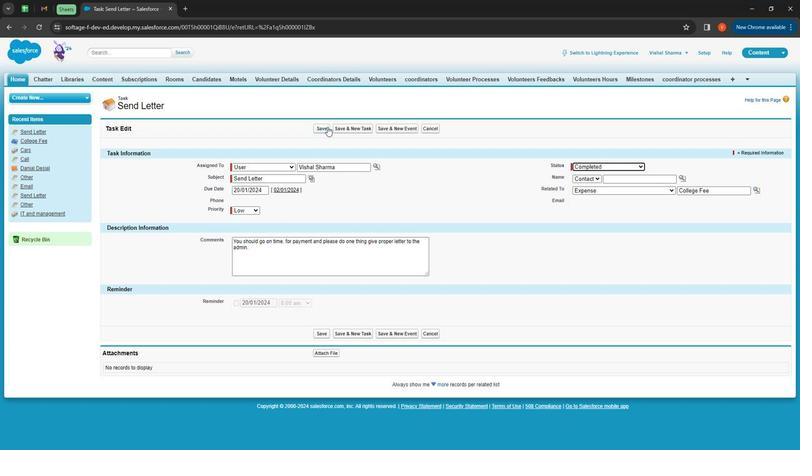 
Action: Mouse moved to (740, 80)
Screenshot: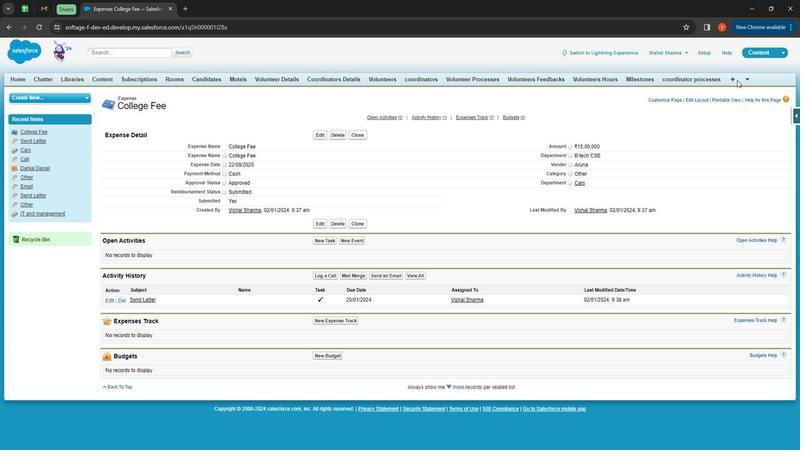 
Action: Mouse pressed left at (740, 80)
Screenshot: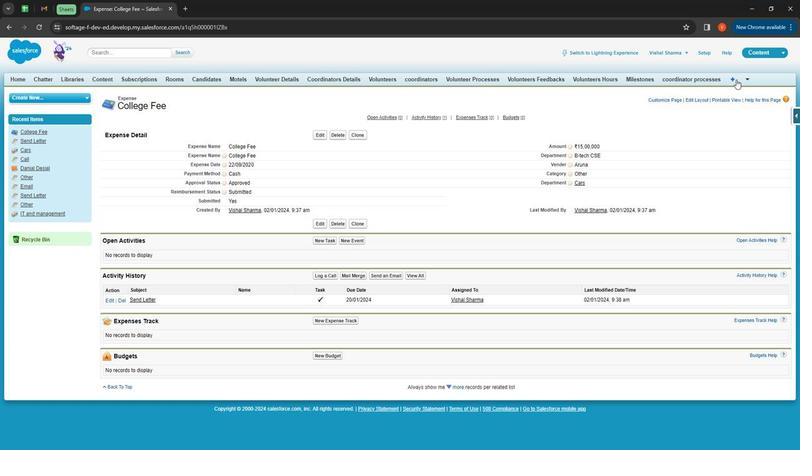 
Action: Mouse moved to (222, 208)
Screenshot: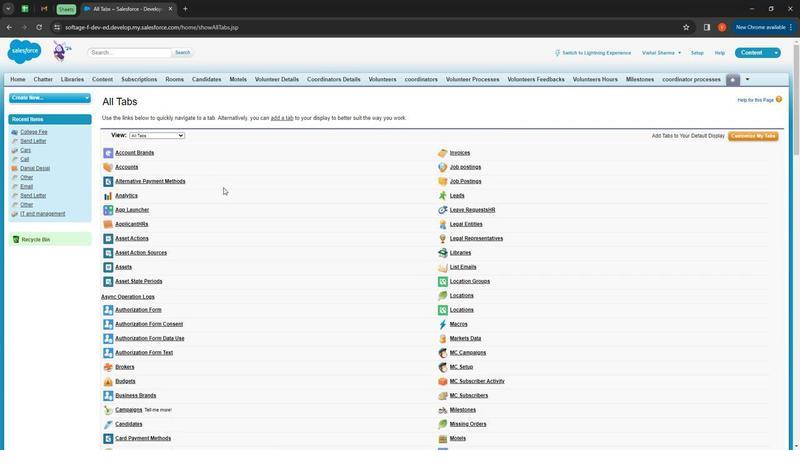 
Action: Mouse scrolled (222, 208) with delta (0, 0)
Screenshot: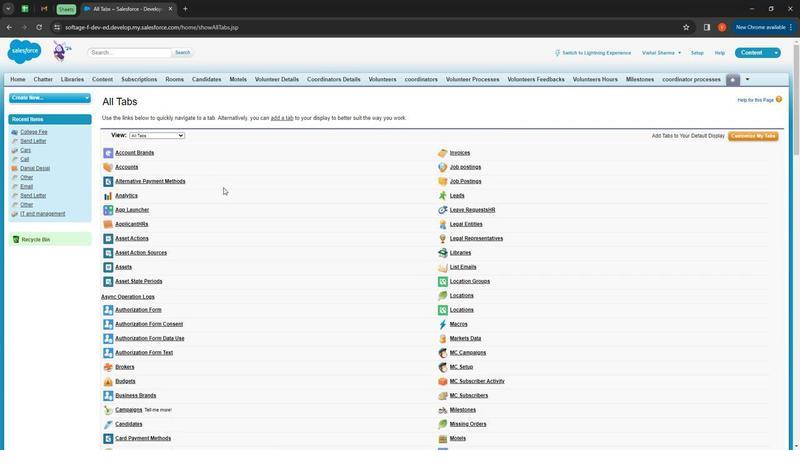 
Action: Mouse moved to (222, 212)
Screenshot: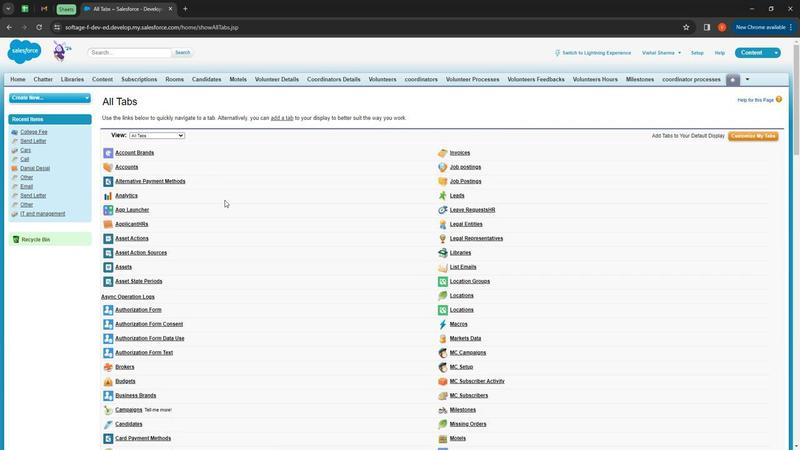 
Action: Mouse scrolled (222, 212) with delta (0, 0)
Screenshot: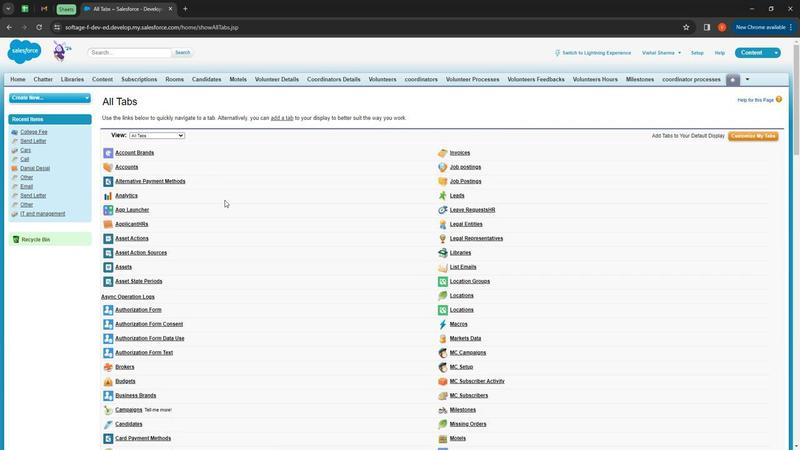 
Action: Mouse moved to (222, 214)
Screenshot: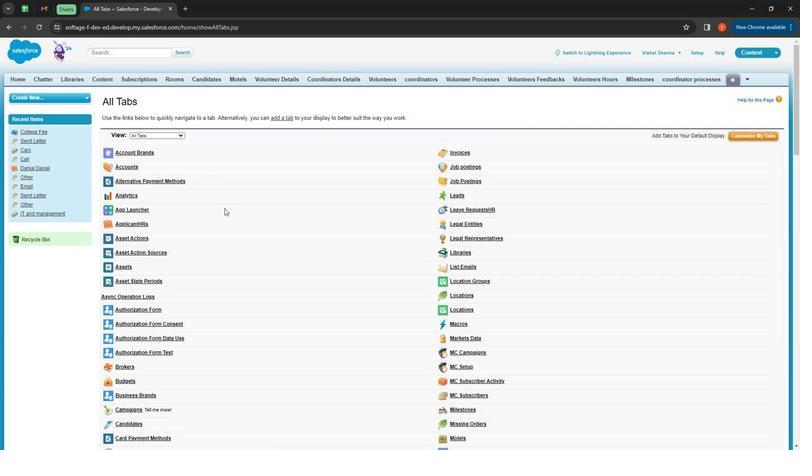 
Action: Mouse scrolled (222, 214) with delta (0, 0)
Screenshot: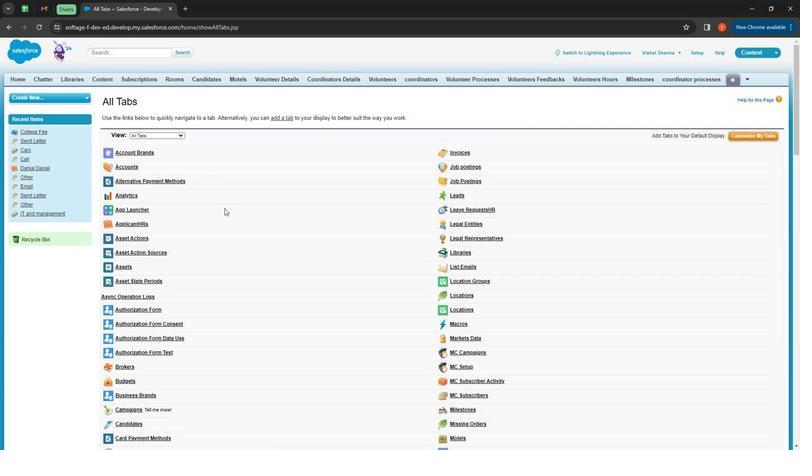 
Action: Mouse moved to (222, 215)
Screenshot: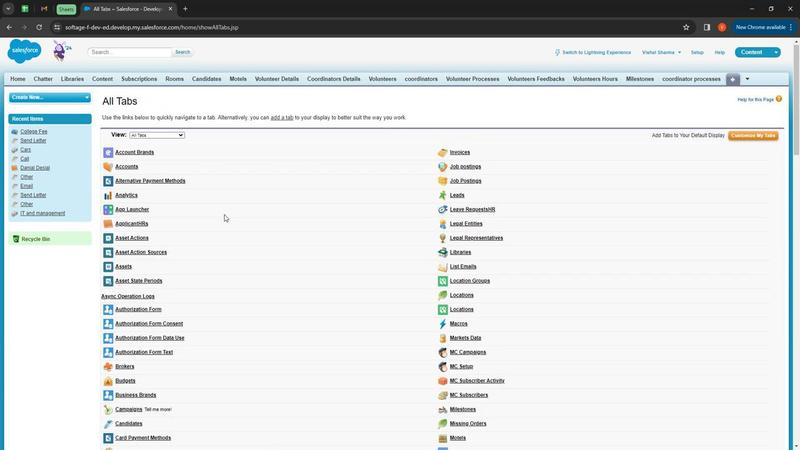 
Action: Mouse scrolled (222, 215) with delta (0, 0)
Screenshot: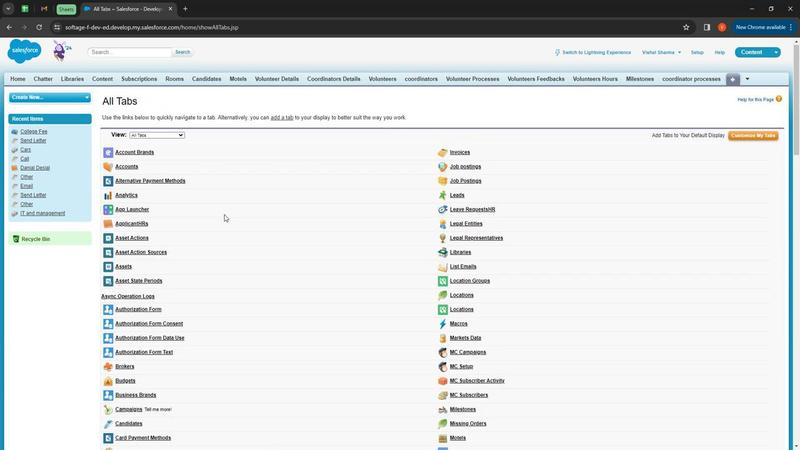 
Action: Mouse moved to (222, 216)
Screenshot: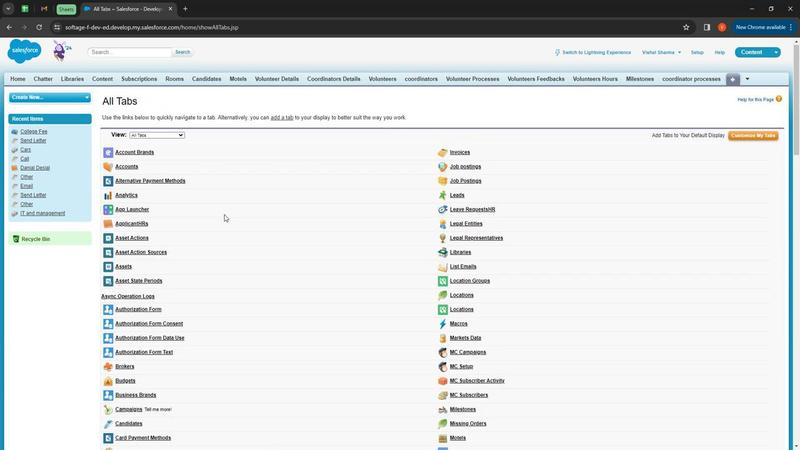 
Action: Mouse scrolled (222, 215) with delta (0, 0)
Screenshot: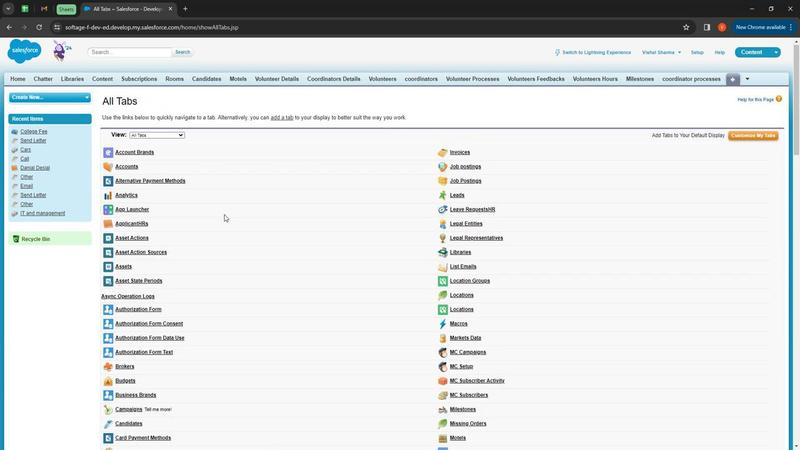 
Action: Mouse moved to (222, 217)
Screenshot: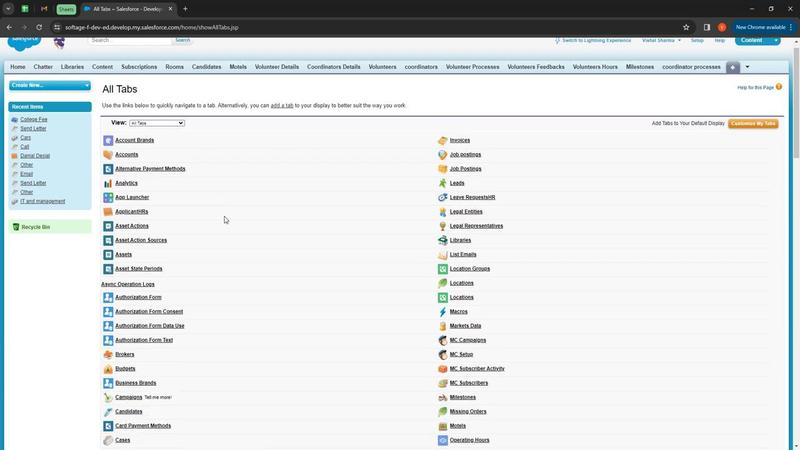 
Action: Mouse scrolled (222, 217) with delta (0, 0)
Screenshot: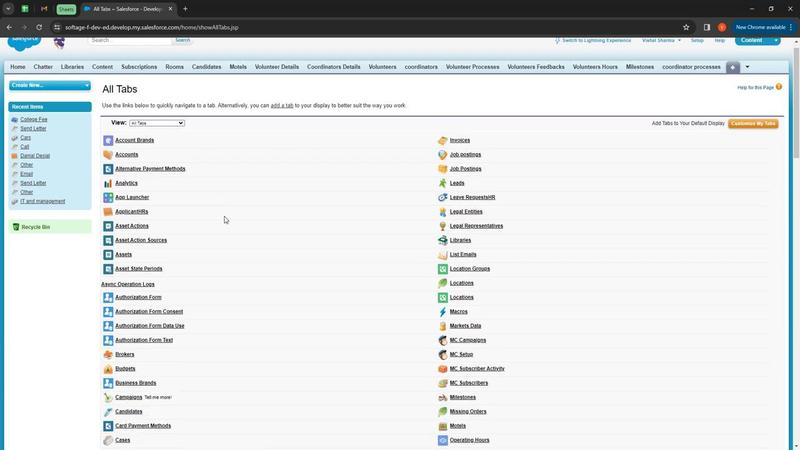 
Action: Mouse moved to (220, 219)
Screenshot: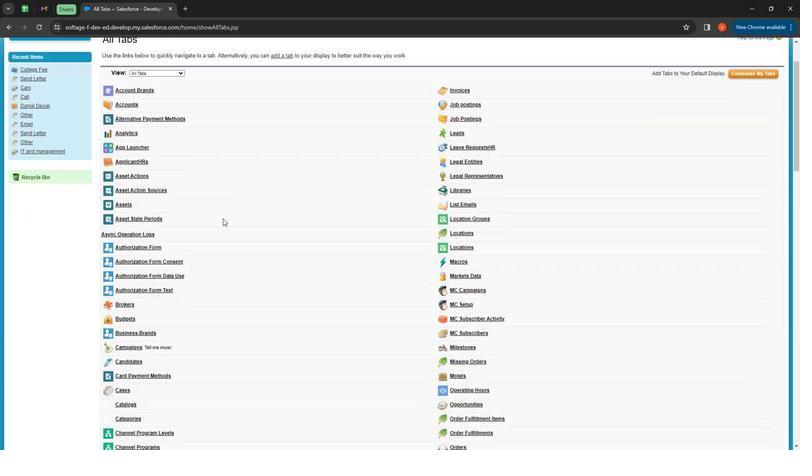 
Action: Mouse scrolled (220, 220) with delta (0, 0)
Screenshot: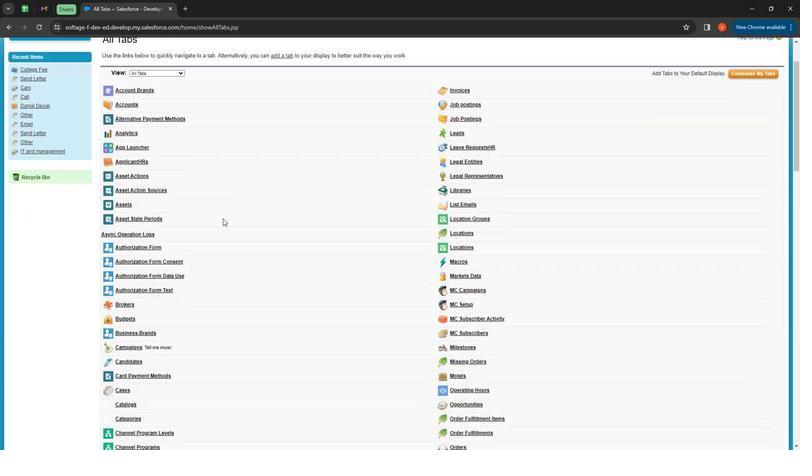 
Action: Mouse moved to (216, 220)
Screenshot: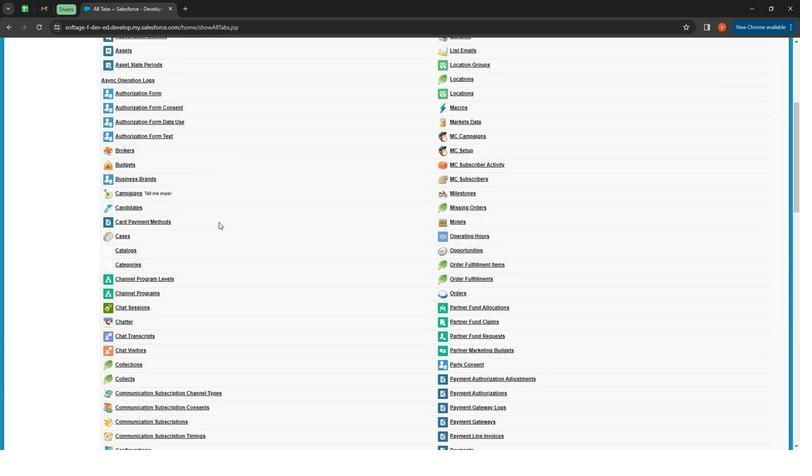 
Action: Mouse scrolled (216, 220) with delta (0, 0)
Screenshot: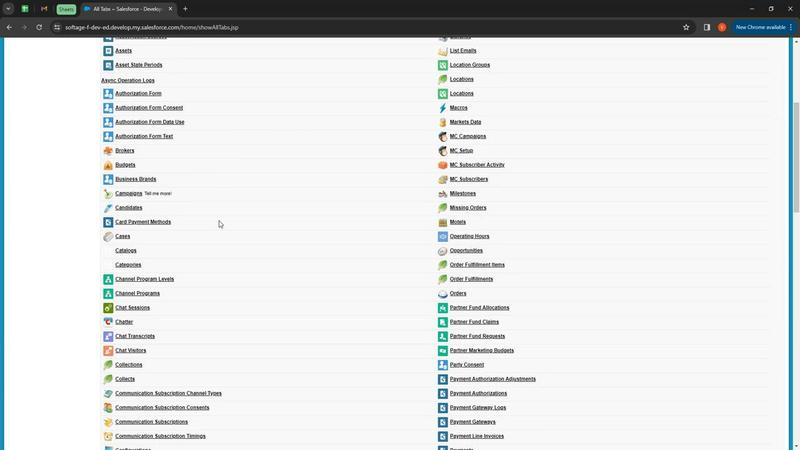 
Action: Mouse moved to (216, 222)
Screenshot: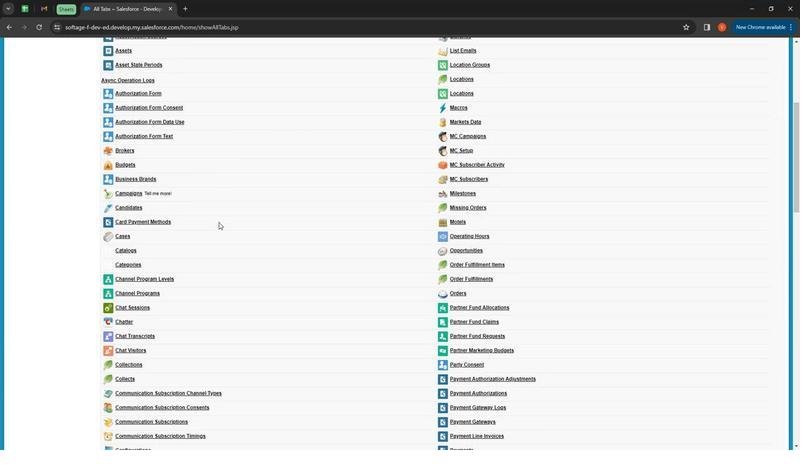 
Action: Mouse scrolled (216, 222) with delta (0, 0)
Screenshot: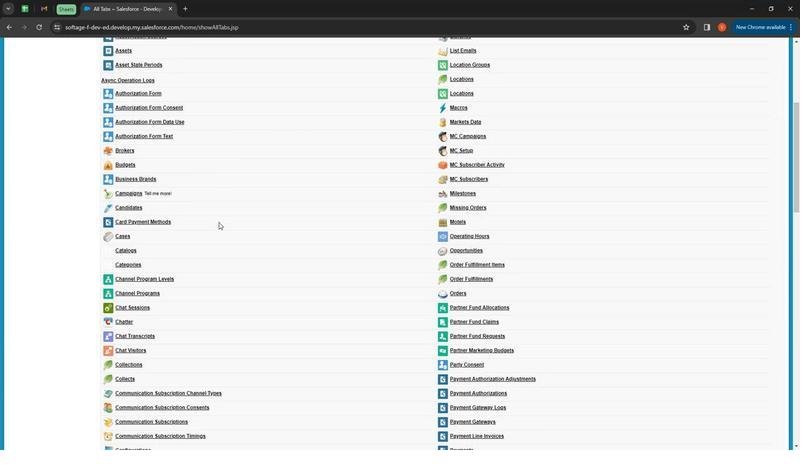 
Action: Mouse moved to (216, 224)
Screenshot: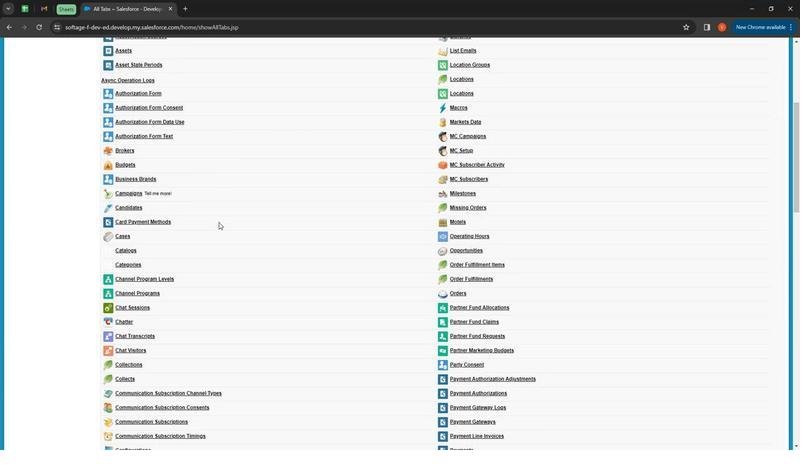 
Action: Mouse scrolled (216, 223) with delta (0, 0)
Screenshot: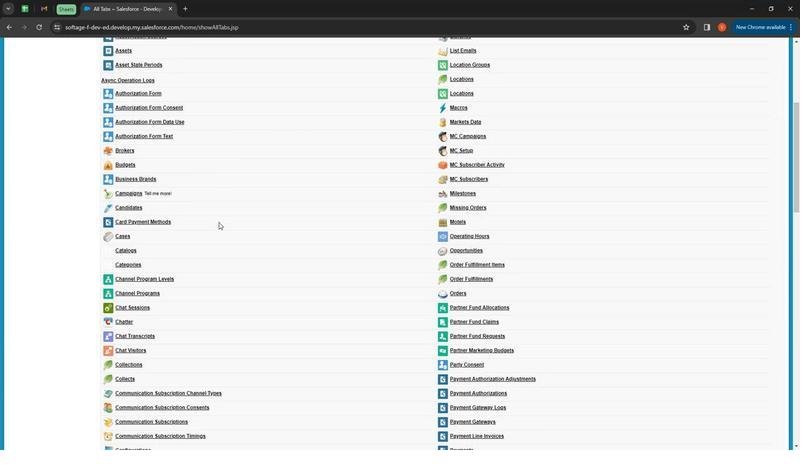 
Action: Mouse moved to (216, 224)
Screenshot: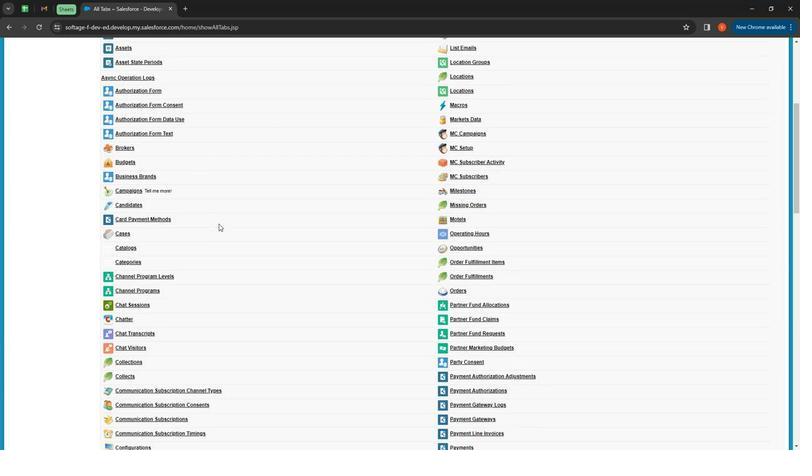 
Action: Mouse scrolled (216, 224) with delta (0, 0)
Screenshot: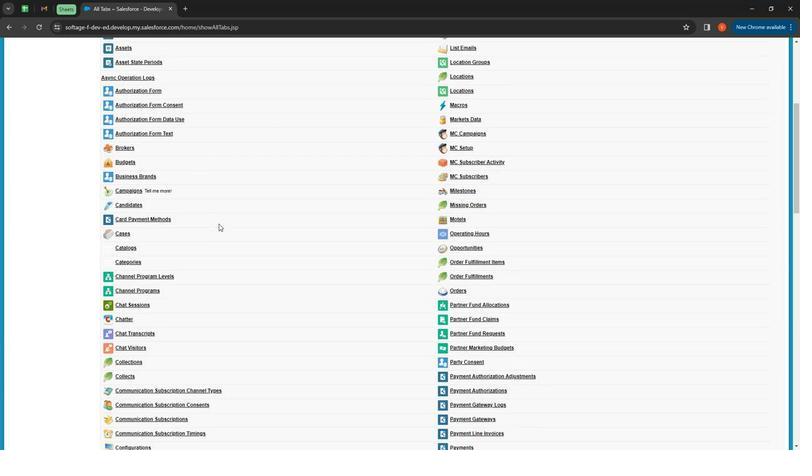 
Action: Mouse moved to (216, 225)
Screenshot: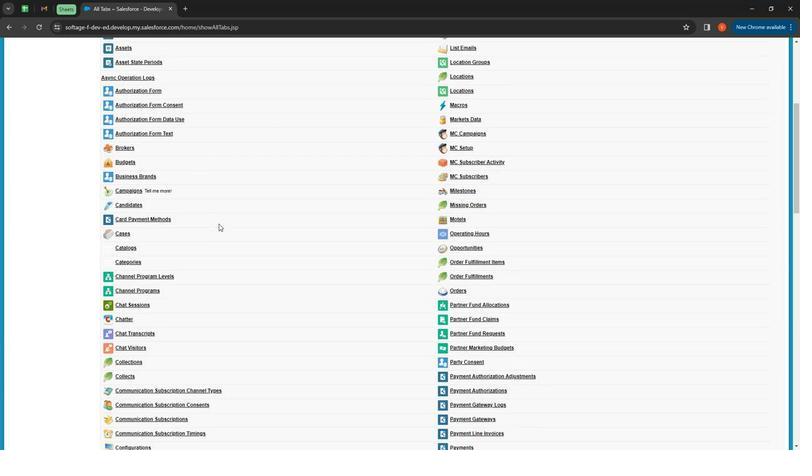 
Action: Mouse scrolled (216, 224) with delta (0, 0)
Screenshot: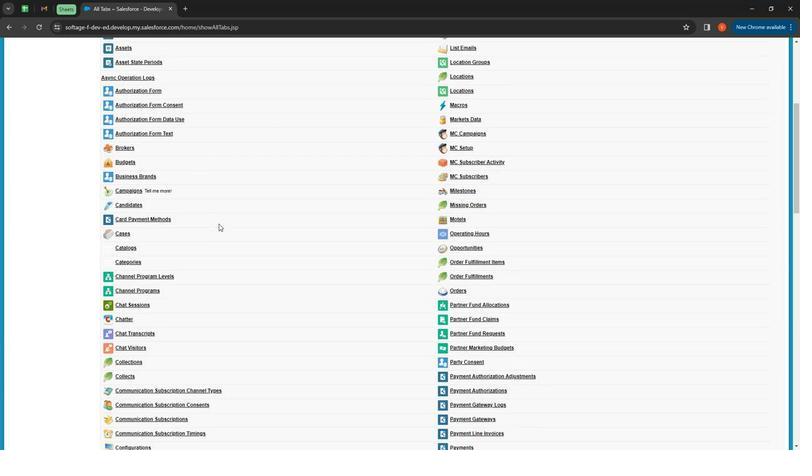 
Action: Mouse moved to (216, 225)
Screenshot: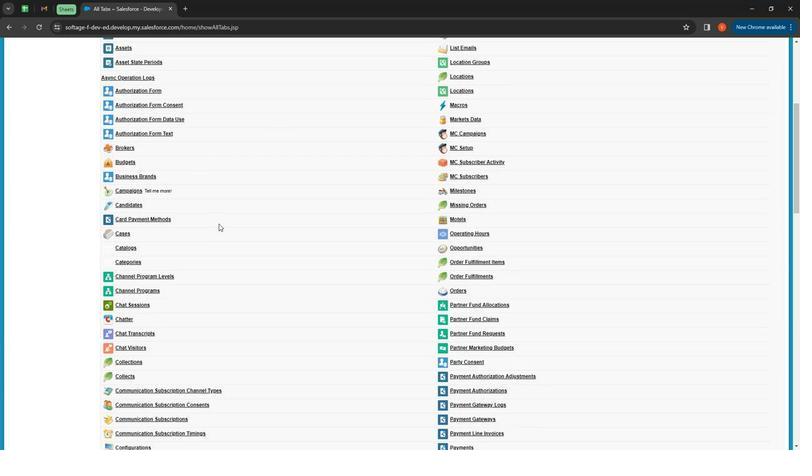 
Action: Mouse scrolled (216, 225) with delta (0, 0)
Screenshot: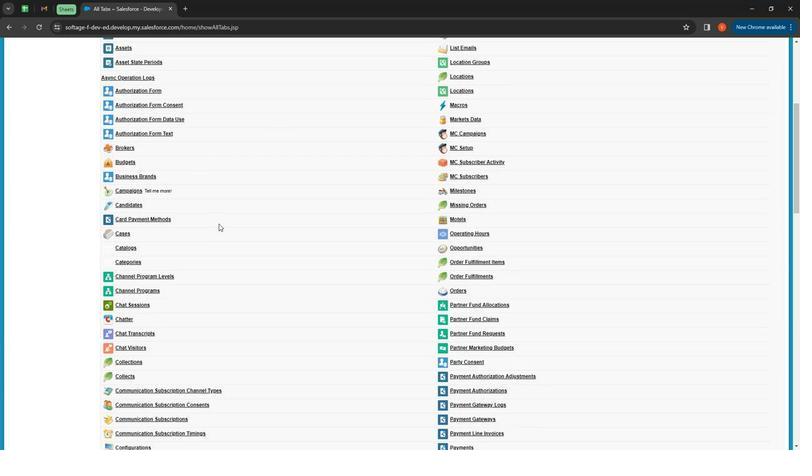 
Action: Mouse scrolled (216, 225) with delta (0, 0)
Screenshot: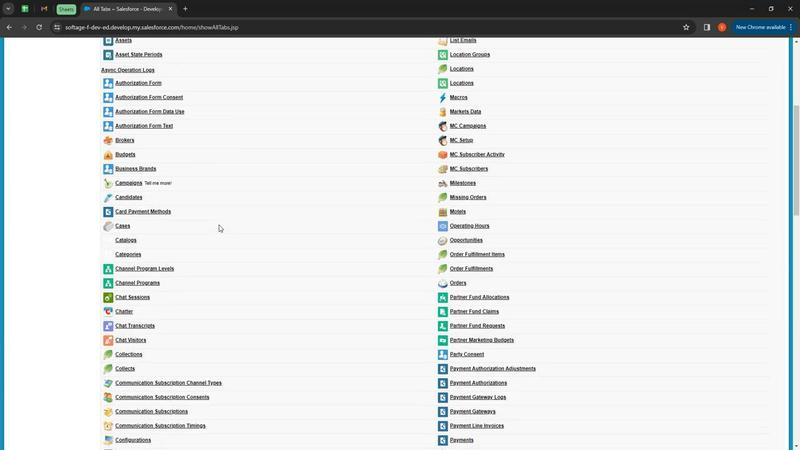 
Action: Mouse moved to (217, 225)
Screenshot: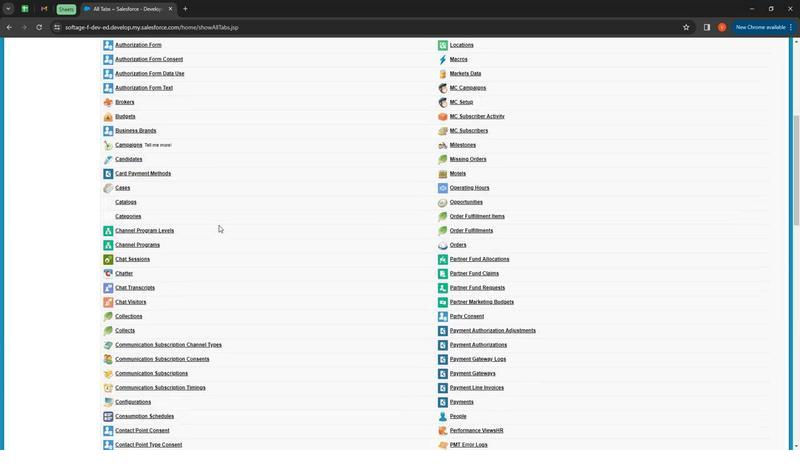 
Action: Mouse scrolled (217, 225) with delta (0, 0)
Screenshot: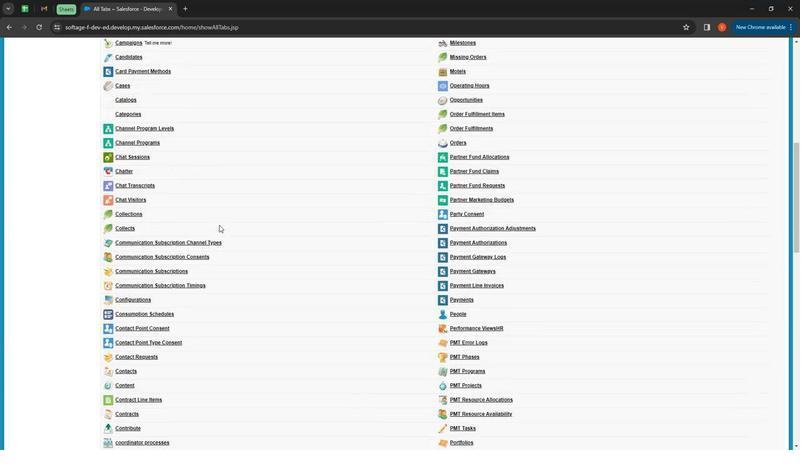 
Action: Mouse moved to (226, 214)
Screenshot: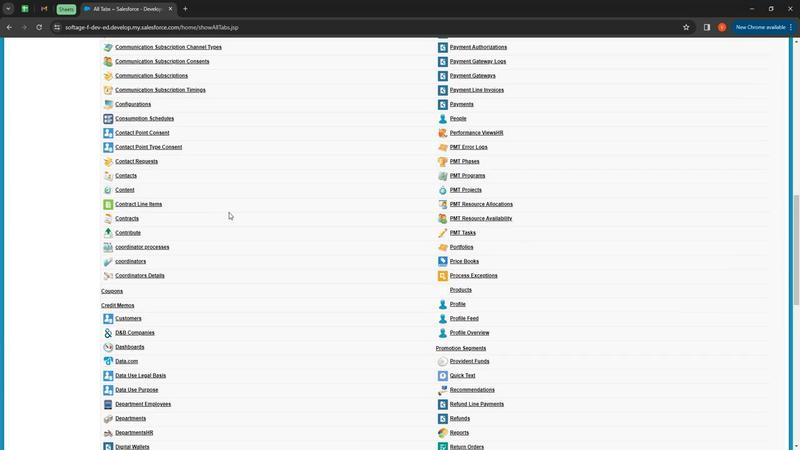 
Action: Mouse scrolled (226, 214) with delta (0, 0)
Screenshot: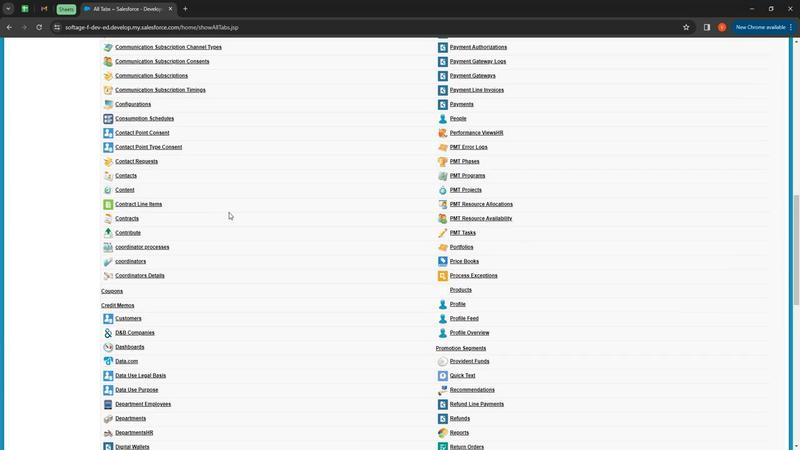 
Action: Mouse moved to (225, 215)
Screenshot: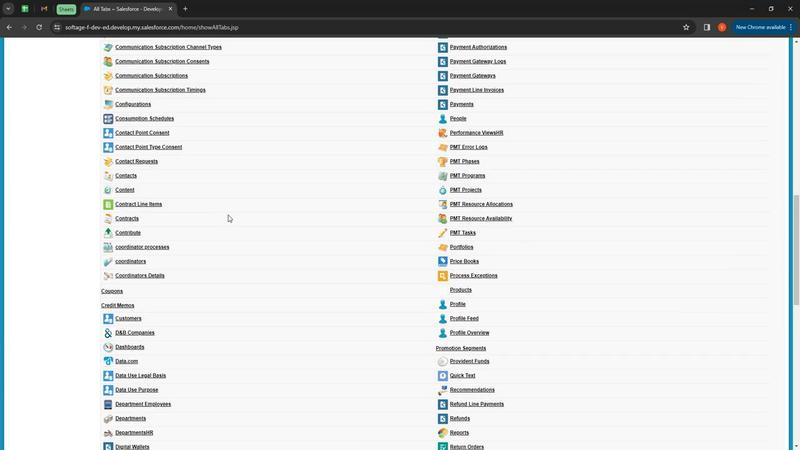 
Action: Mouse scrolled (225, 215) with delta (0, 0)
Screenshot: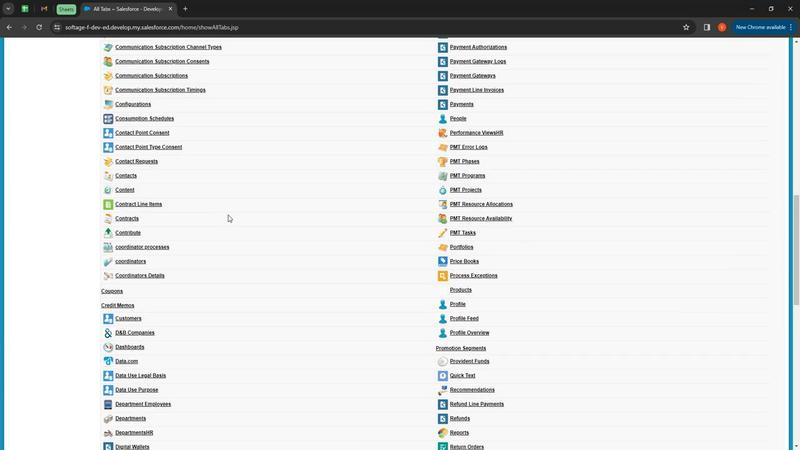 
Action: Mouse moved to (225, 216)
Screenshot: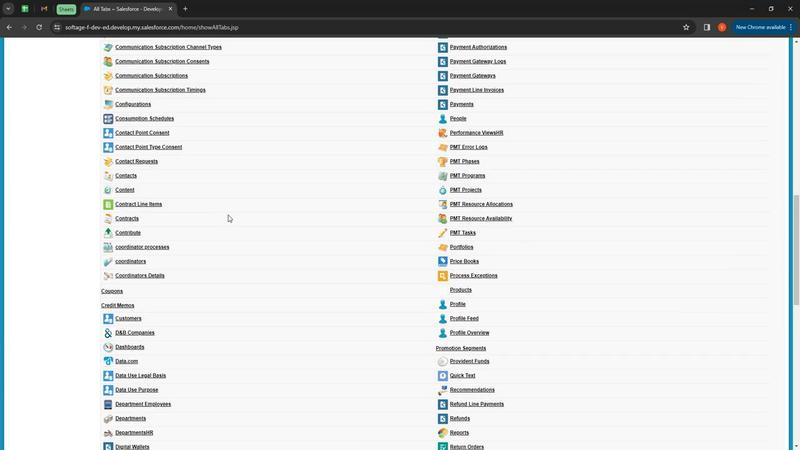 
Action: Mouse scrolled (225, 215) with delta (0, 0)
Screenshot: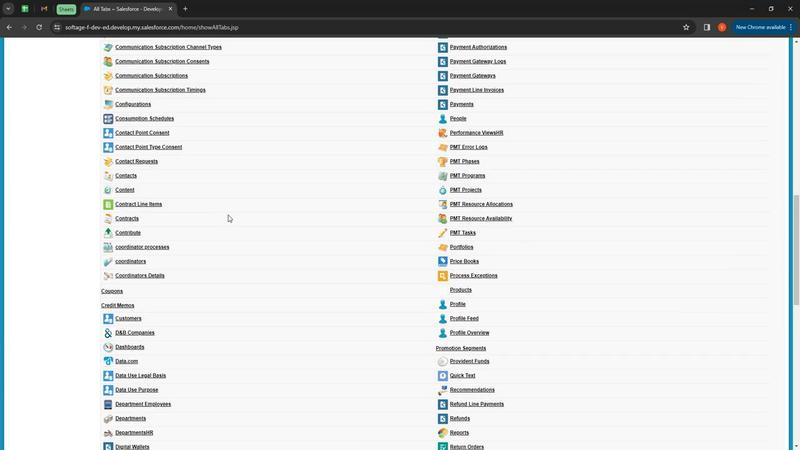
Action: Mouse scrolled (225, 215) with delta (0, 0)
Screenshot: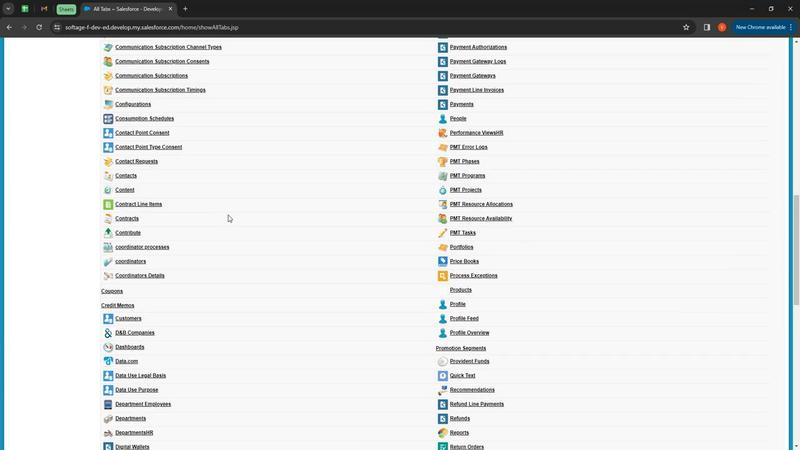 
Action: Mouse moved to (225, 217)
Screenshot: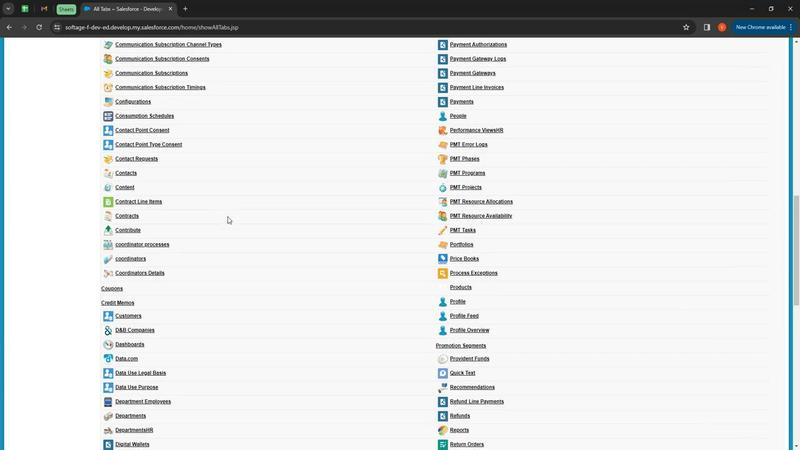 
Action: Mouse scrolled (225, 216) with delta (0, 0)
Screenshot: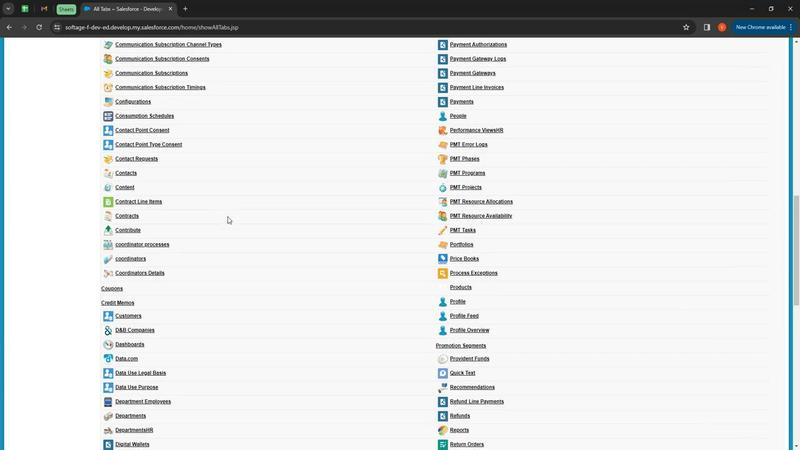 
Action: Mouse moved to (223, 218)
Screenshot: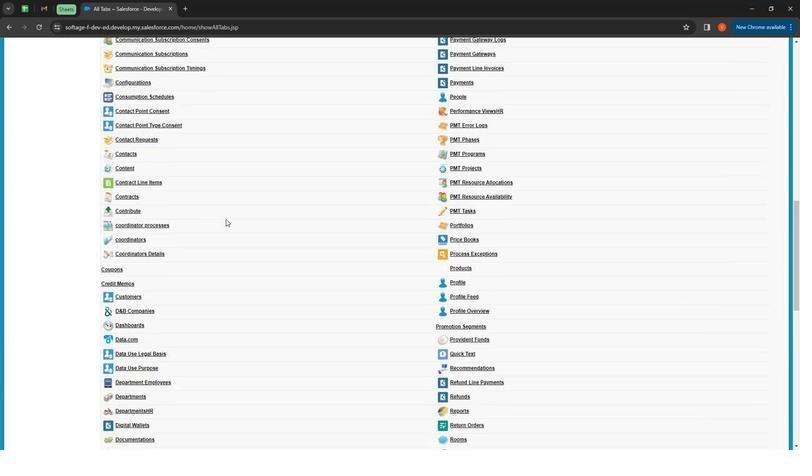 
Action: Mouse scrolled (223, 218) with delta (0, 0)
Screenshot: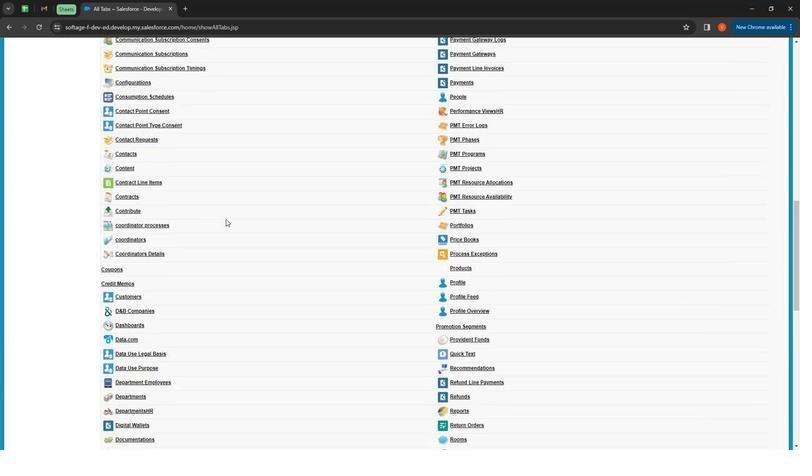 
Action: Mouse moved to (223, 219)
Screenshot: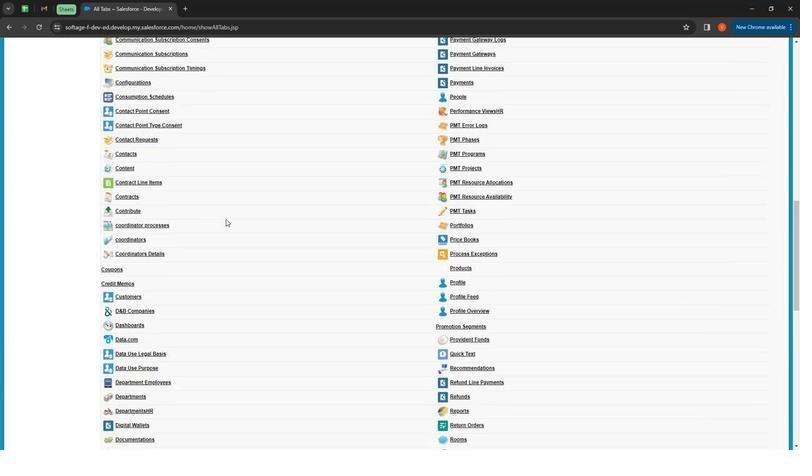 
Action: Mouse scrolled (223, 218) with delta (0, 0)
Screenshot: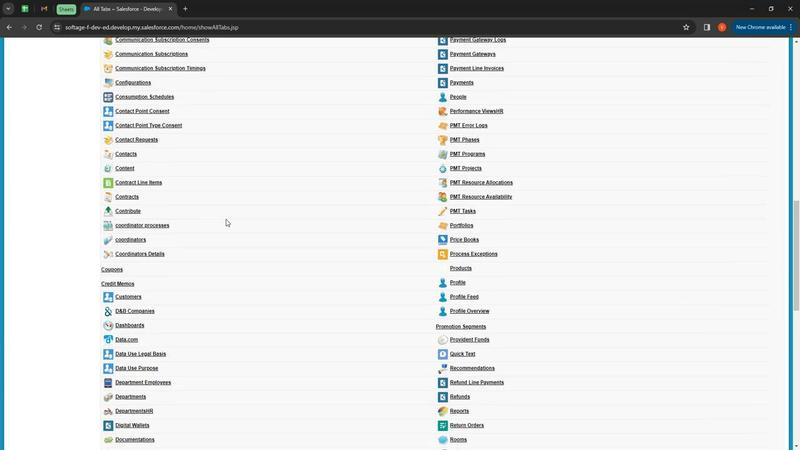 
Action: Mouse moved to (223, 220)
Screenshot: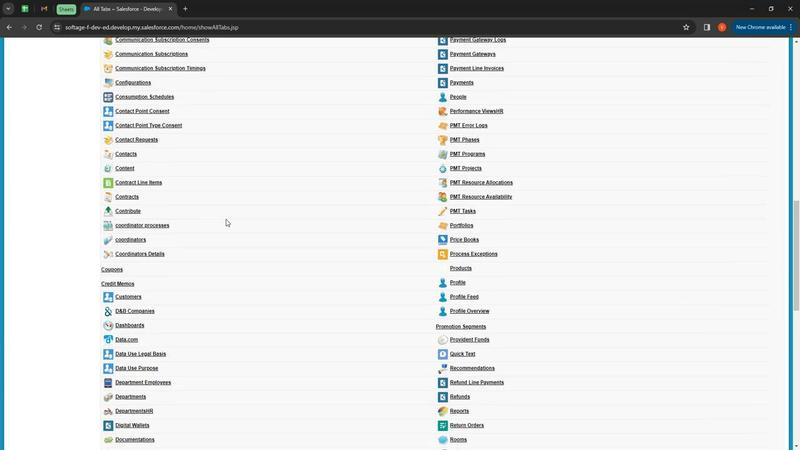 
Action: Mouse scrolled (223, 219) with delta (0, 0)
Screenshot: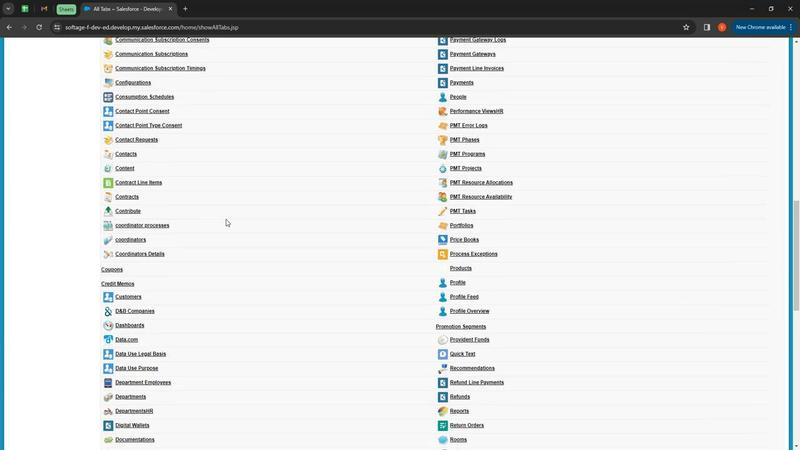 
Action: Mouse moved to (120, 246)
Screenshot: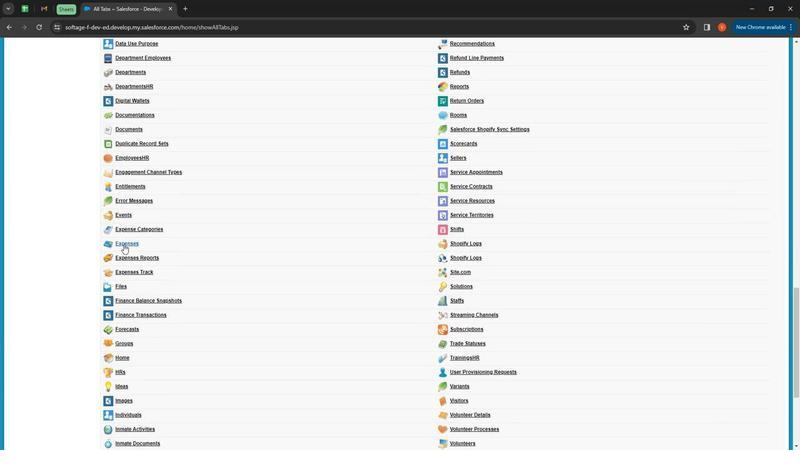 
Action: Mouse pressed left at (120, 246)
Screenshot: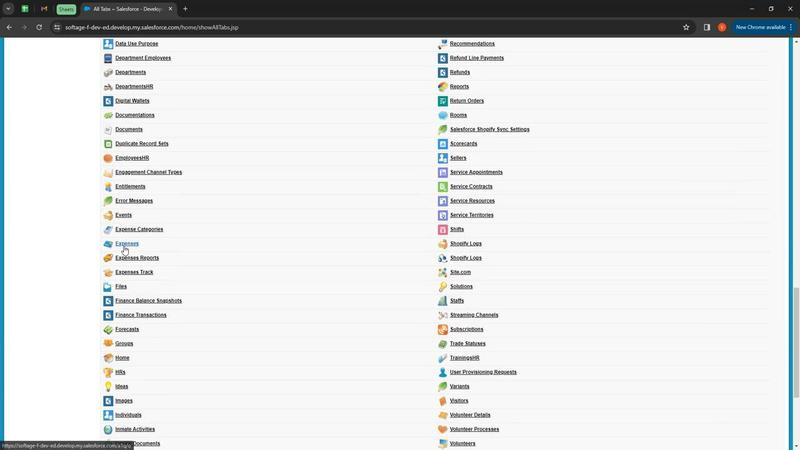 
Action: Mouse moved to (320, 147)
Screenshot: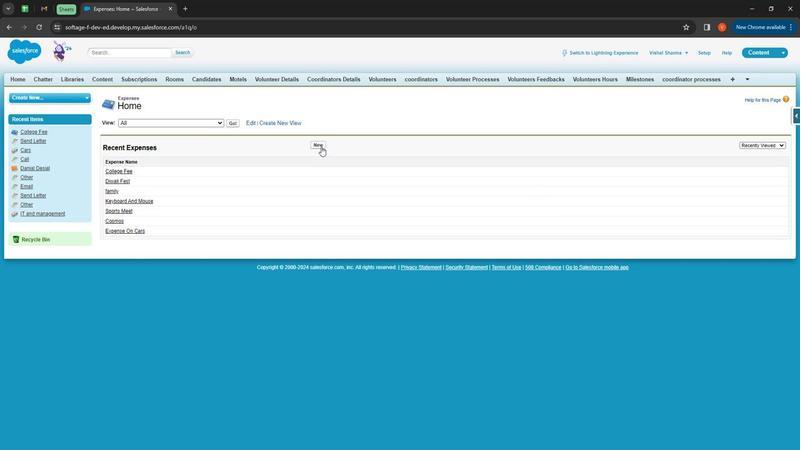 
Action: Mouse pressed left at (320, 147)
Screenshot: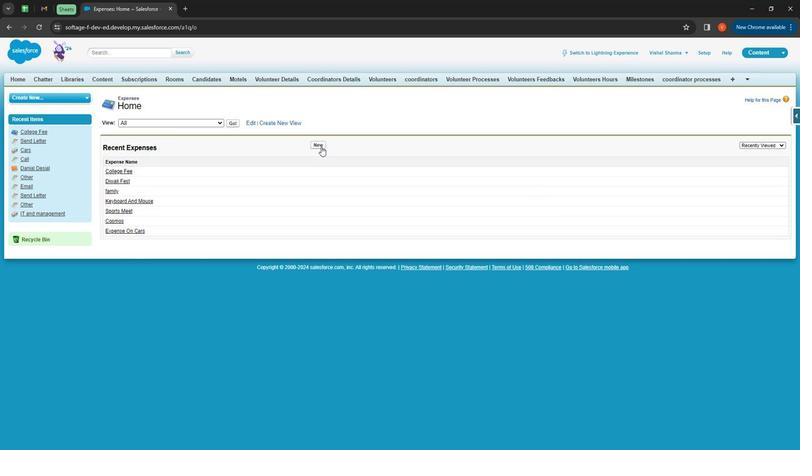 
Action: Mouse moved to (274, 160)
Screenshot: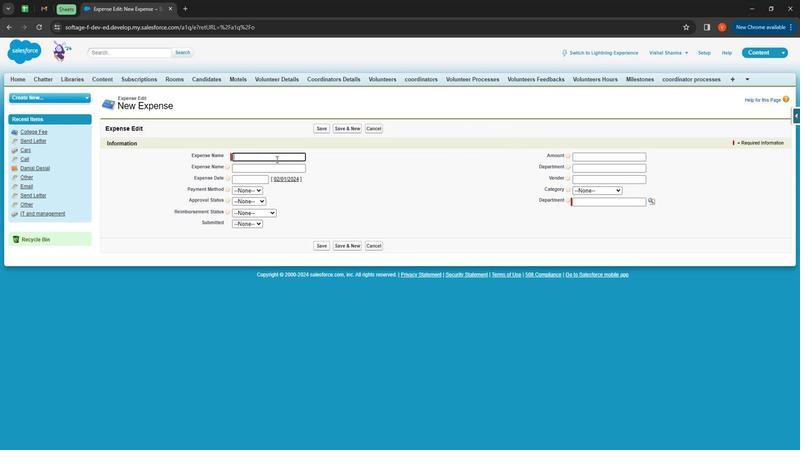 
Action: Mouse pressed left at (274, 160)
Screenshot: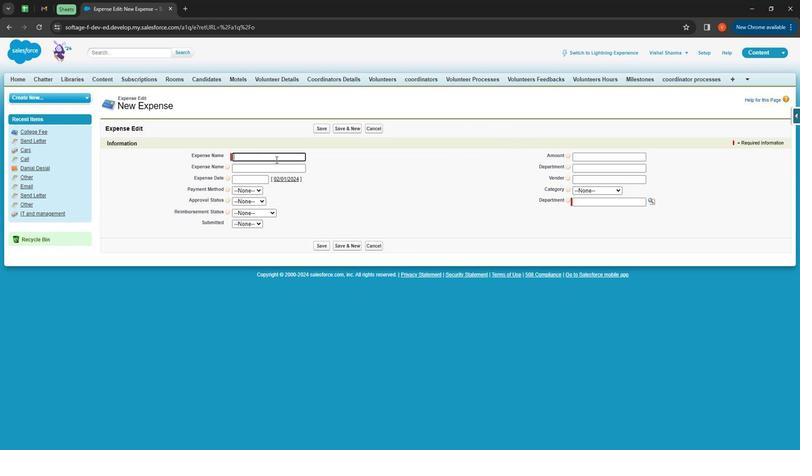 
Action: Mouse moved to (247, 147)
Screenshot: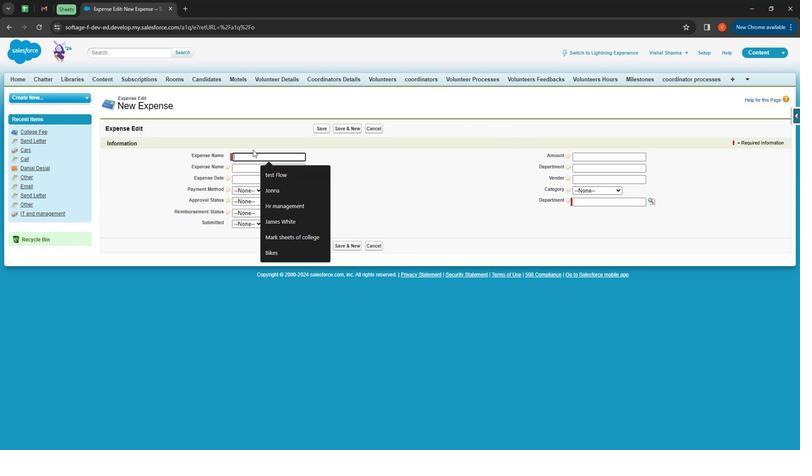 
Action: Key pressed <Key.shift><Key.shift><Key.shift><Key.shift><Key.shift><Key.shift><Key.shift><Key.shift><Key.shift><Key.shift><Key.shift><Key.shift><Key.shift><Key.shift><Key.shift><Key.shift><Key.shift><Key.shift><Key.shift><Key.shift><Key.shift><Key.shift><Key.shift><Key.shift>Welcome<Key.space><Key.shift><Key.shift><Key.shift><Key.shift><Key.shift><Key.shift><Key.shift><Key.shift><Key.shift><Key.shift><Key.shift><Key.shift><Key.shift><Key.shift><Key.shift><Key.shift><Key.shift><Key.shift><Key.shift><Key.shift><Key.shift><Key.shift><Key.shift><Key.shift><Key.shift><Key.shift><Key.shift><Key.shift>Home<Key.space><Key.shift>Expense
Screenshot: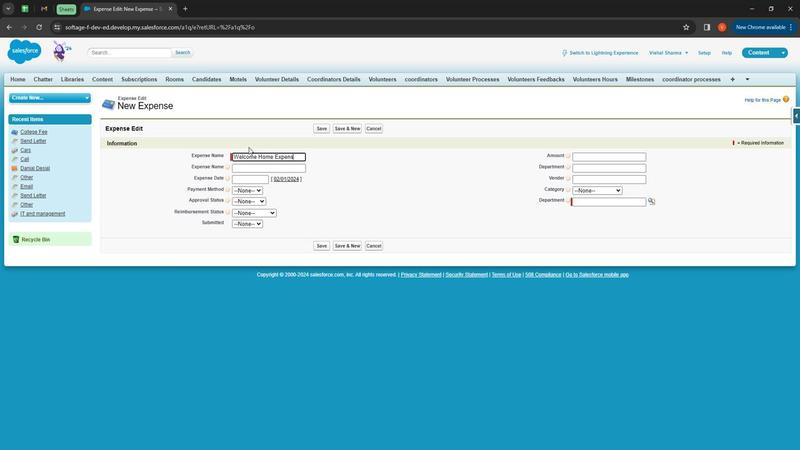 
Action: Mouse moved to (255, 170)
Screenshot: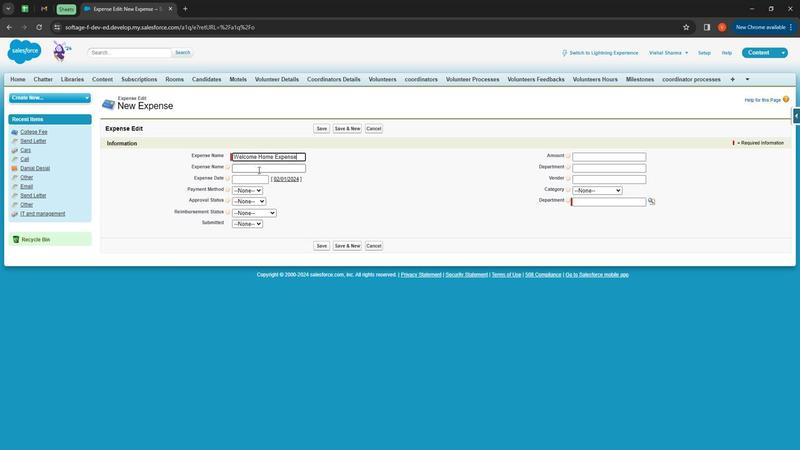 
Action: Mouse pressed left at (255, 170)
Screenshot: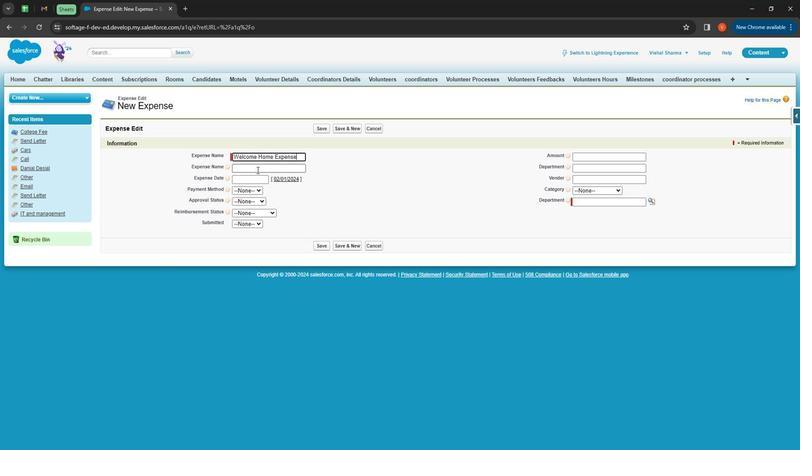 
Action: Mouse moved to (250, 167)
Screenshot: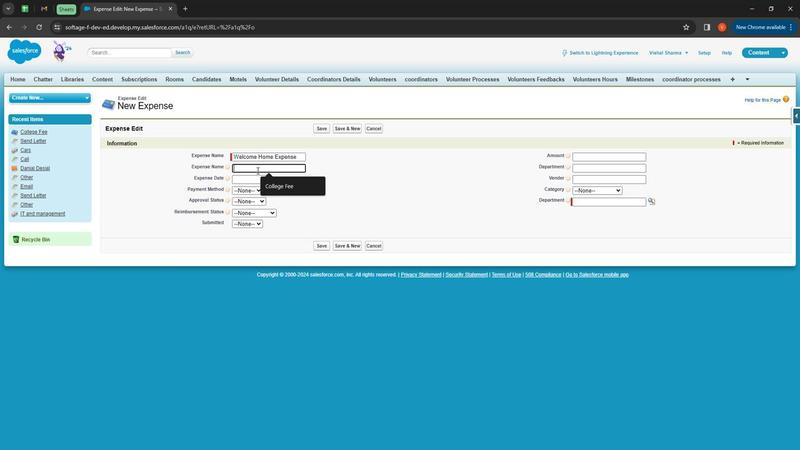 
Action: Key pressed <Key.shift>Welcome<Key.space><Key.shift>Home<Key.space><Key.shift>Expense
Screenshot: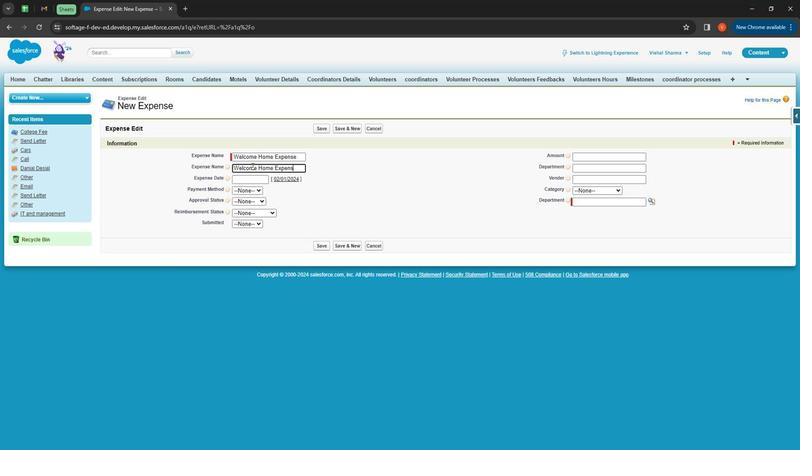 
Action: Mouse moved to (255, 182)
Screenshot: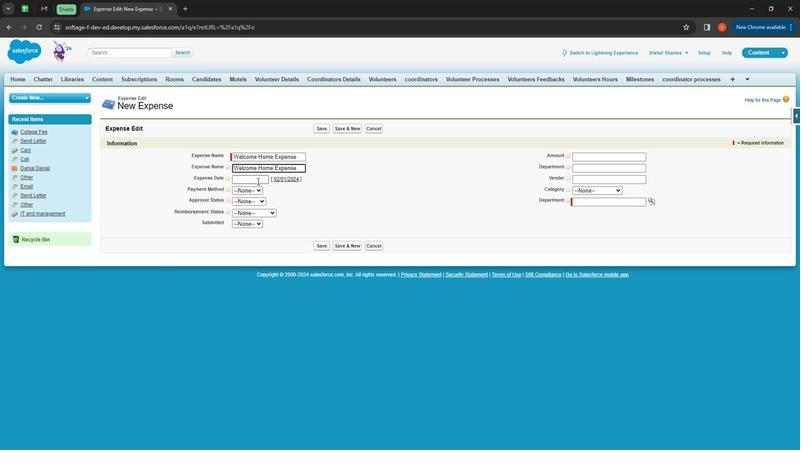 
Action: Mouse pressed left at (255, 182)
Screenshot: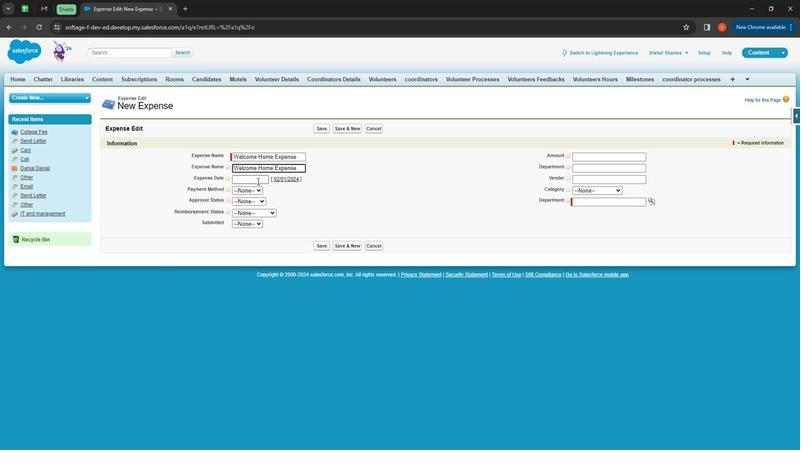 
Action: Mouse moved to (255, 184)
Screenshot: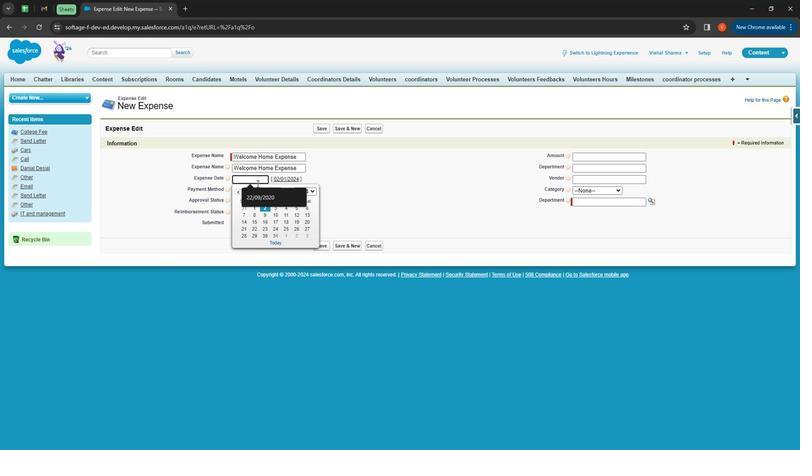 
Action: Key pressed 08/05/2322
Screenshot: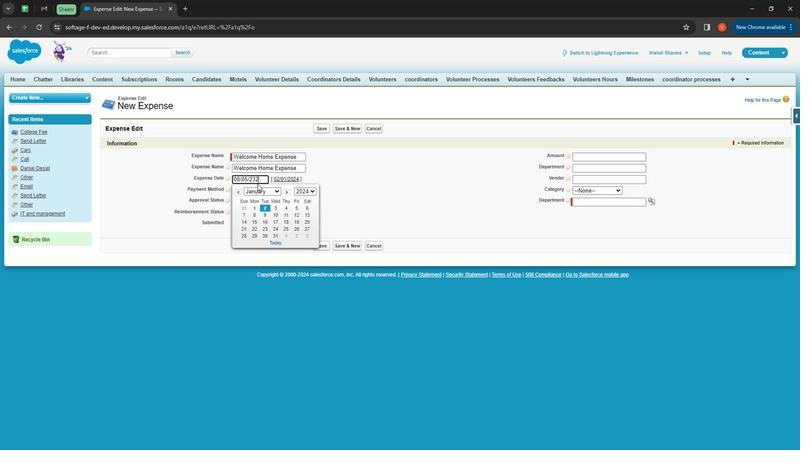 
Action: Mouse moved to (253, 179)
Screenshot: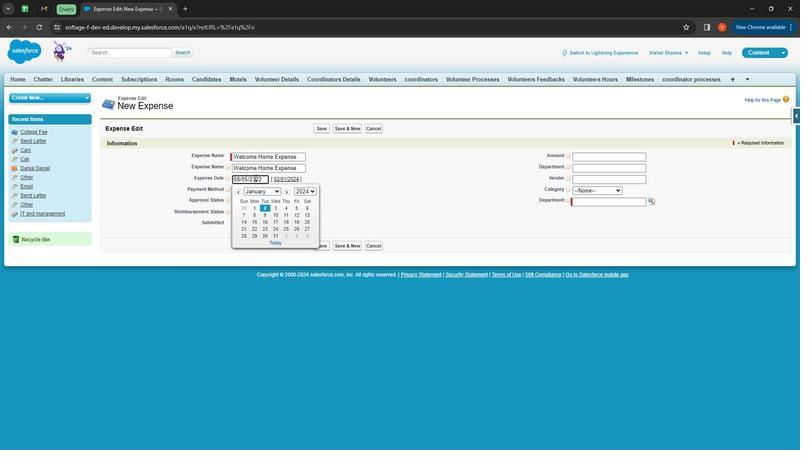 
Action: Mouse pressed left at (253, 179)
Screenshot: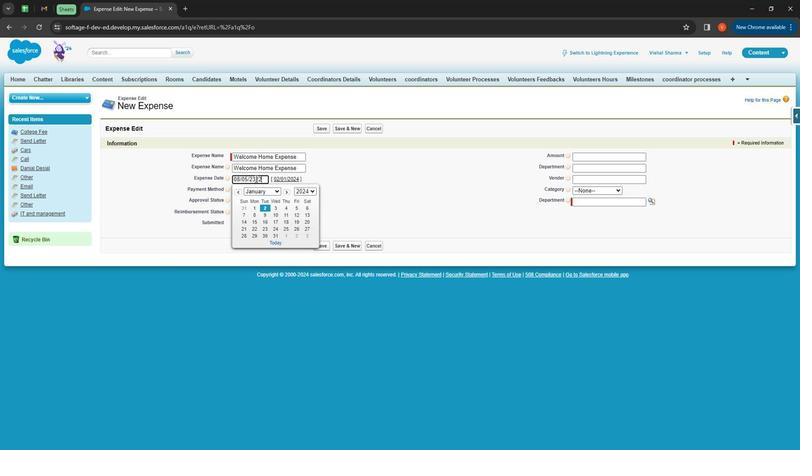 
Action: Mouse moved to (299, 208)
Screenshot: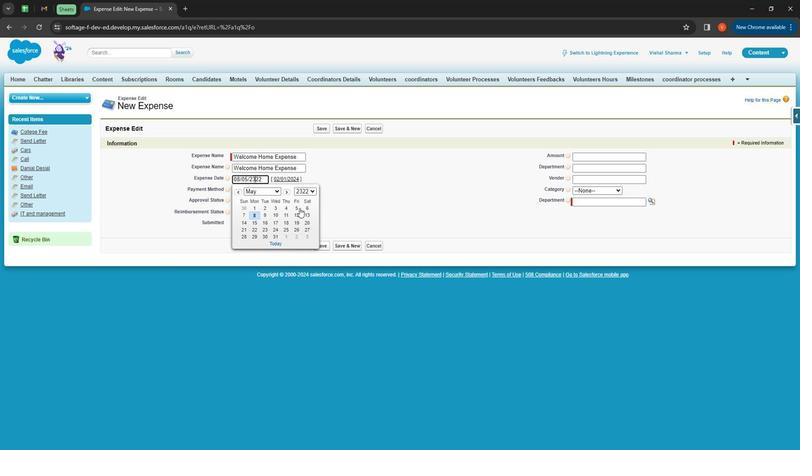 
Action: Key pressed <Key.backspace>0
Screenshot: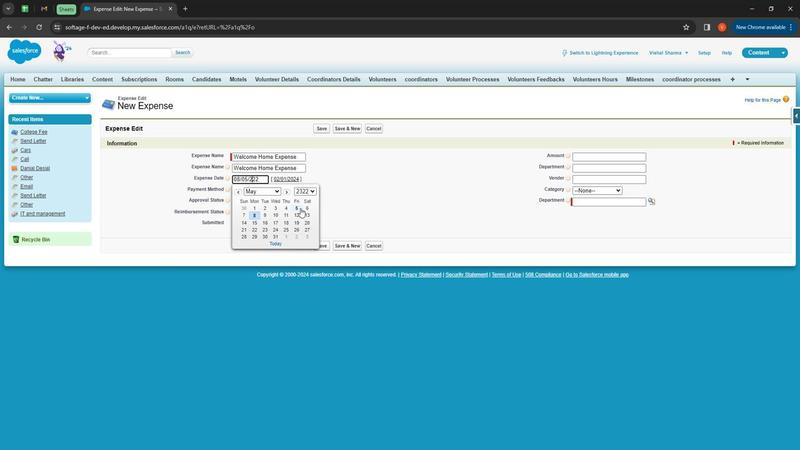 
Action: Mouse moved to (353, 217)
Screenshot: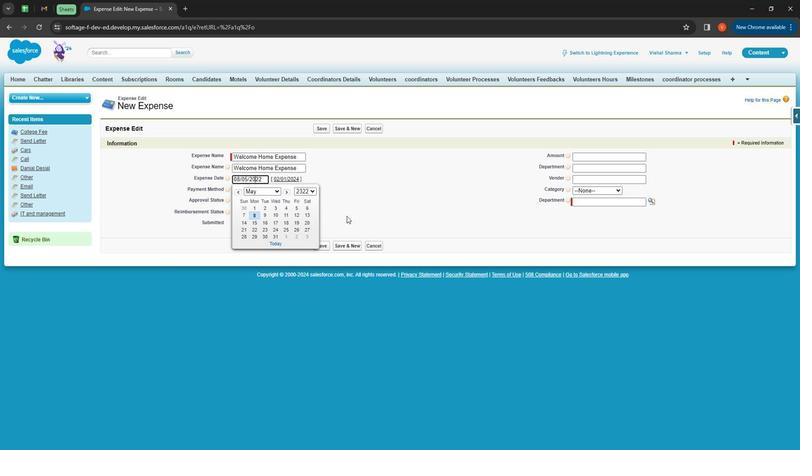 
Action: Mouse pressed left at (353, 217)
Screenshot: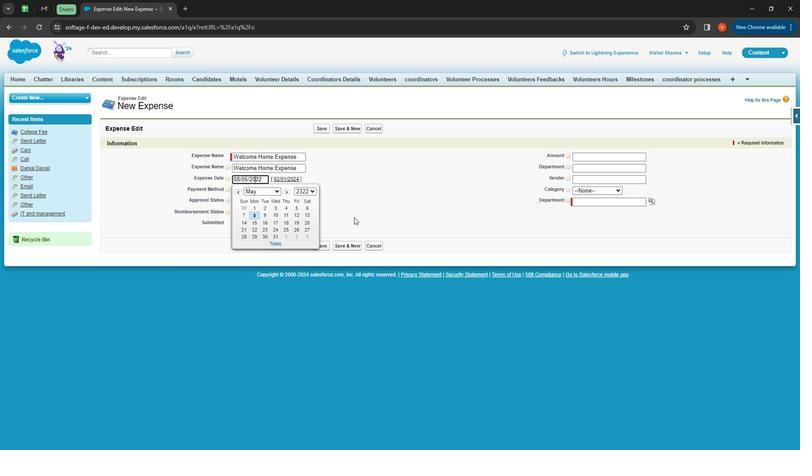 
Action: Mouse moved to (248, 190)
Screenshot: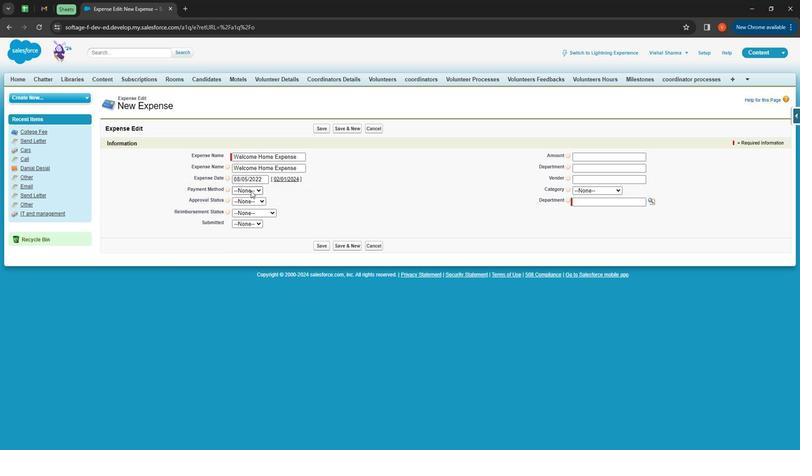
Action: Mouse pressed left at (248, 190)
Screenshot: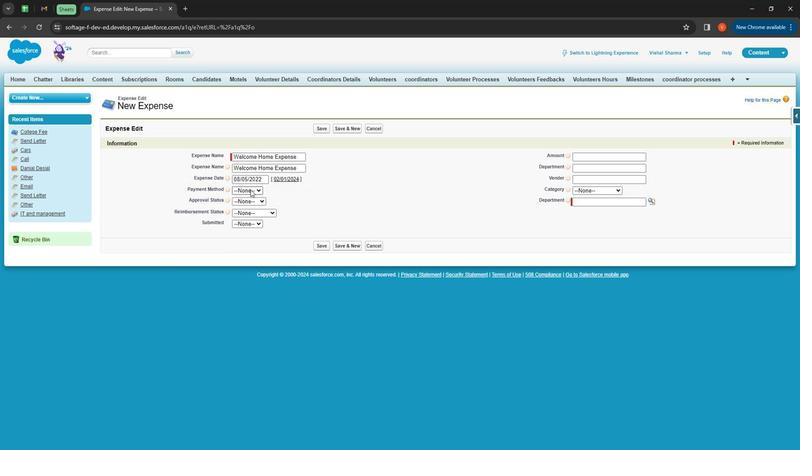 
Action: Mouse moved to (252, 222)
Screenshot: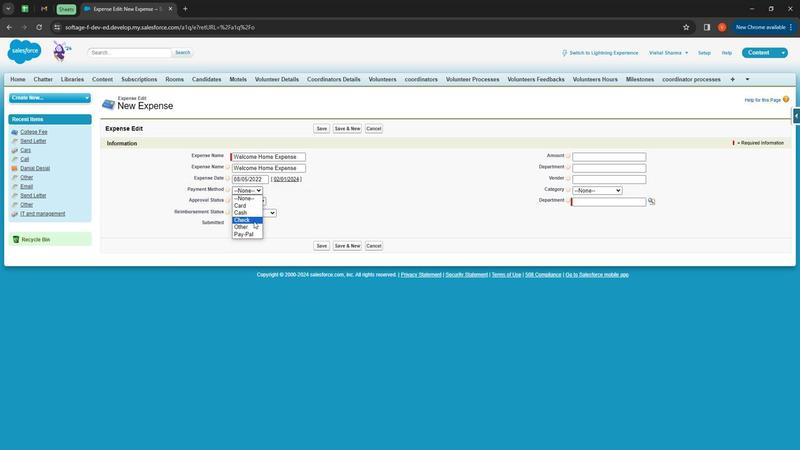 
Action: Mouse pressed left at (252, 222)
Screenshot: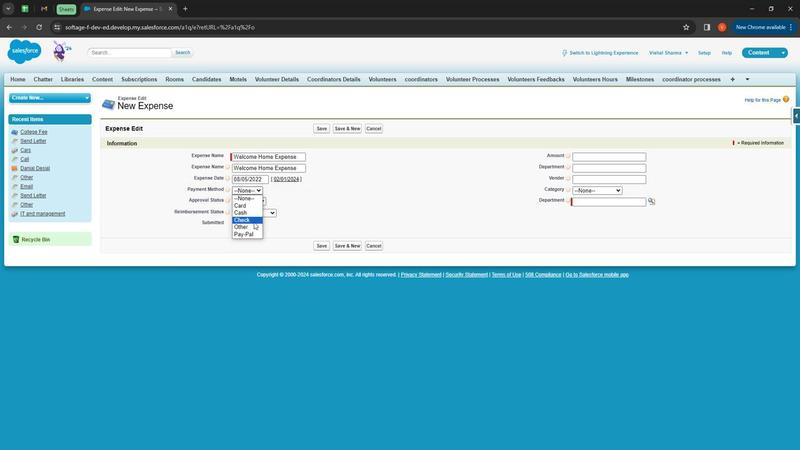 
Action: Mouse moved to (252, 198)
Screenshot: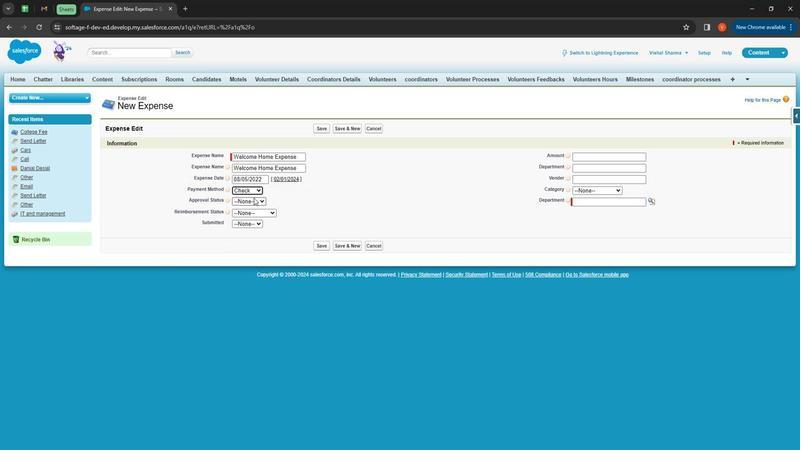 
Action: Mouse pressed left at (252, 198)
Screenshot: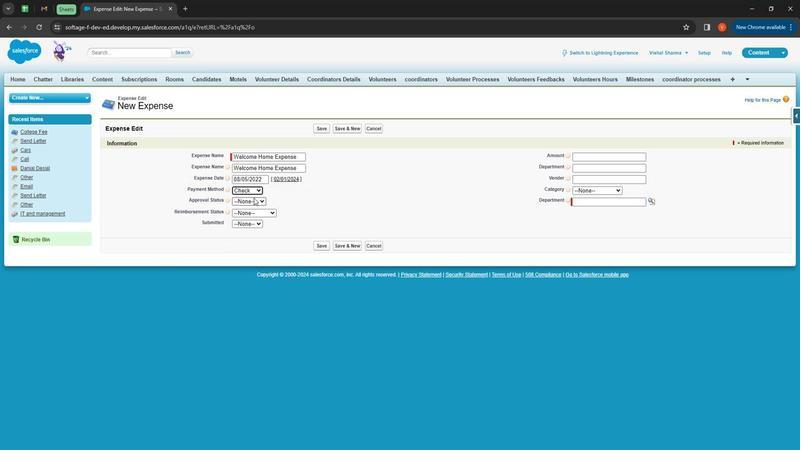 
Action: Mouse moved to (248, 233)
Screenshot: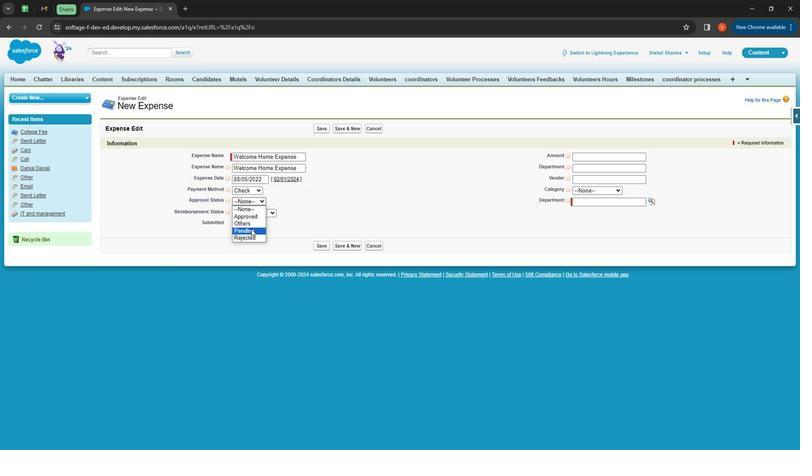
Action: Mouse pressed left at (248, 233)
Screenshot: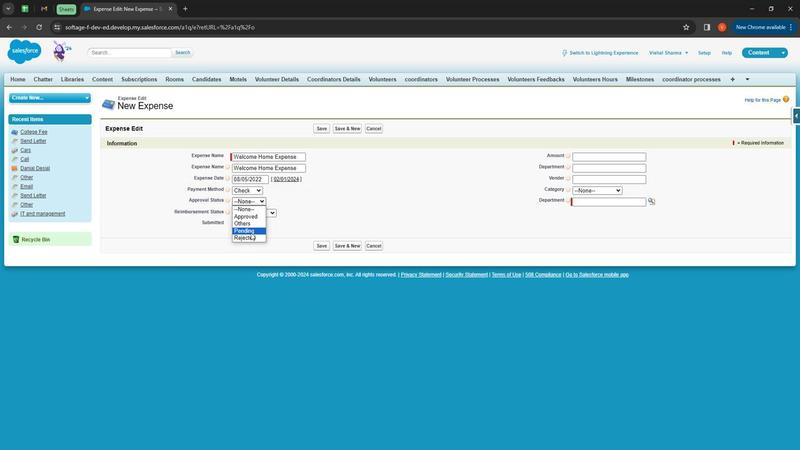 
Action: Mouse moved to (248, 215)
Screenshot: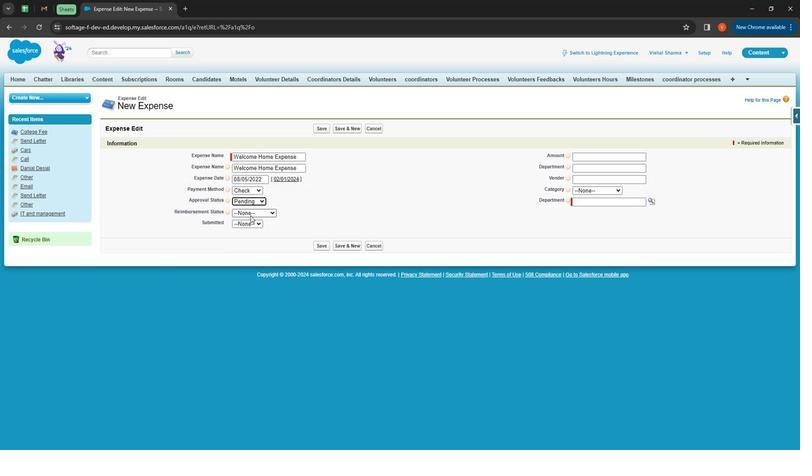 
Action: Mouse pressed left at (248, 215)
